 Task:  Click on Football In the Sunday Gridiron Challenge click on  Pick Sheet Add name Jonathan Taylor Team name Rhode Island Quahogs and  Email softage.3@softage.net 10 Points Chicago Bears 9 Points Detroit Lions 8 Points Jacksonville Jaguars 7 Points Houston Texans 6 Points Denver Broncos 5 Points Kansas City Chiefs 4 Points Miami Dolphins 3 Points New England Patriots 2 Points Indianapolis Colts 1 Points New York Giants Submit pick sheet
Action: Mouse moved to (696, 366)
Screenshot: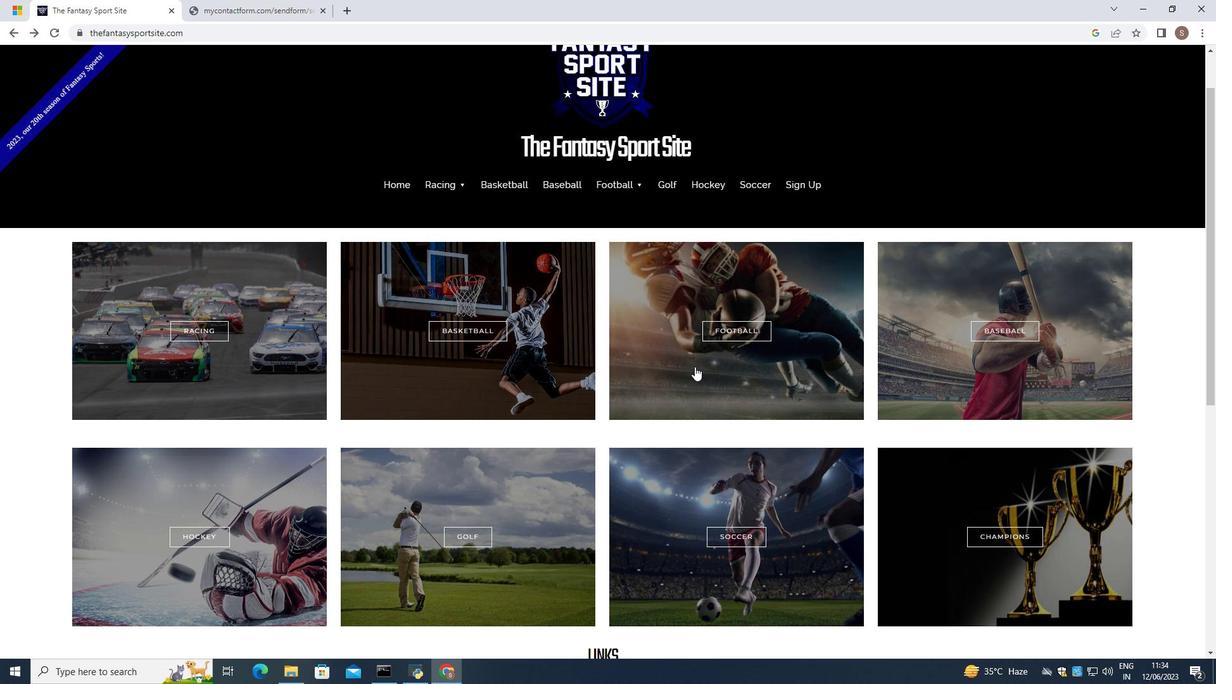 
Action: Mouse pressed left at (696, 366)
Screenshot: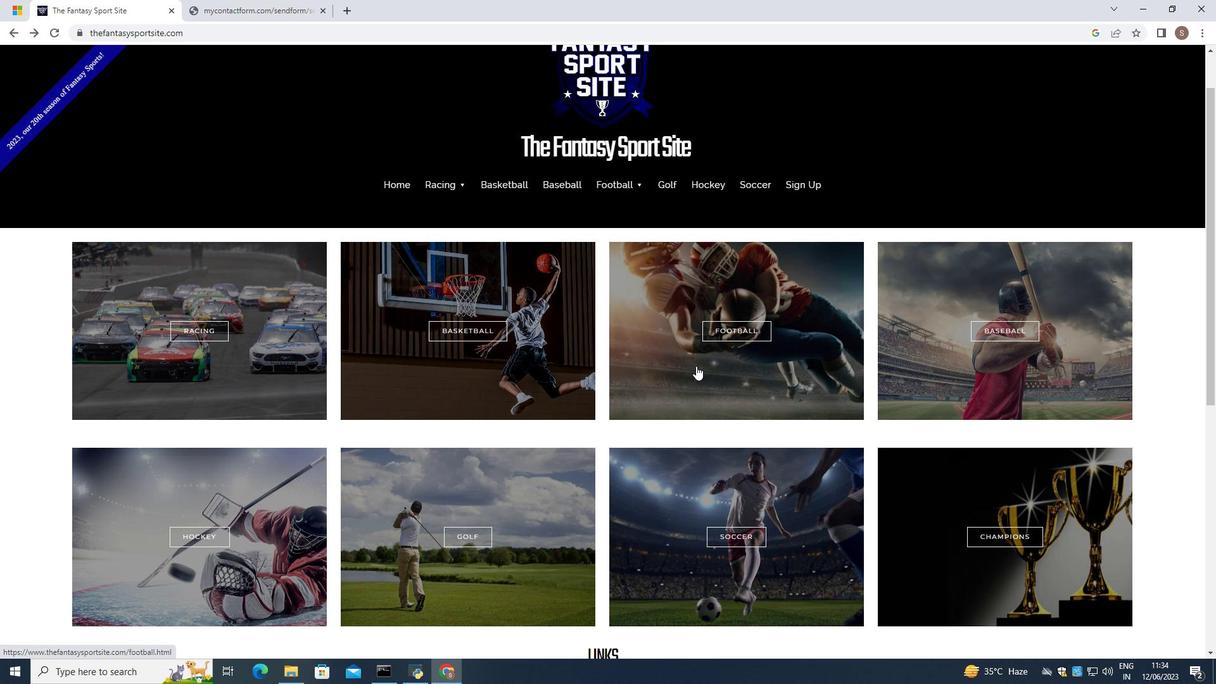 
Action: Mouse moved to (594, 507)
Screenshot: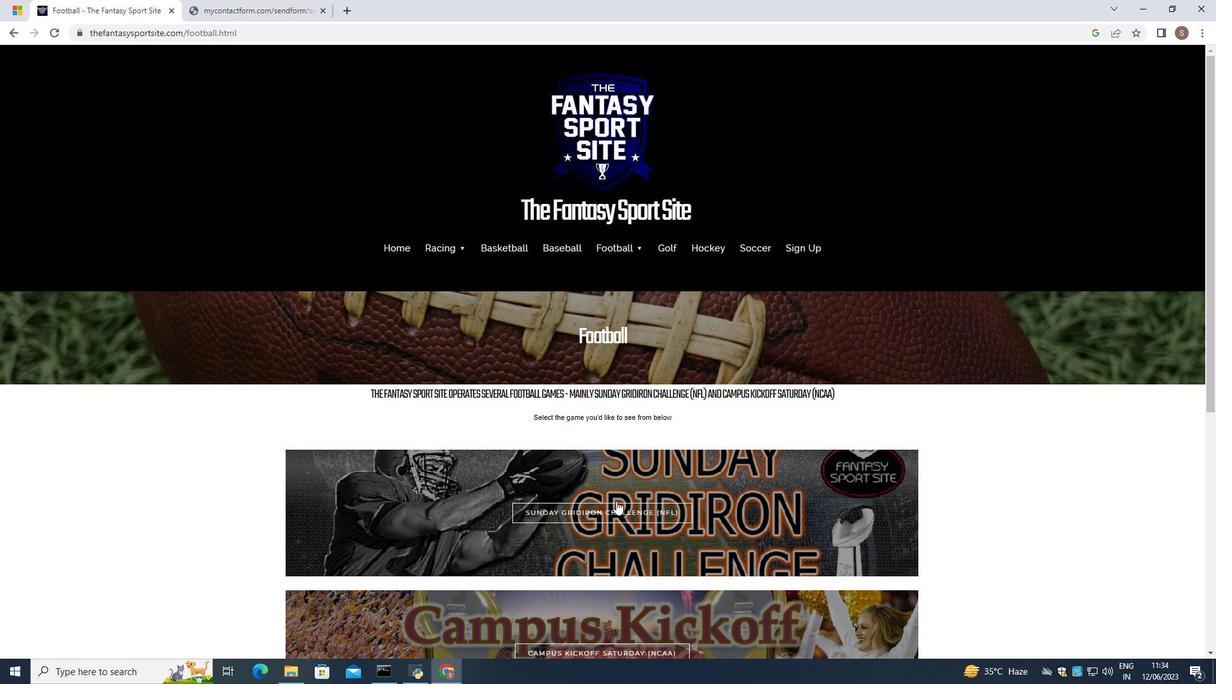
Action: Mouse pressed left at (594, 507)
Screenshot: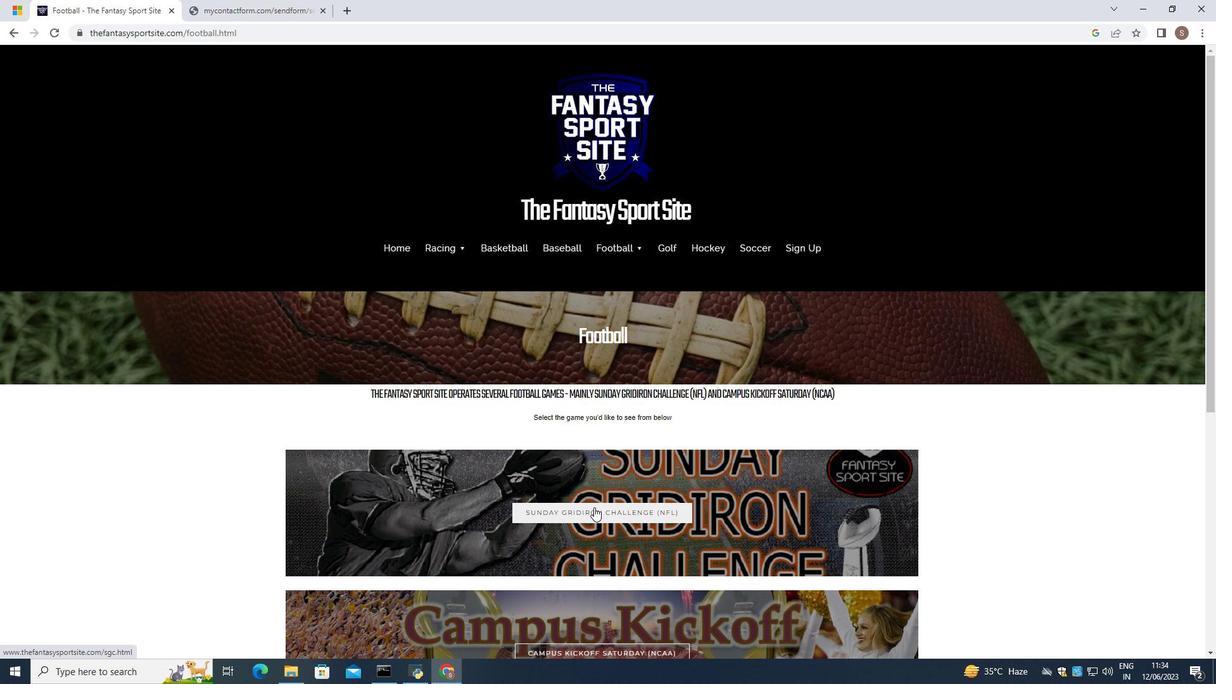 
Action: Mouse moved to (514, 451)
Screenshot: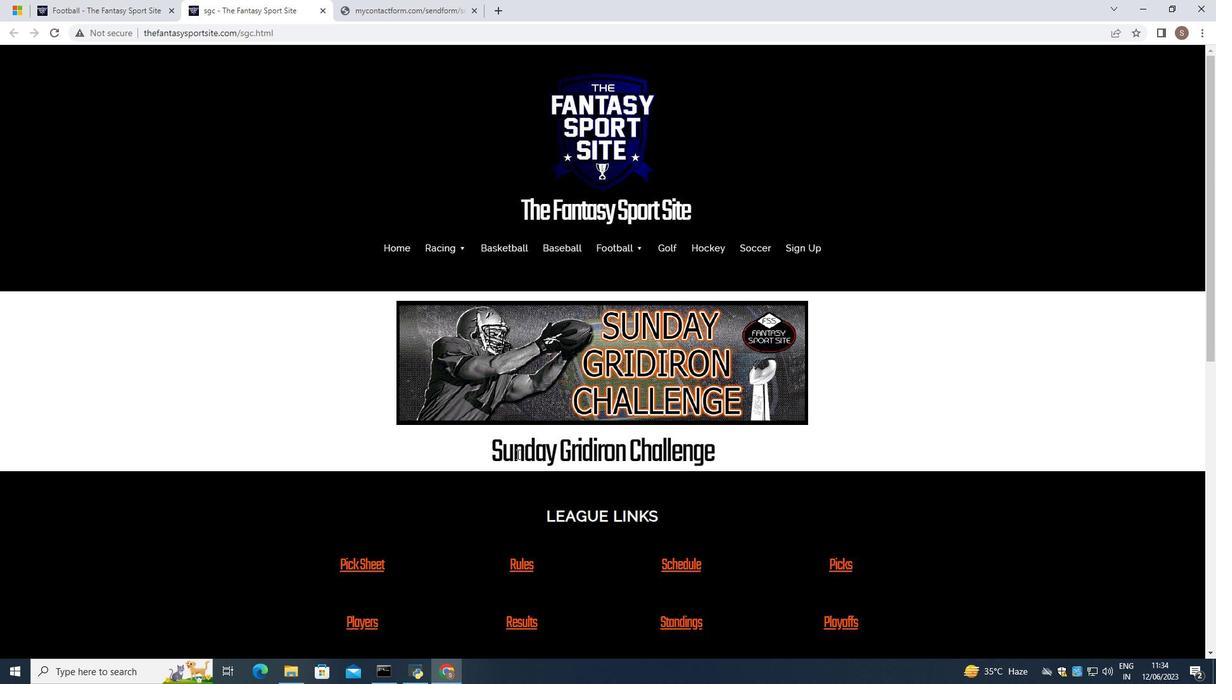 
Action: Mouse scrolled (514, 450) with delta (0, 0)
Screenshot: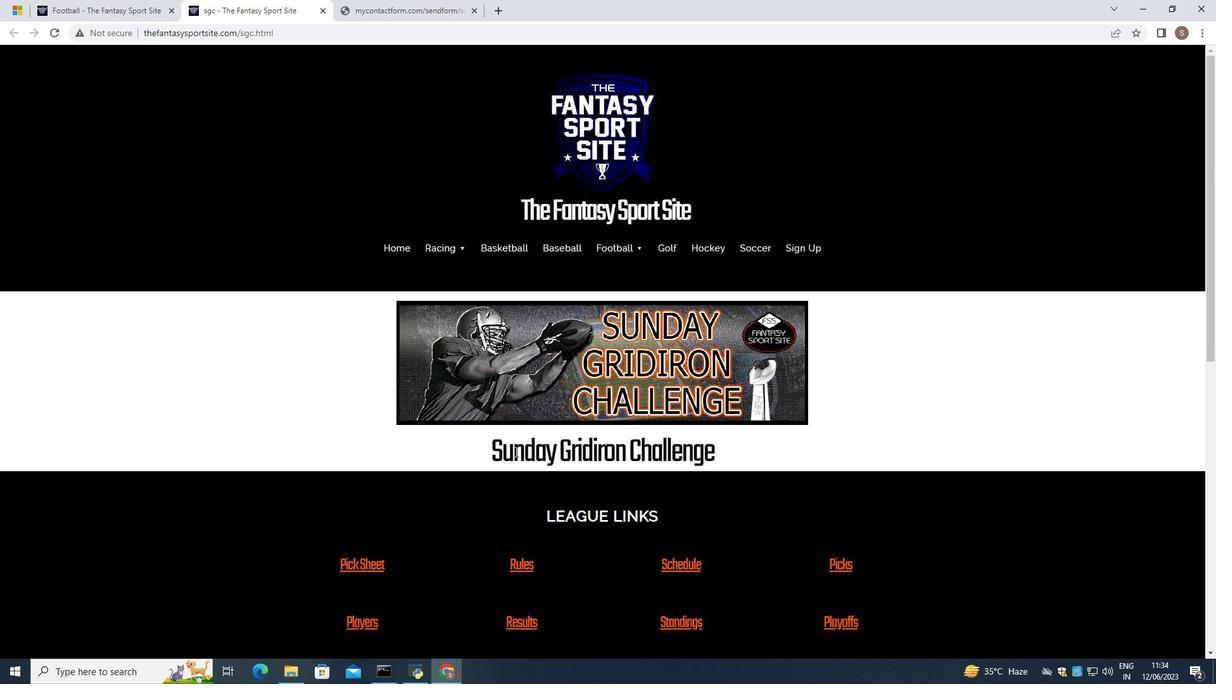 
Action: Mouse scrolled (514, 450) with delta (0, 0)
Screenshot: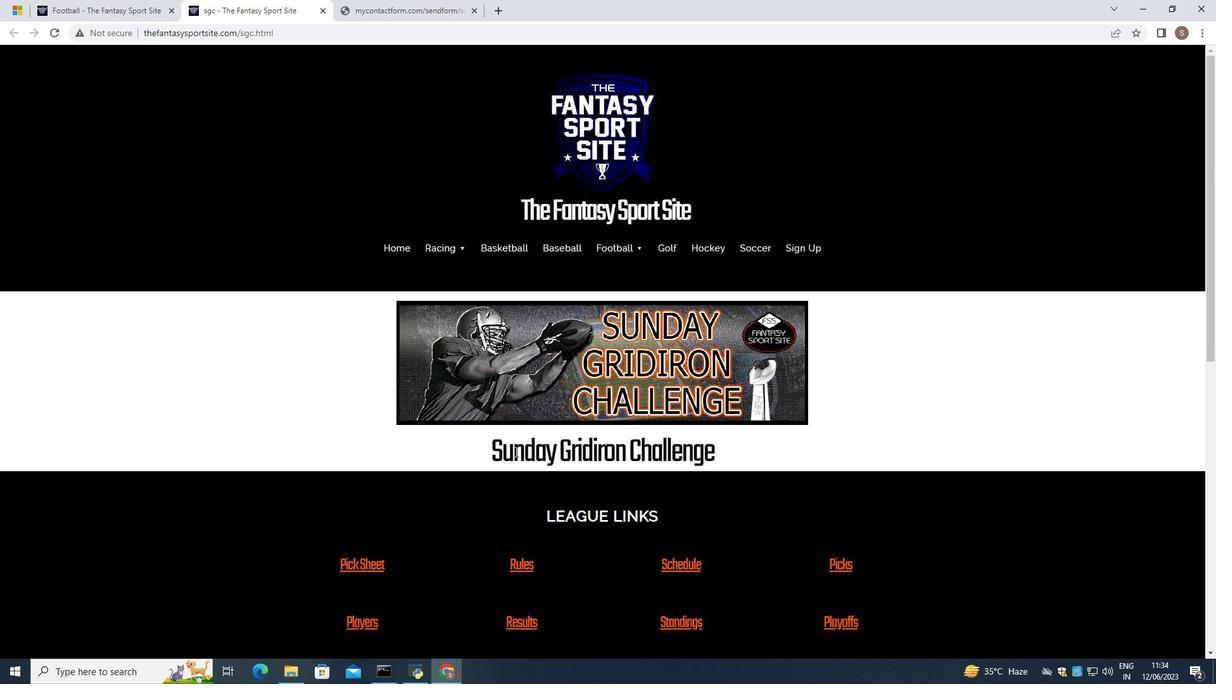 
Action: Mouse scrolled (514, 450) with delta (0, 0)
Screenshot: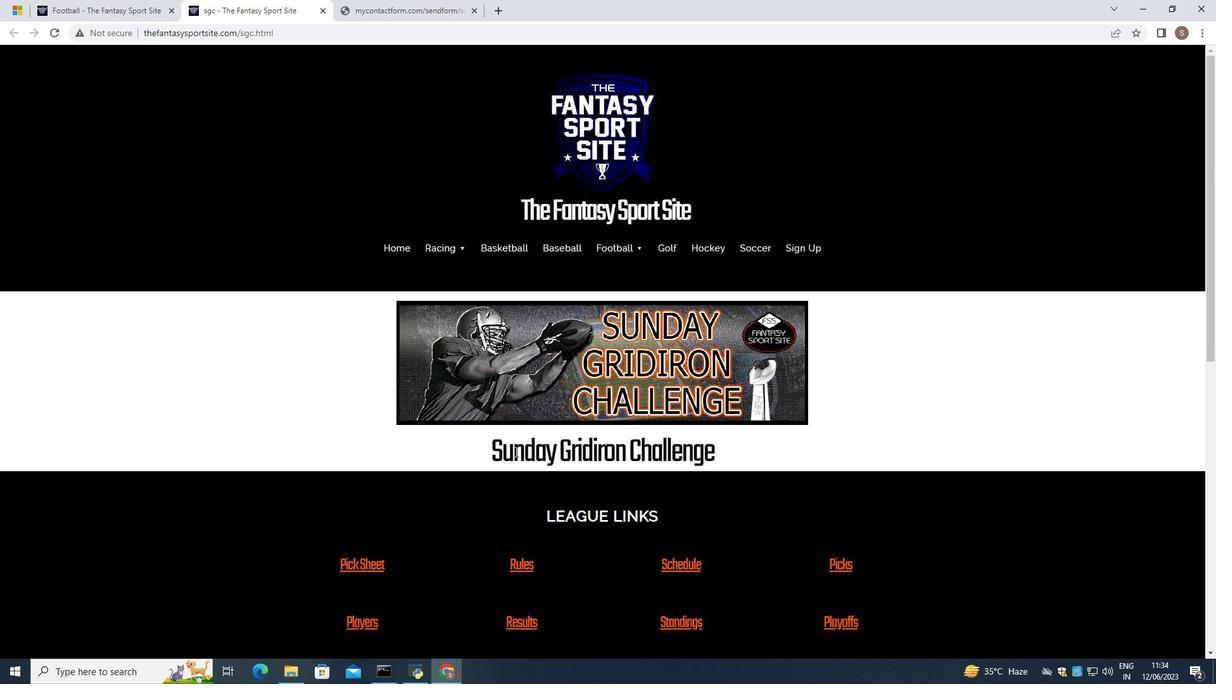 
Action: Mouse moved to (355, 366)
Screenshot: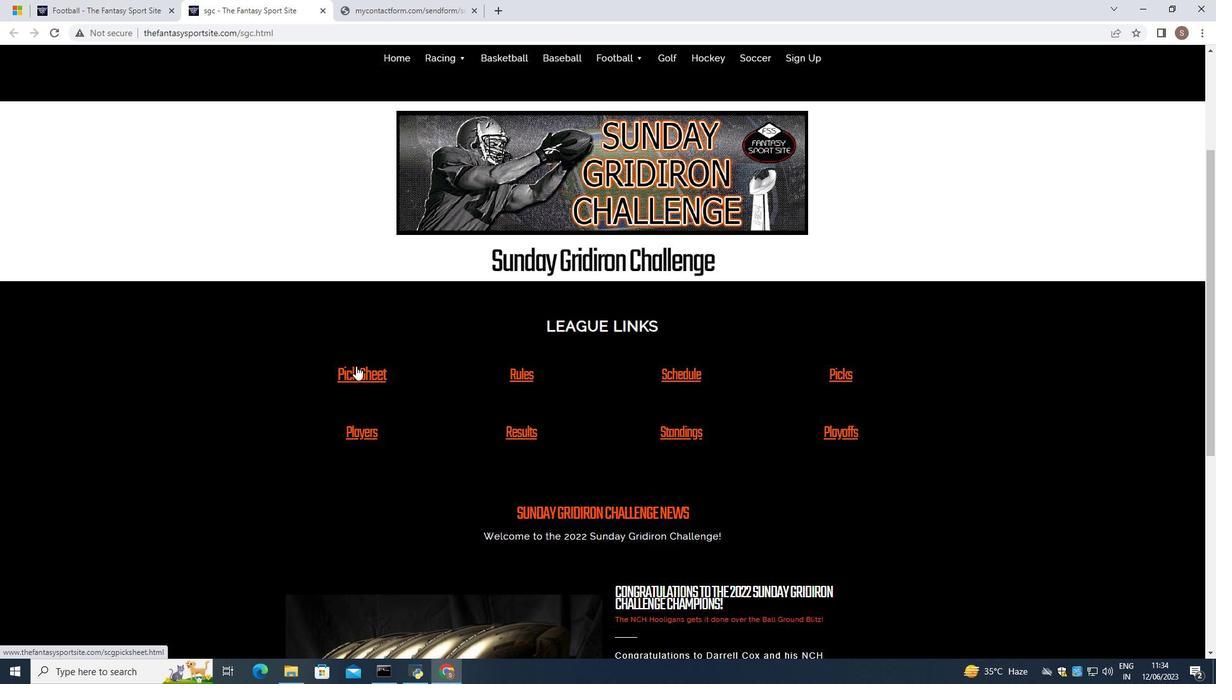 
Action: Mouse pressed left at (355, 366)
Screenshot: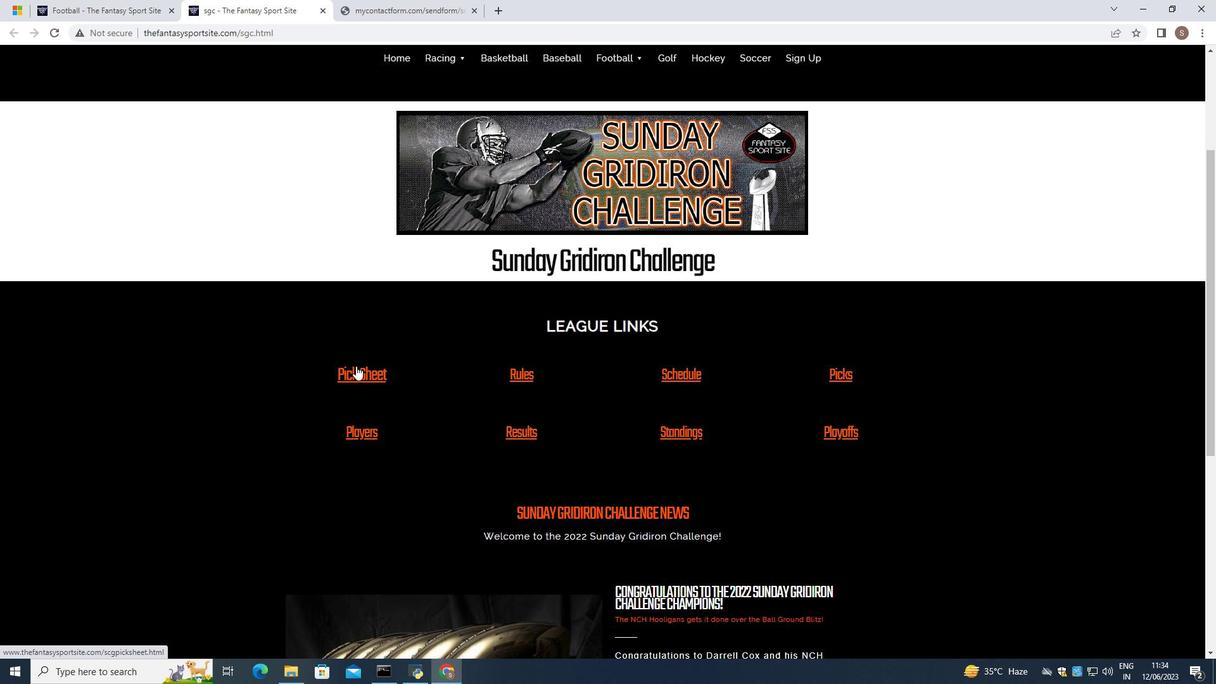 
Action: Mouse scrolled (355, 365) with delta (0, 0)
Screenshot: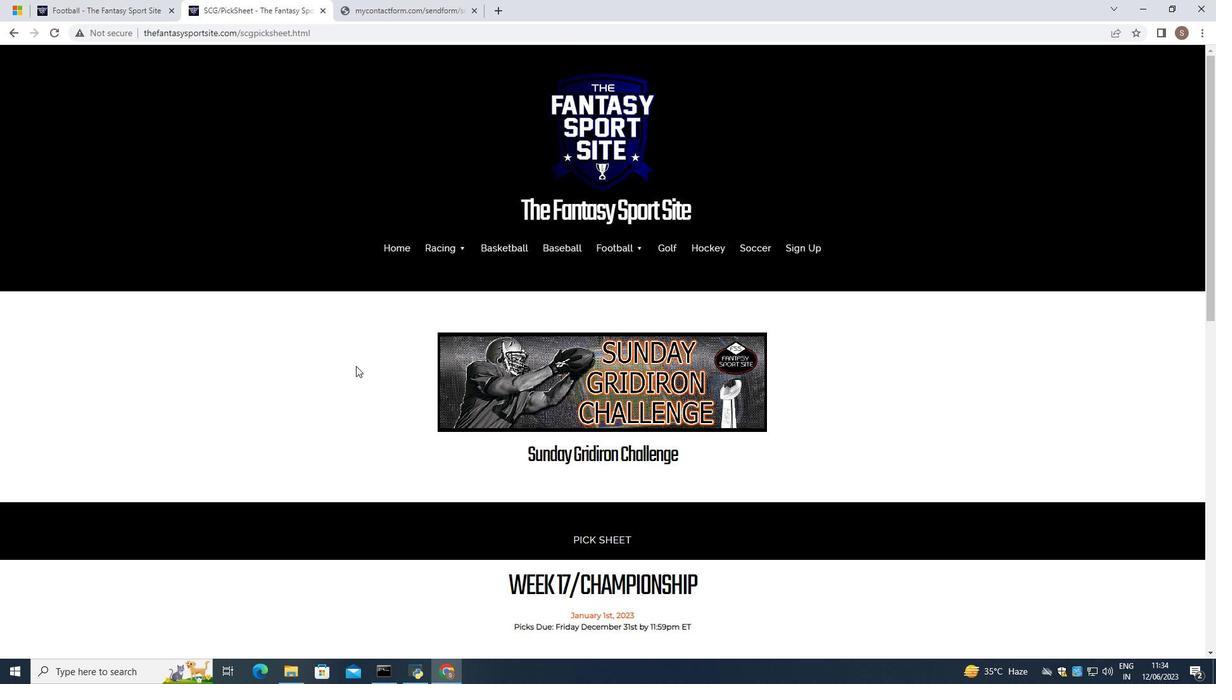 
Action: Mouse scrolled (355, 365) with delta (0, 0)
Screenshot: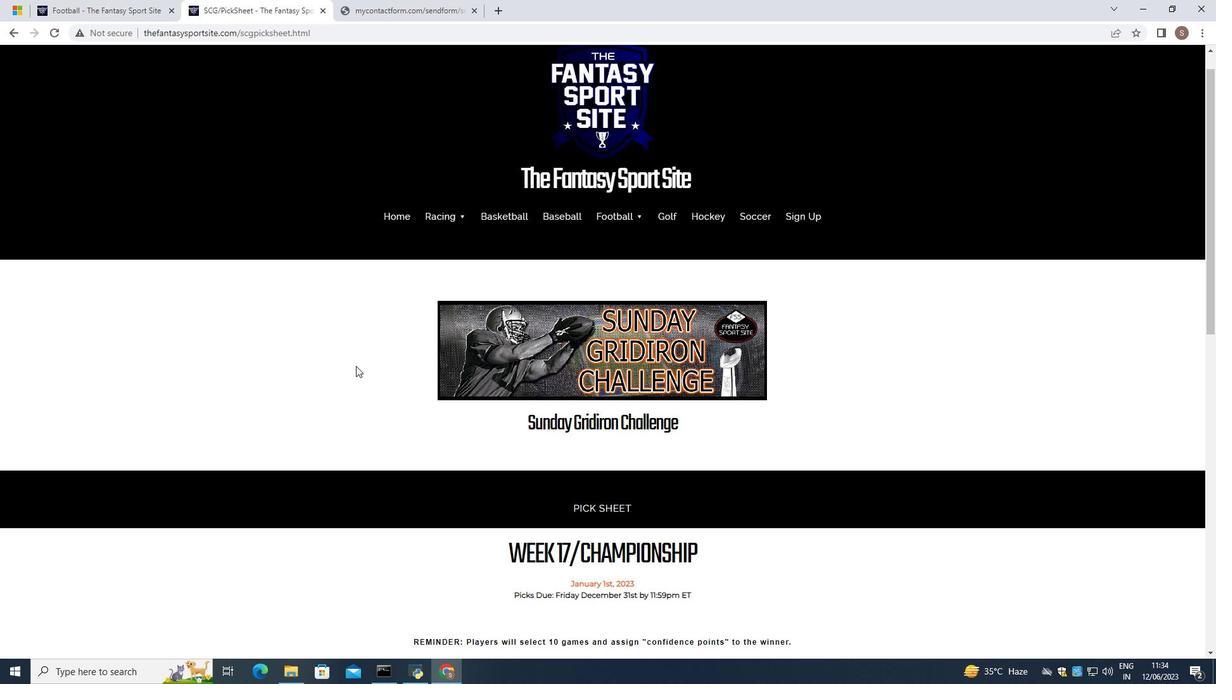 
Action: Mouse scrolled (355, 365) with delta (0, 0)
Screenshot: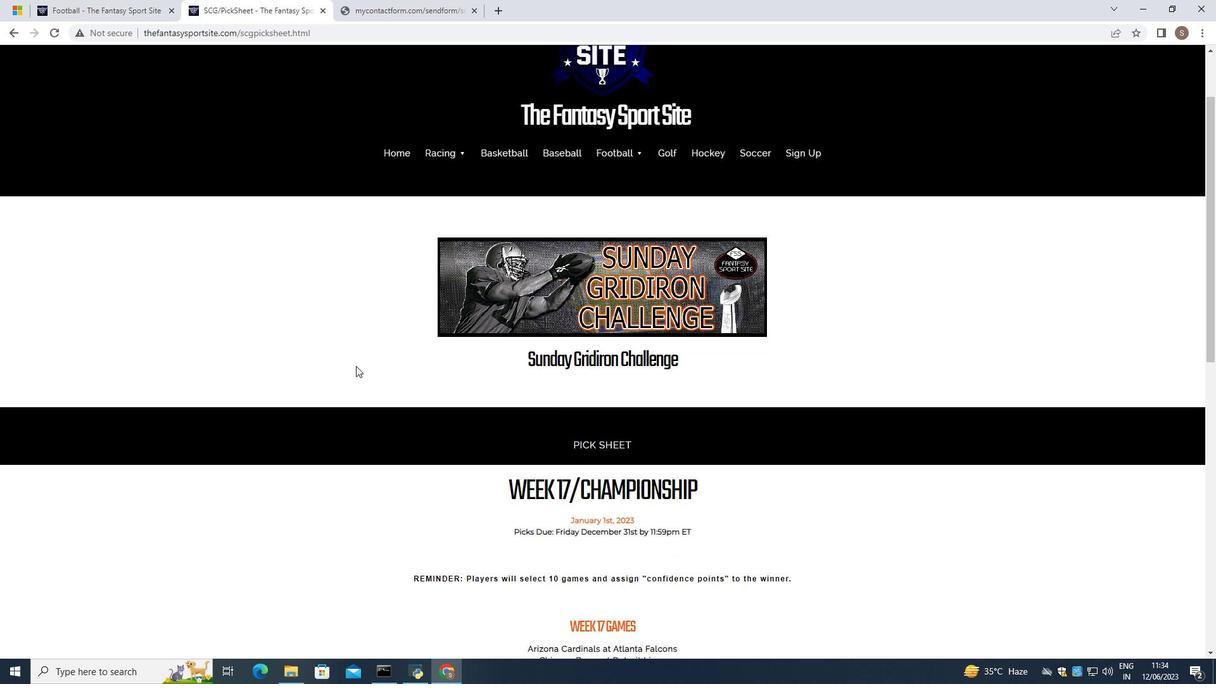 
Action: Mouse scrolled (355, 365) with delta (0, 0)
Screenshot: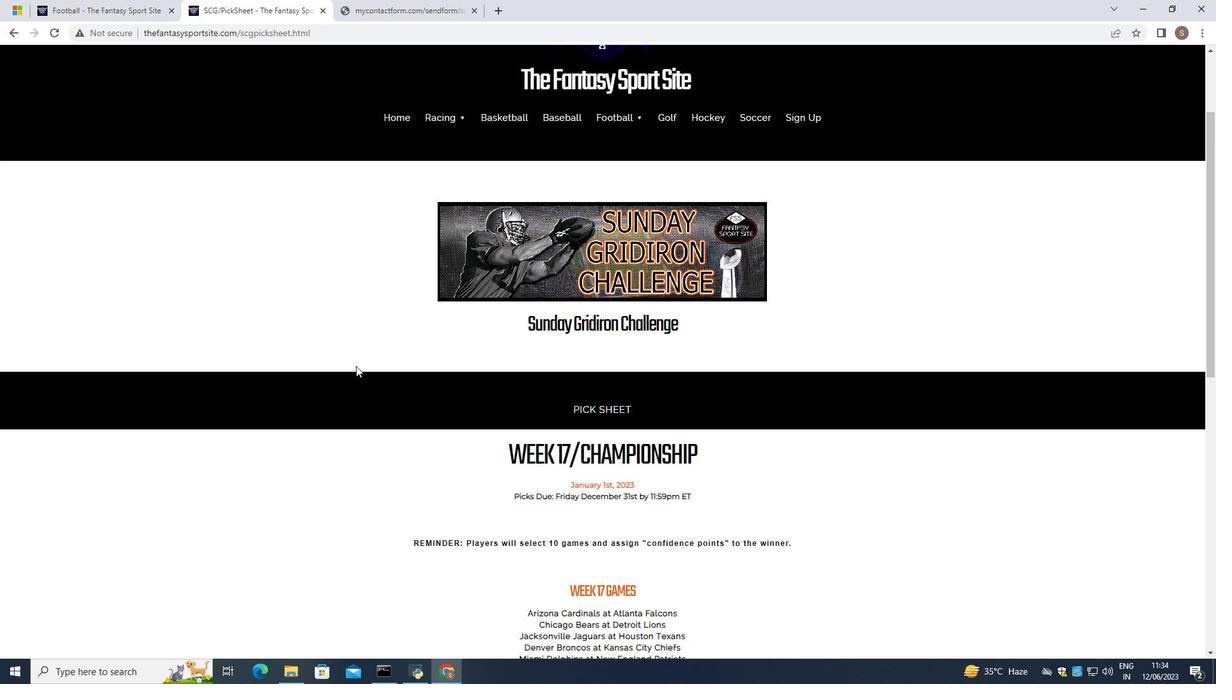 
Action: Mouse scrolled (355, 365) with delta (0, 0)
Screenshot: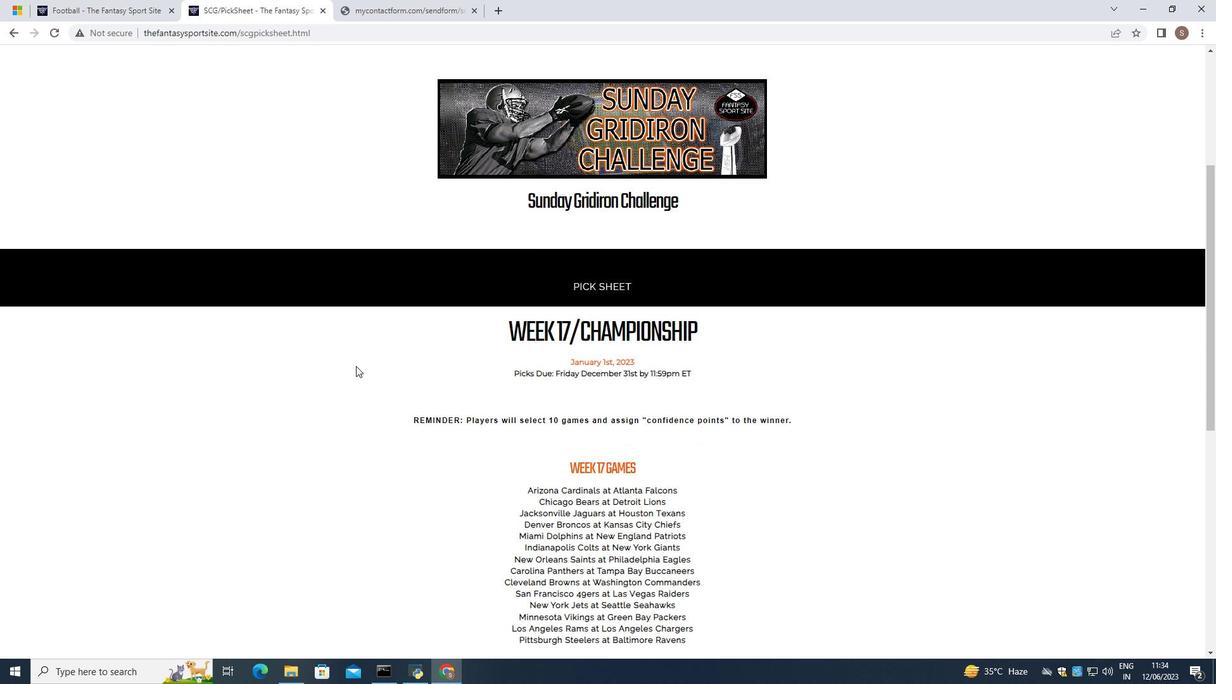
Action: Mouse scrolled (355, 365) with delta (0, 0)
Screenshot: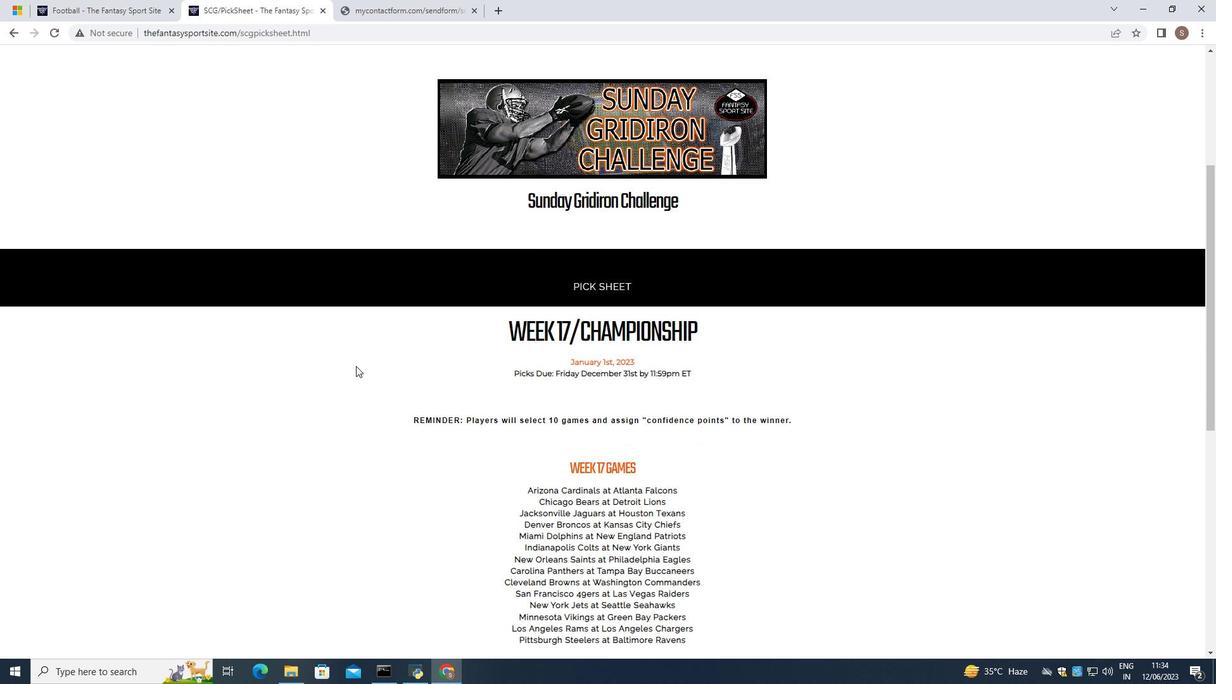 
Action: Mouse scrolled (355, 365) with delta (0, 0)
Screenshot: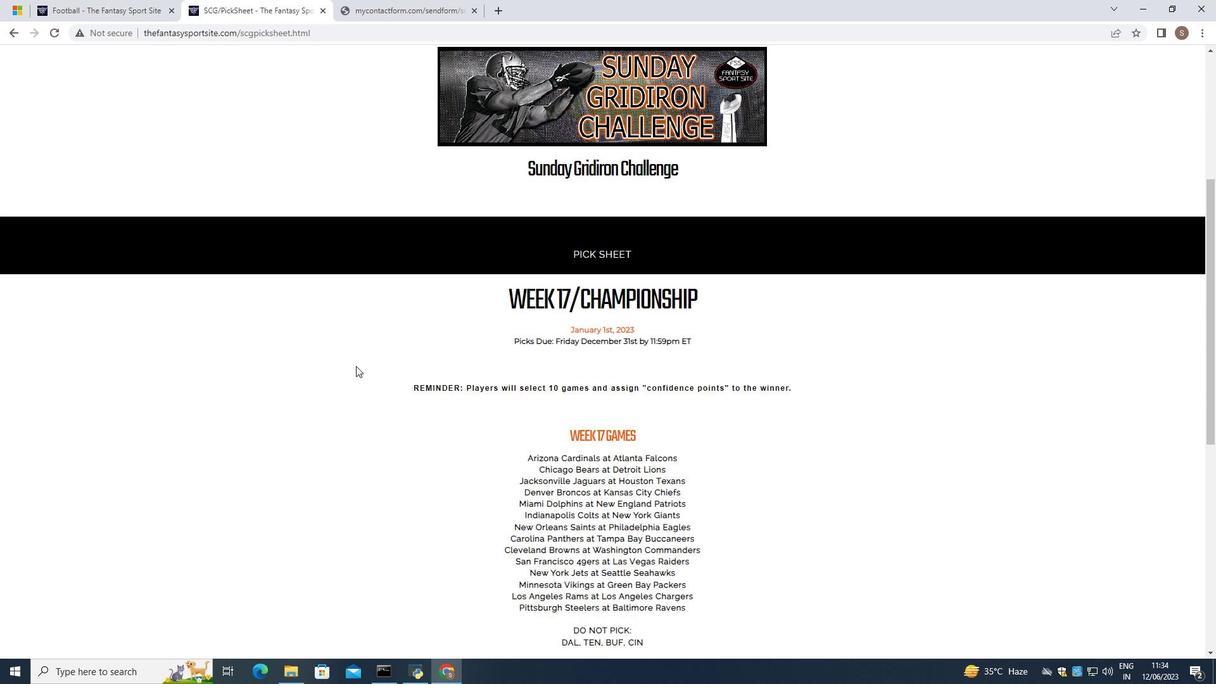 
Action: Mouse scrolled (355, 365) with delta (0, 0)
Screenshot: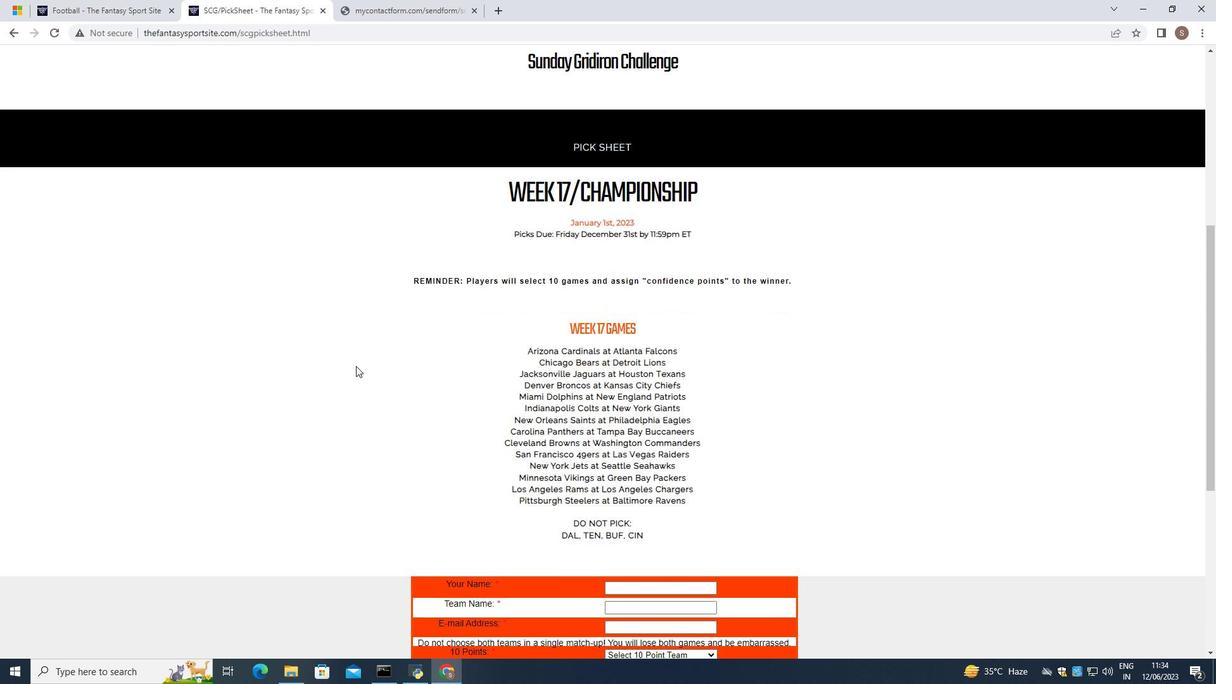
Action: Mouse scrolled (355, 365) with delta (0, 0)
Screenshot: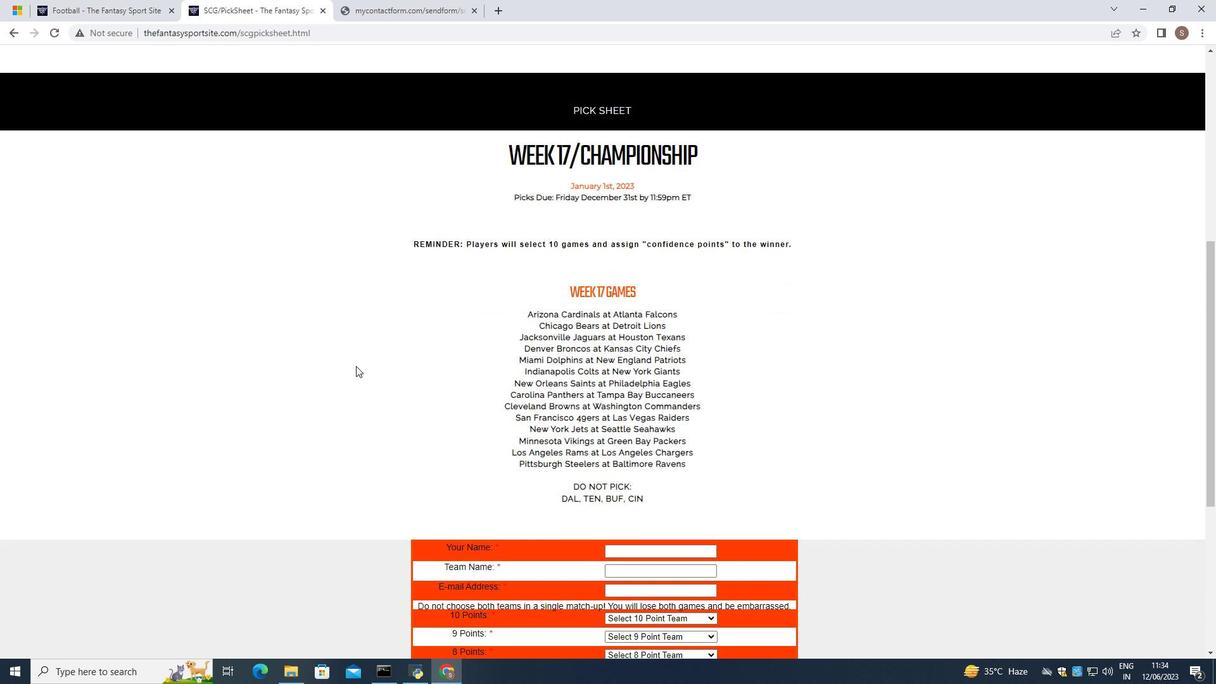
Action: Mouse moved to (628, 412)
Screenshot: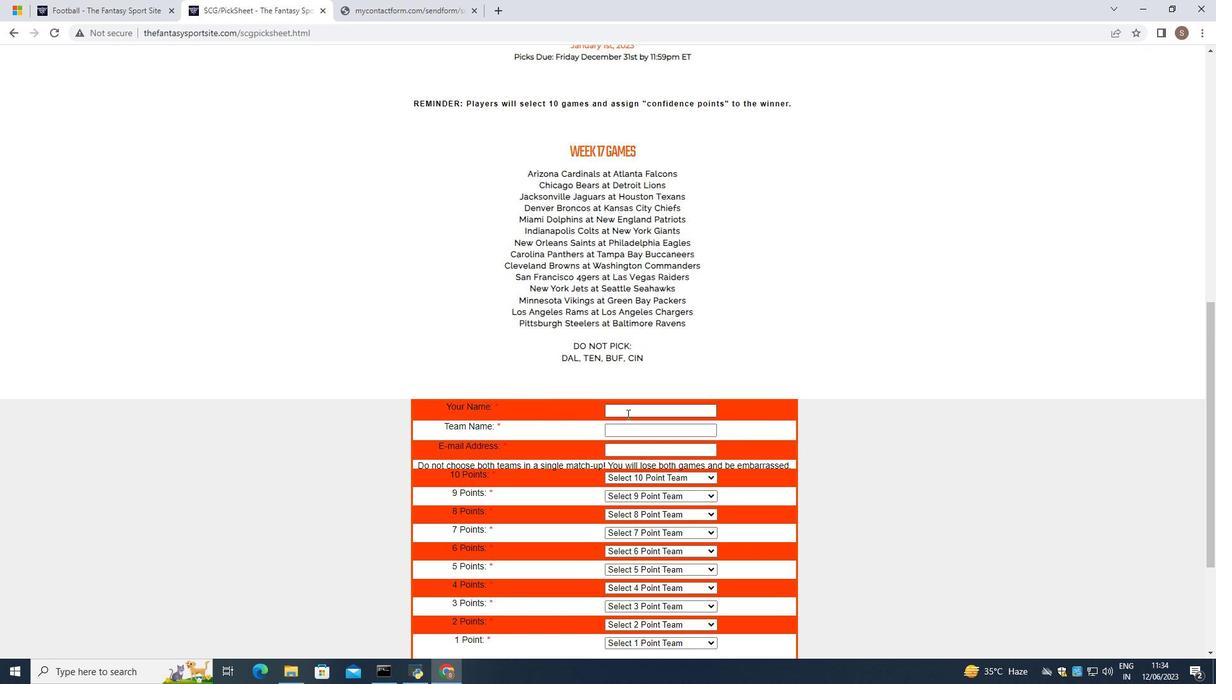
Action: Mouse pressed left at (628, 412)
Screenshot: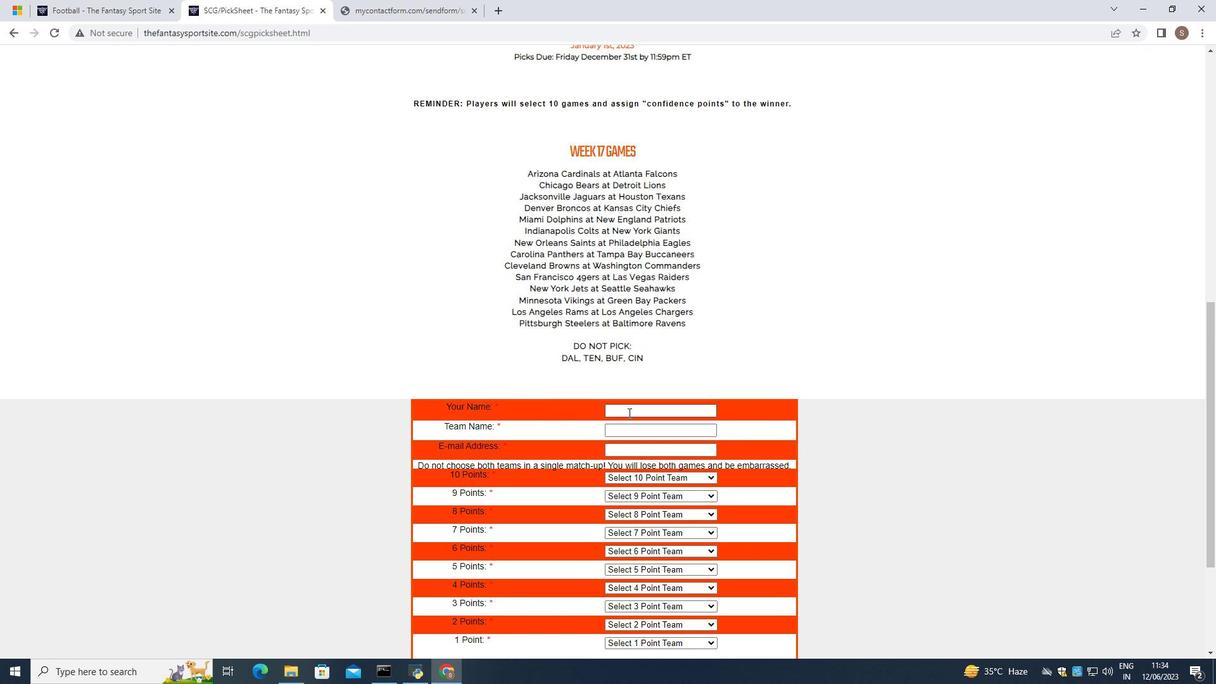 
Action: Key pressed <Key.shift>Jonathan<Key.space><Key.shift>Taylor
Screenshot: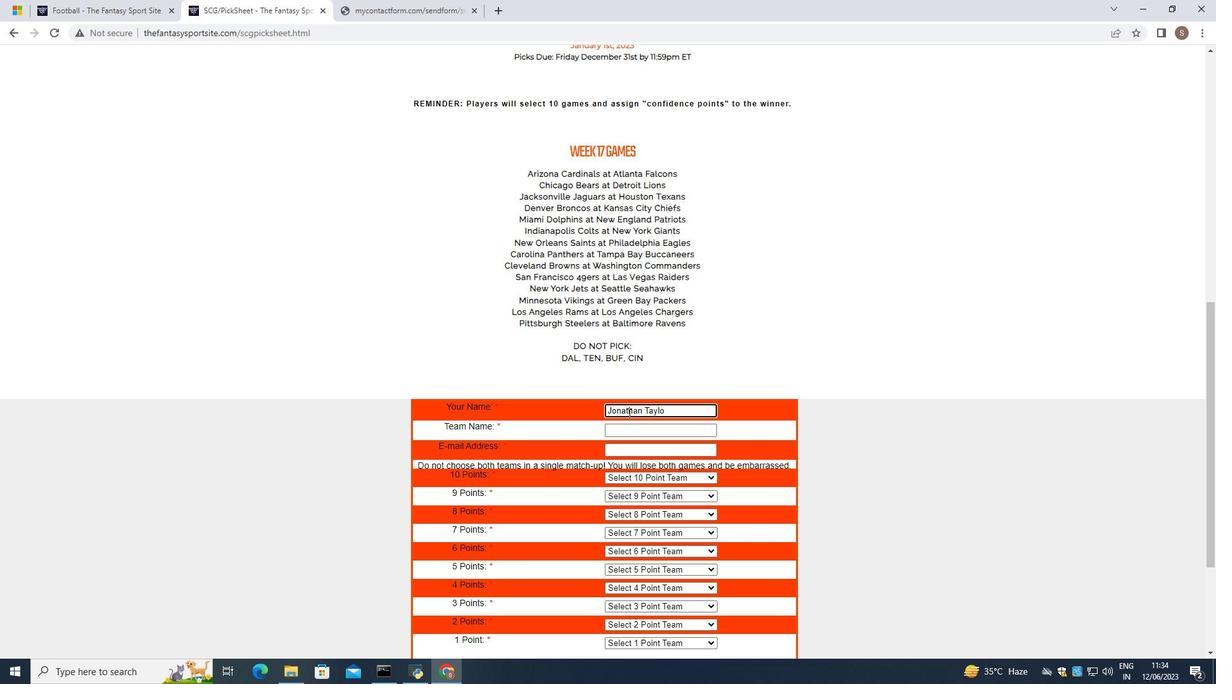 
Action: Mouse moved to (625, 425)
Screenshot: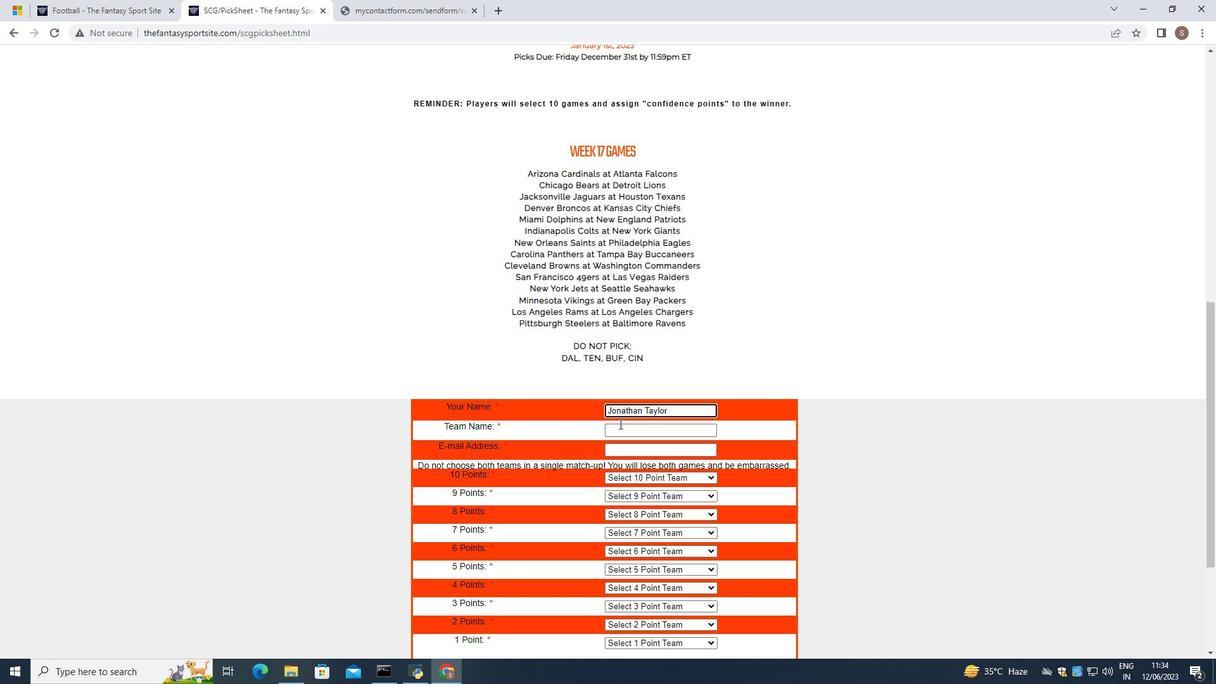 
Action: Mouse pressed left at (625, 425)
Screenshot: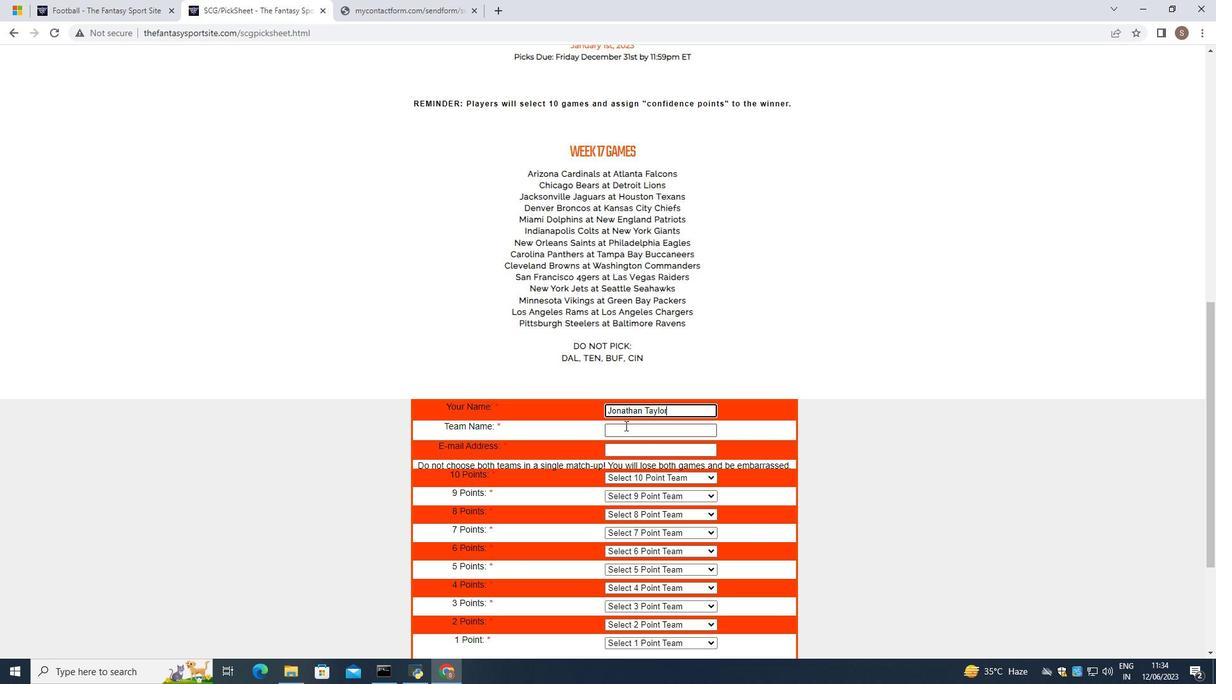 
Action: Key pressed <Key.shift>Rhode<Key.space><Key.shift>Island<Key.space><Key.shift><Key.shift><Key.shift><Key.shift><Key.shift><Key.shift><Key.shift><Key.shift><Key.shift>Quahogs
Screenshot: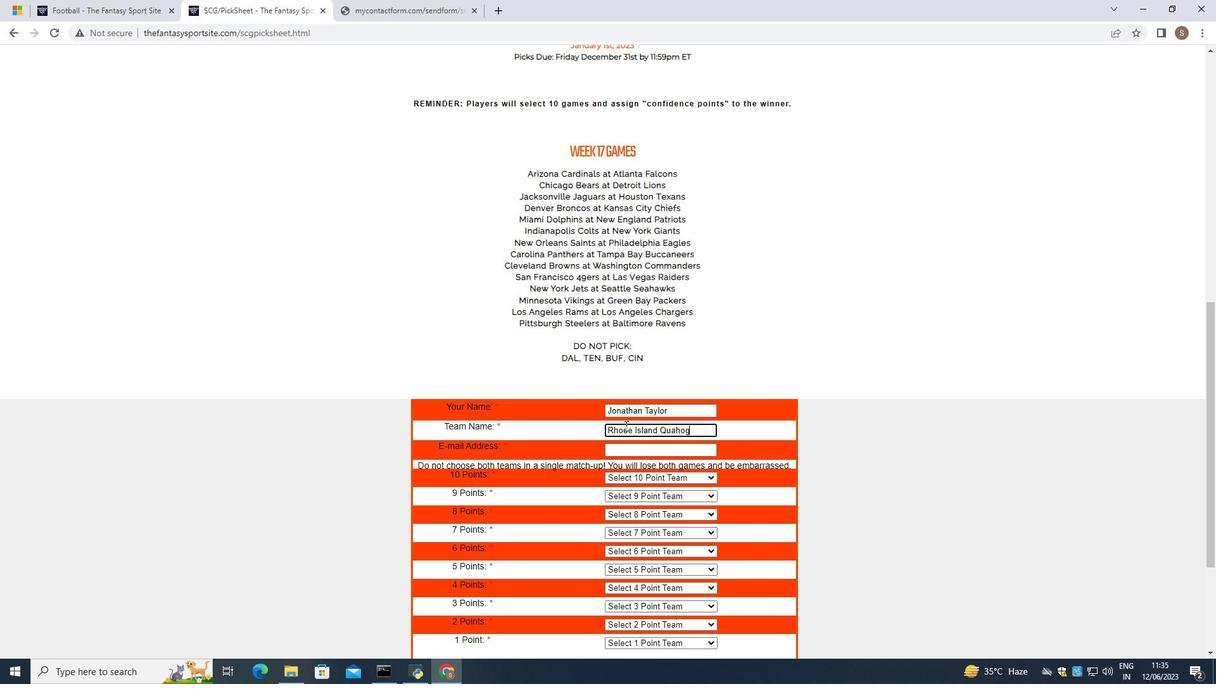
Action: Mouse moved to (679, 445)
Screenshot: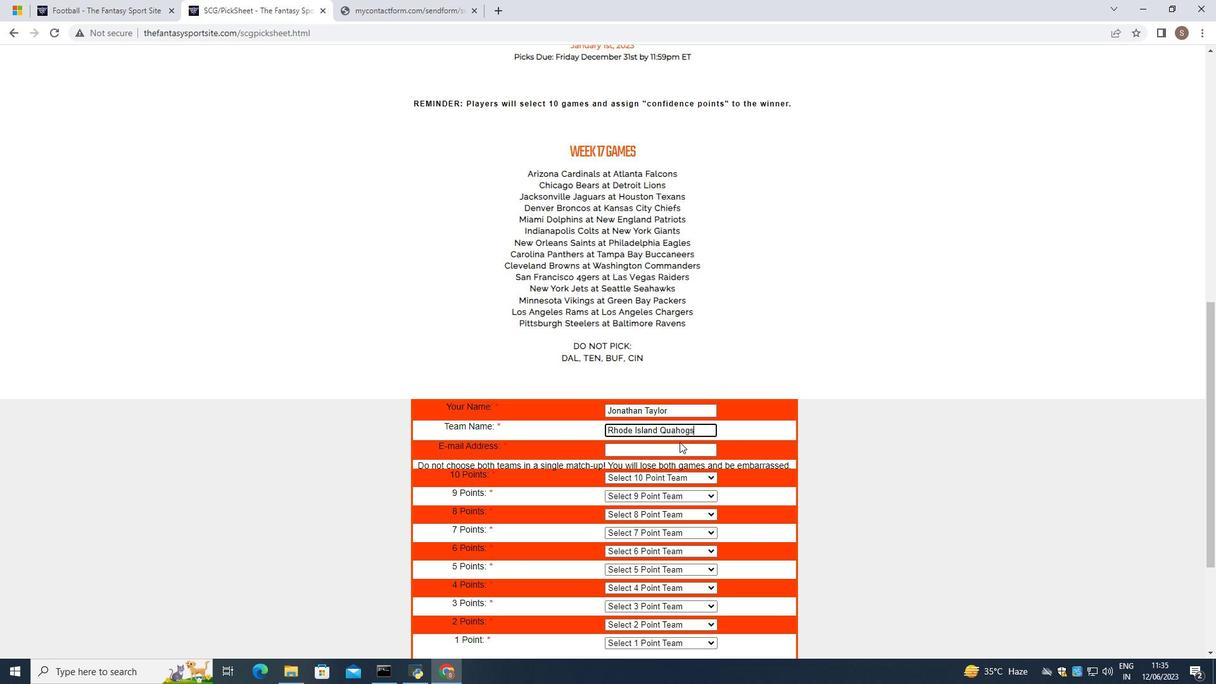 
Action: Mouse pressed left at (679, 445)
Screenshot: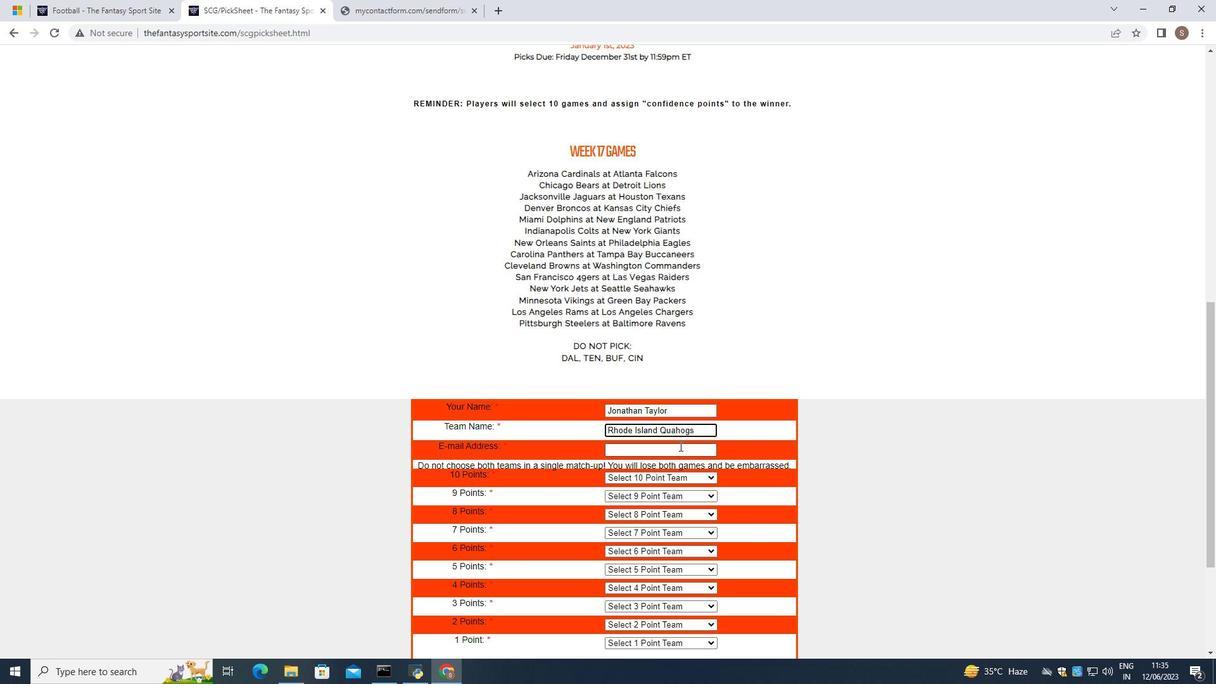 
Action: Key pressed softage.3
Screenshot: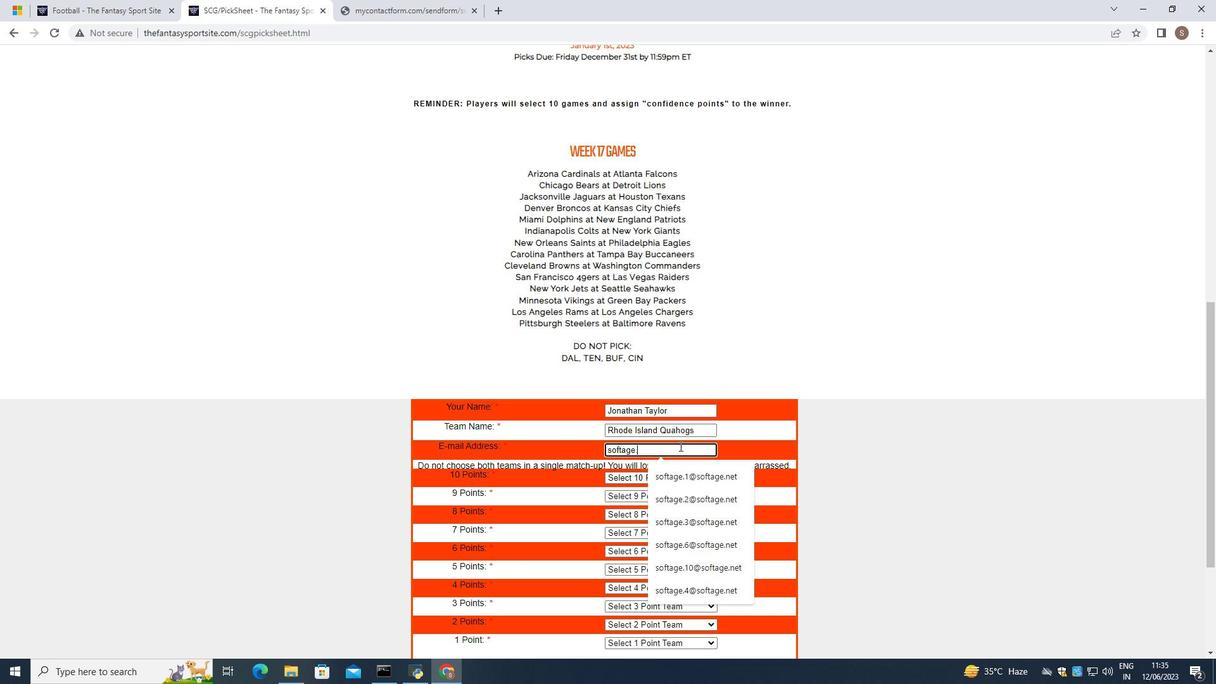 
Action: Mouse moved to (671, 476)
Screenshot: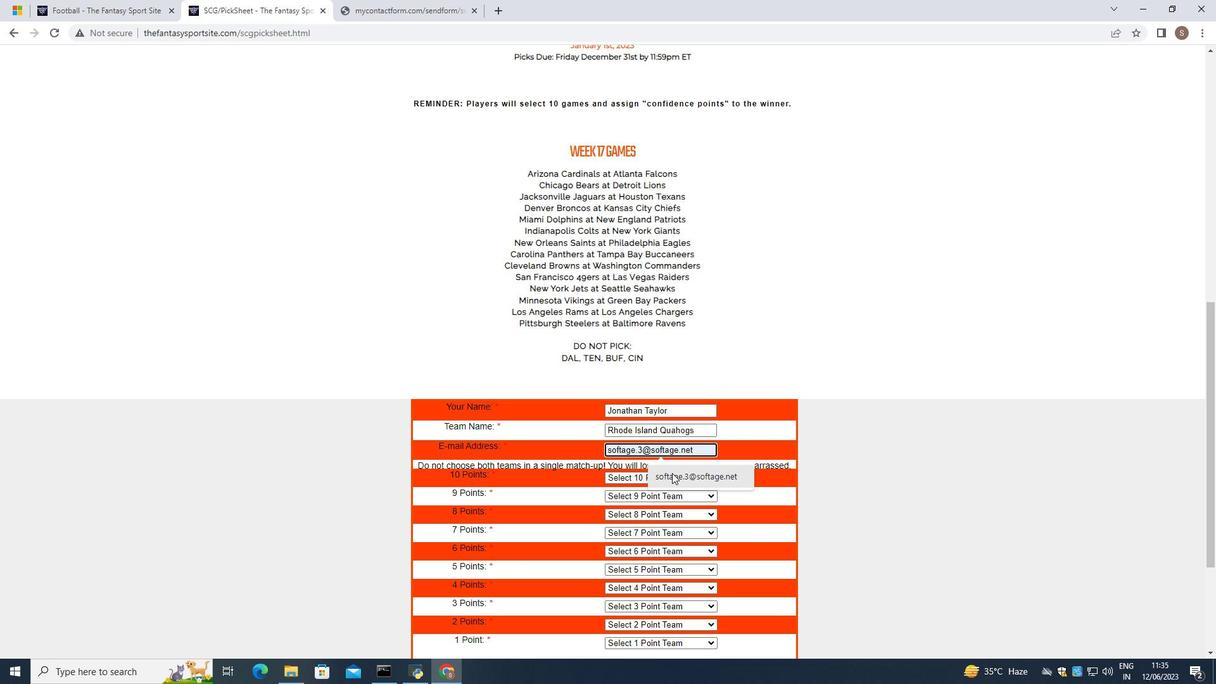 
Action: Mouse pressed left at (671, 476)
Screenshot: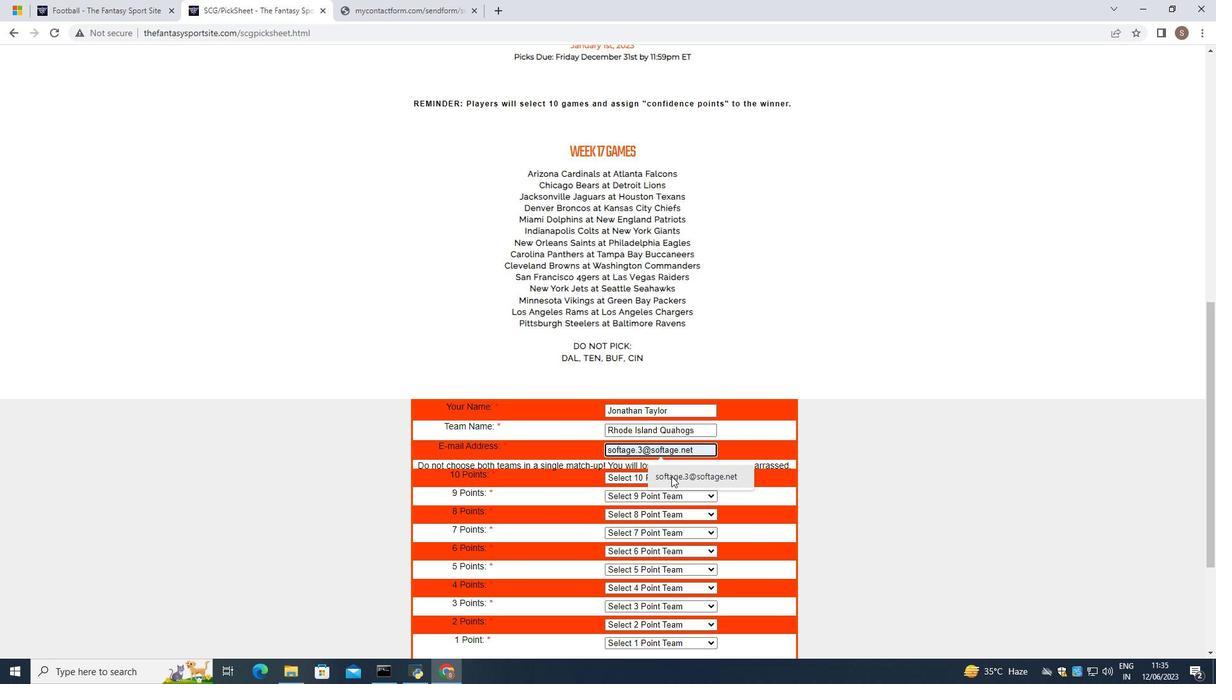 
Action: Mouse moved to (664, 473)
Screenshot: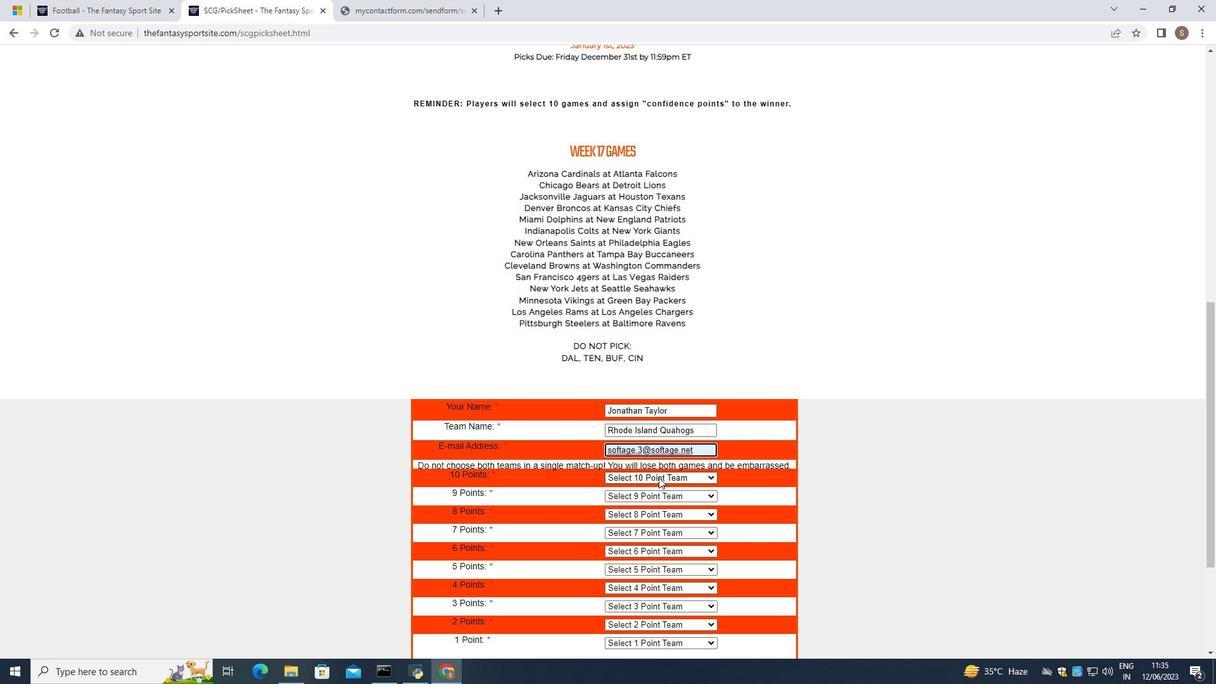 
Action: Mouse pressed left at (664, 473)
Screenshot: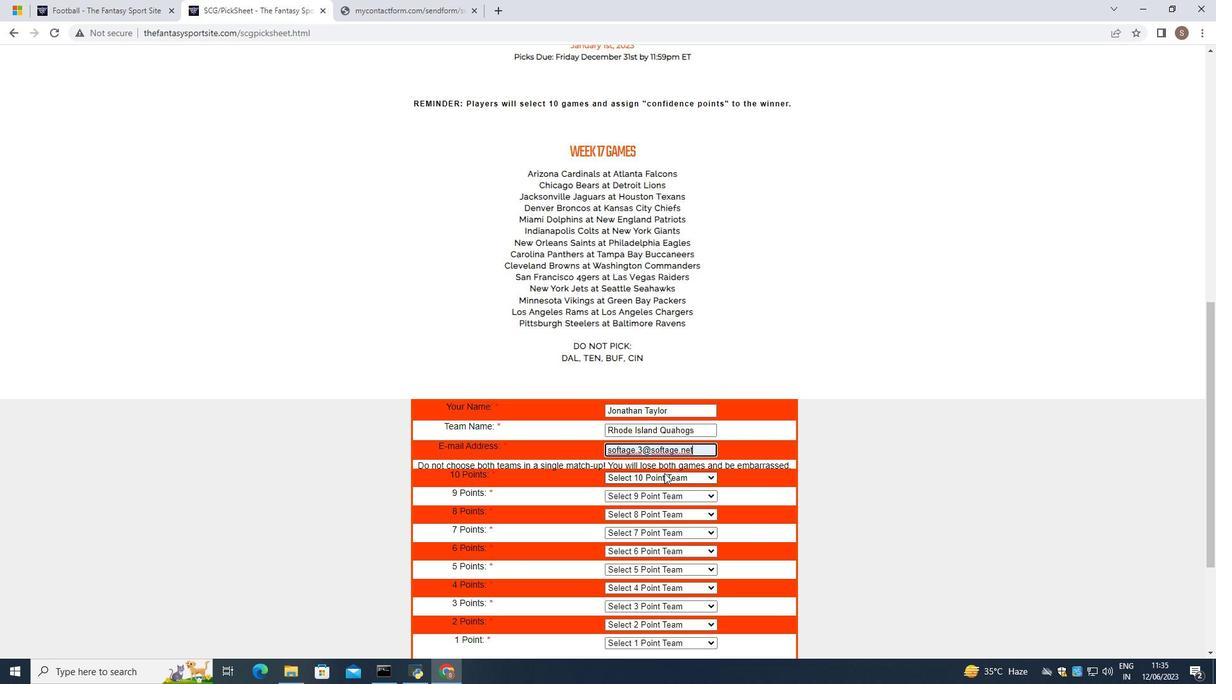 
Action: Mouse moved to (675, 286)
Screenshot: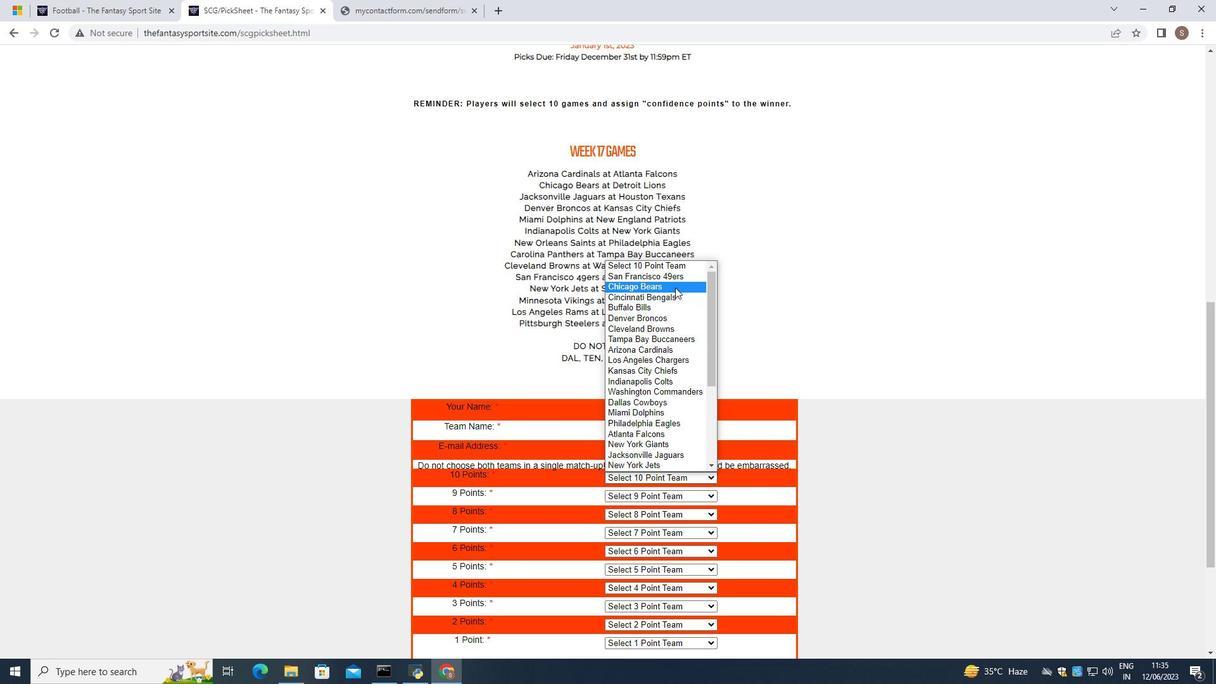 
Action: Mouse pressed left at (675, 286)
Screenshot: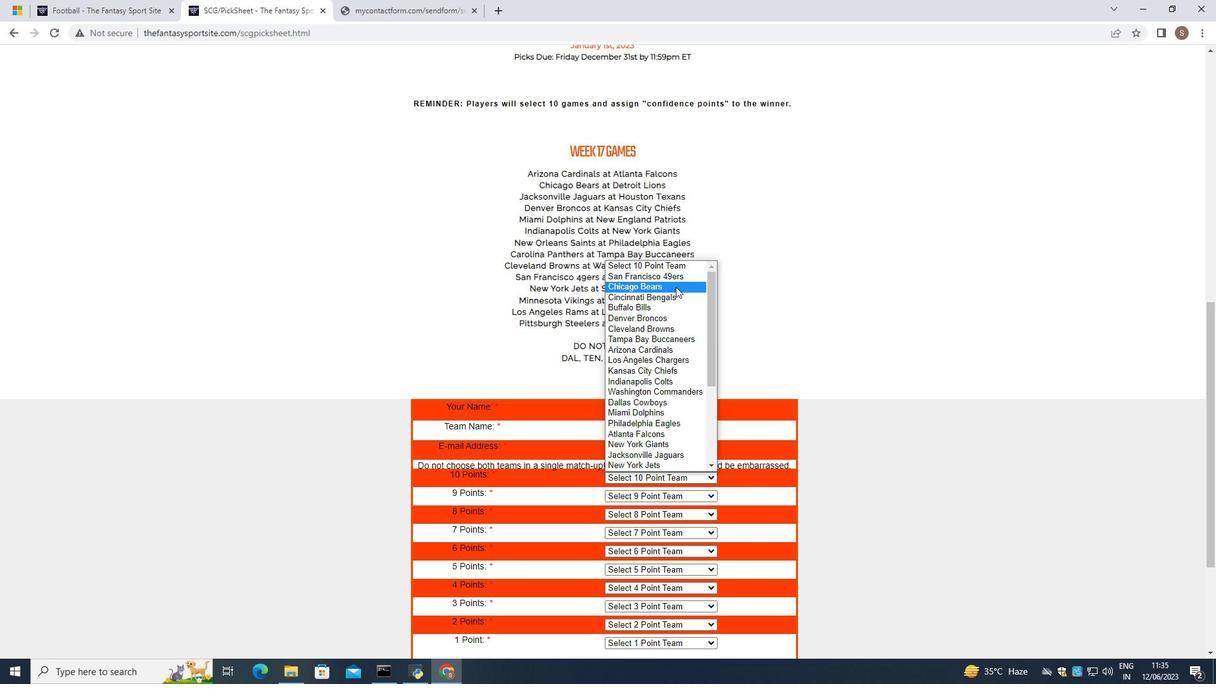 
Action: Mouse moved to (700, 493)
Screenshot: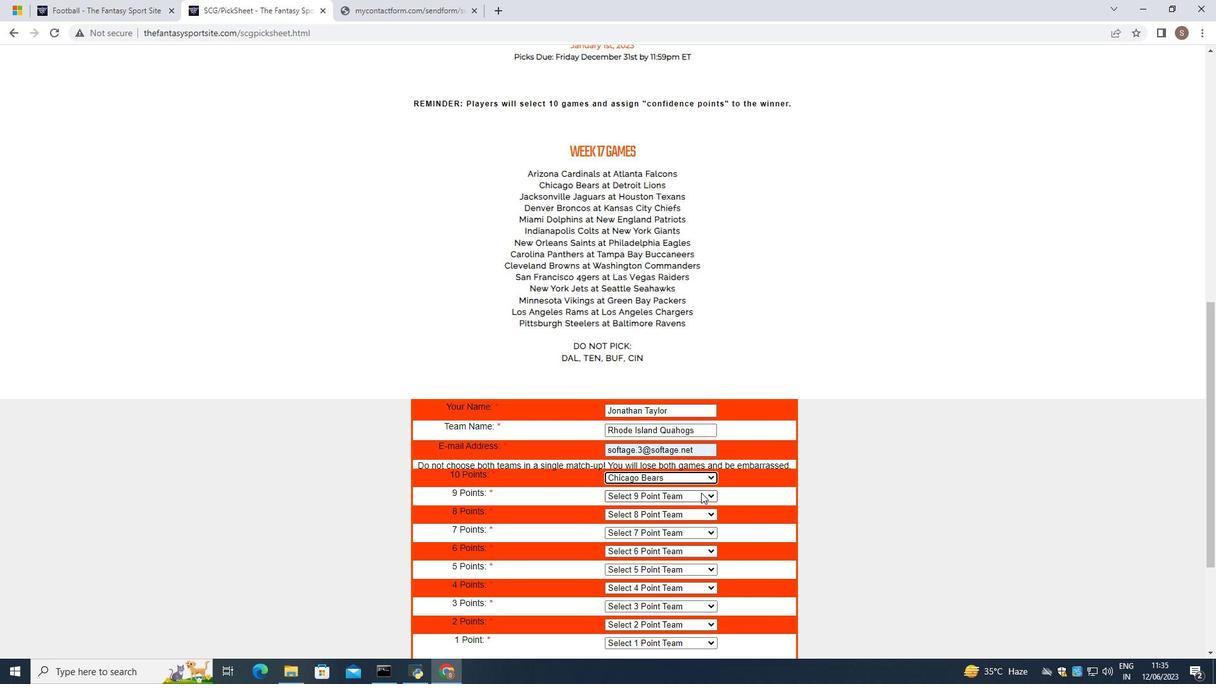 
Action: Mouse pressed left at (700, 493)
Screenshot: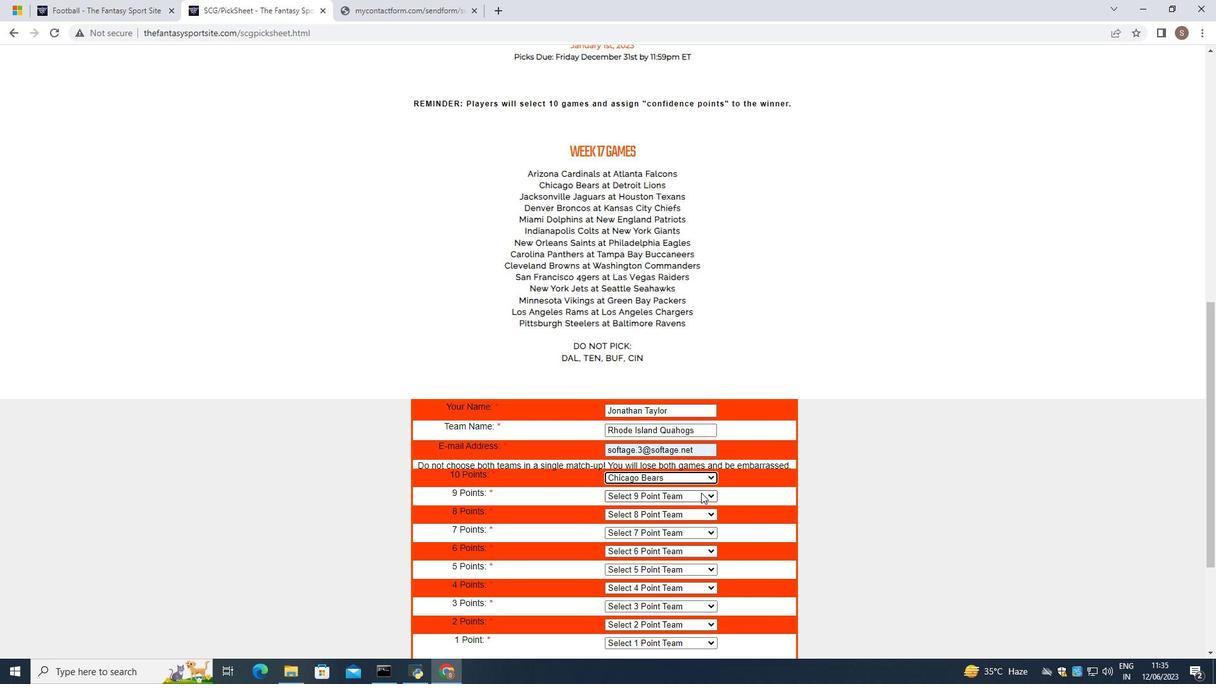 
Action: Mouse moved to (682, 423)
Screenshot: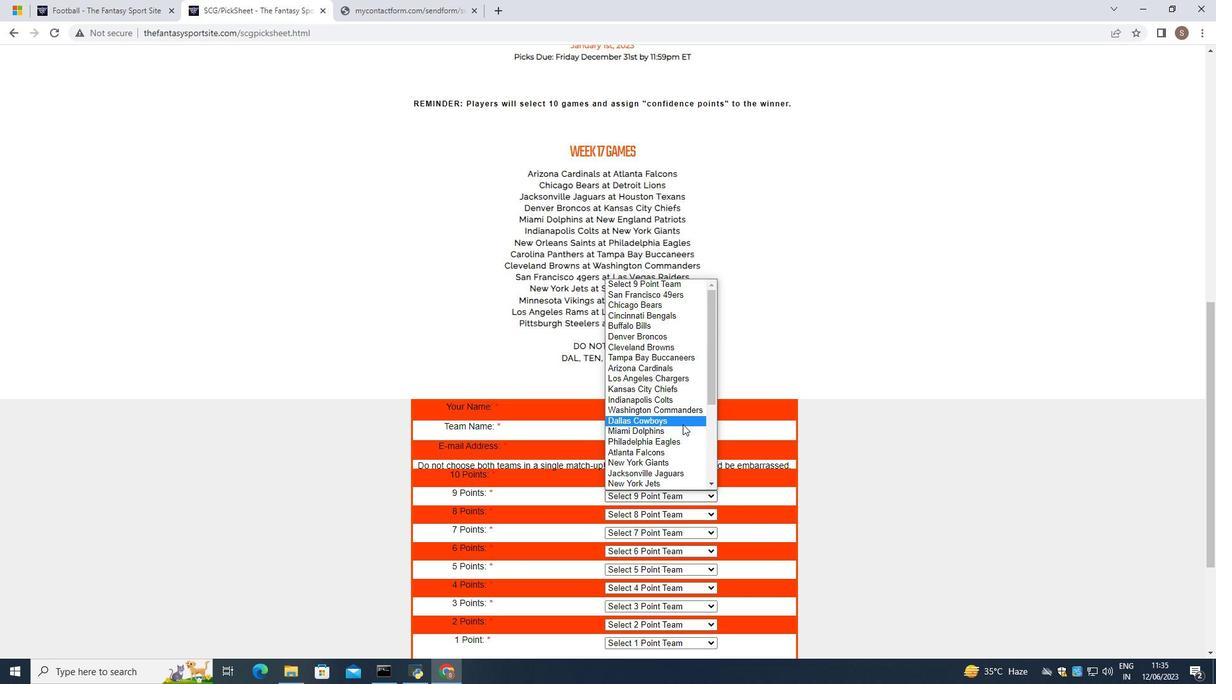 
Action: Mouse scrolled (682, 423) with delta (0, 0)
Screenshot: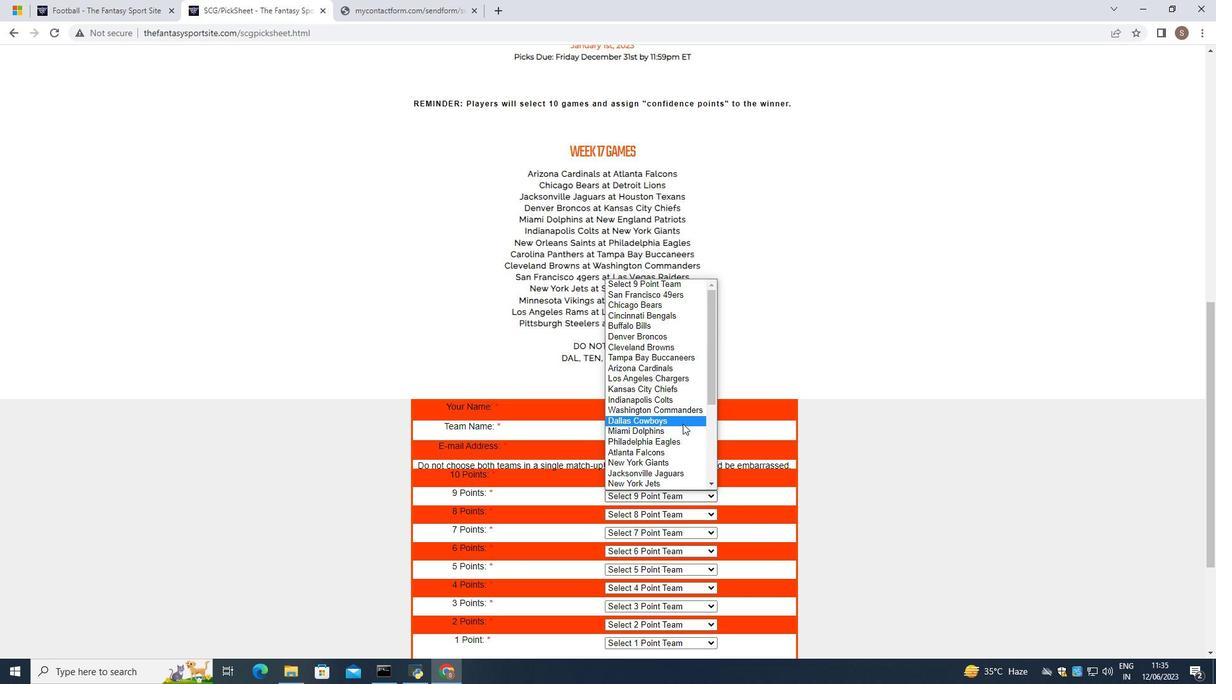 
Action: Mouse scrolled (682, 423) with delta (0, 0)
Screenshot: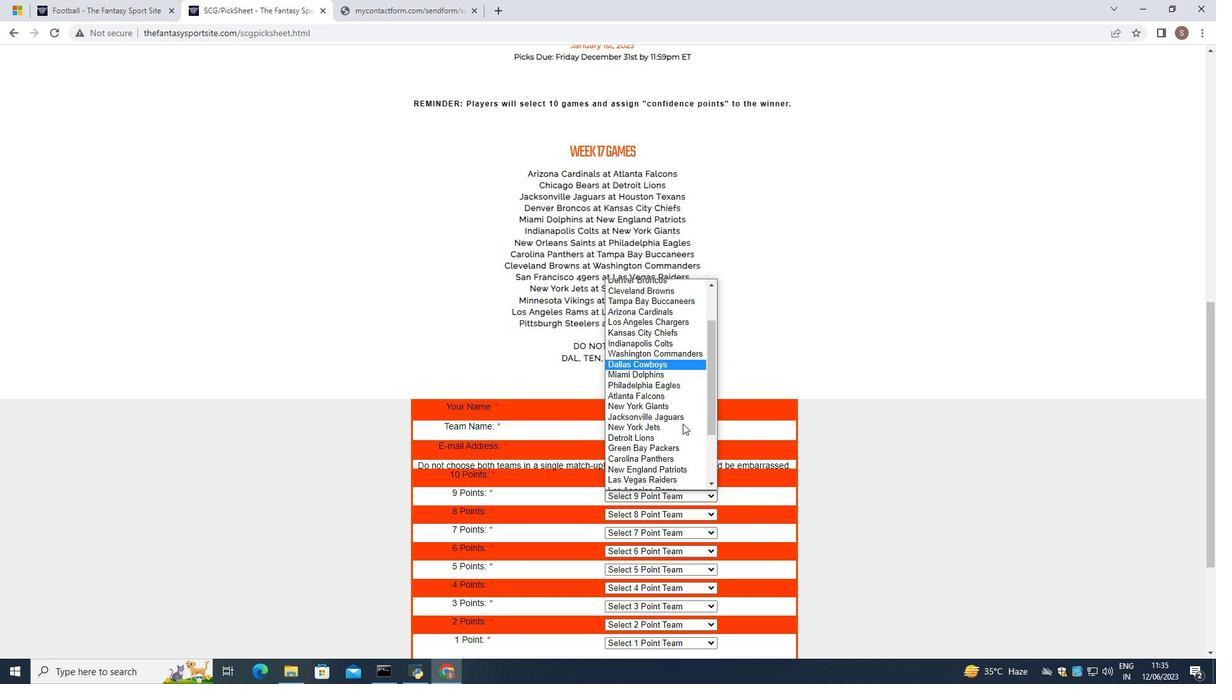 
Action: Mouse moved to (687, 358)
Screenshot: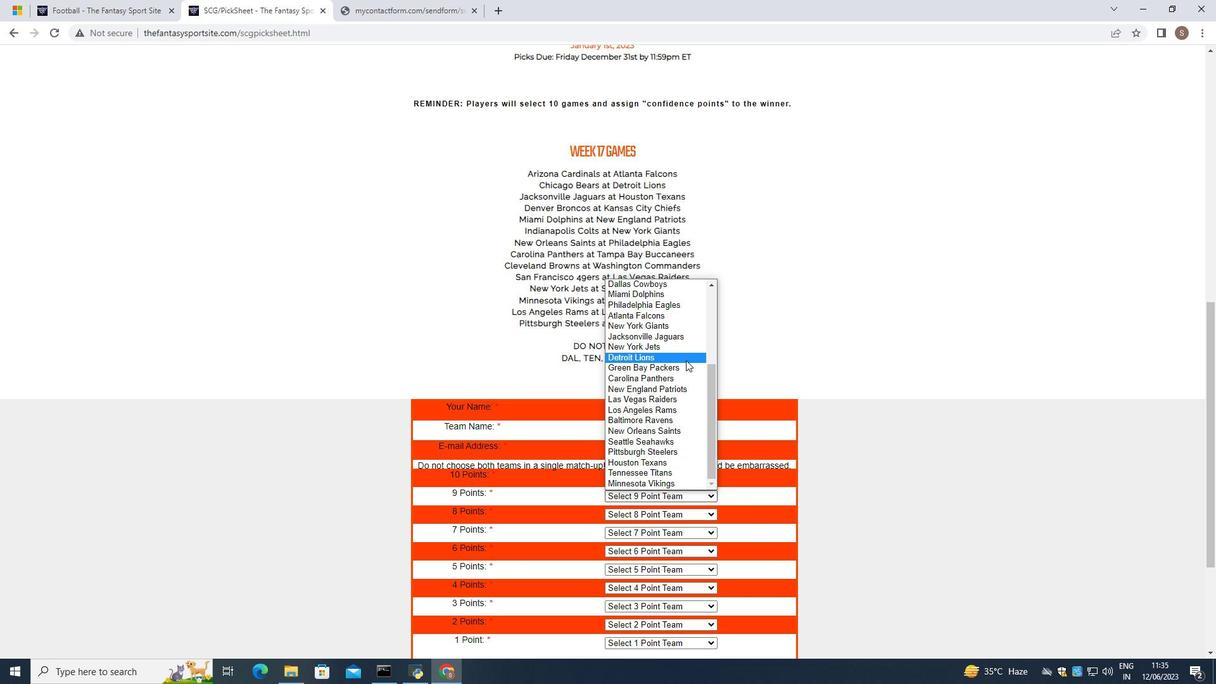 
Action: Mouse pressed left at (687, 358)
Screenshot: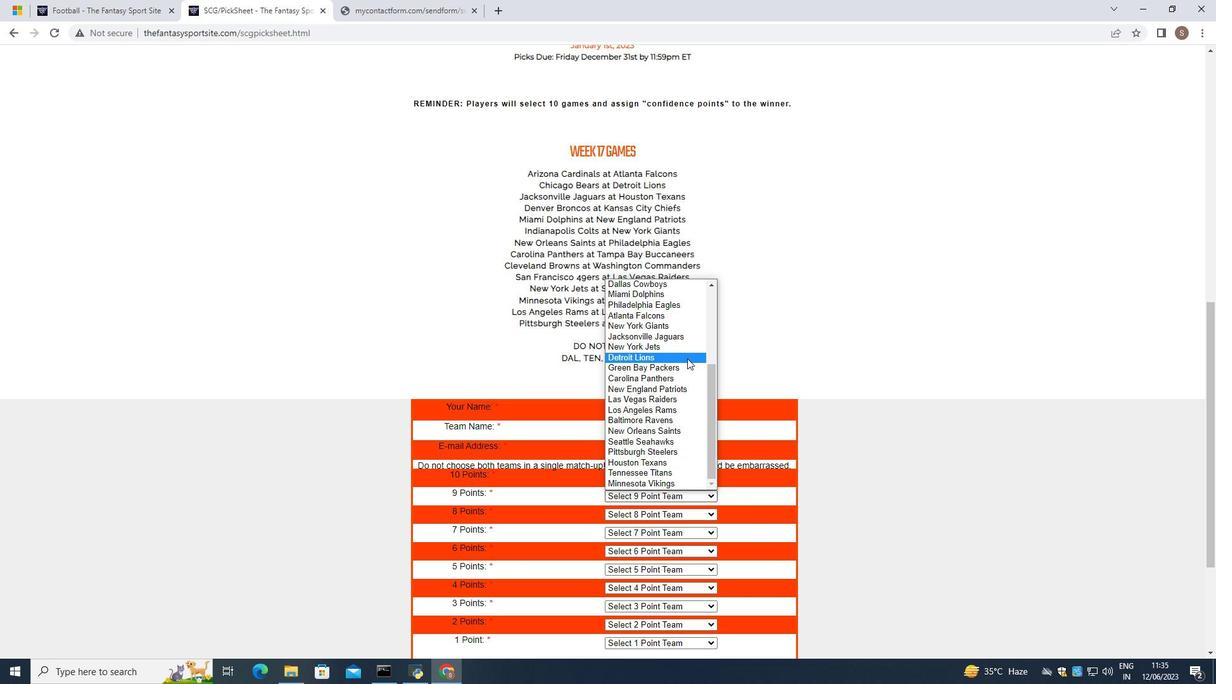 
Action: Mouse moved to (697, 517)
Screenshot: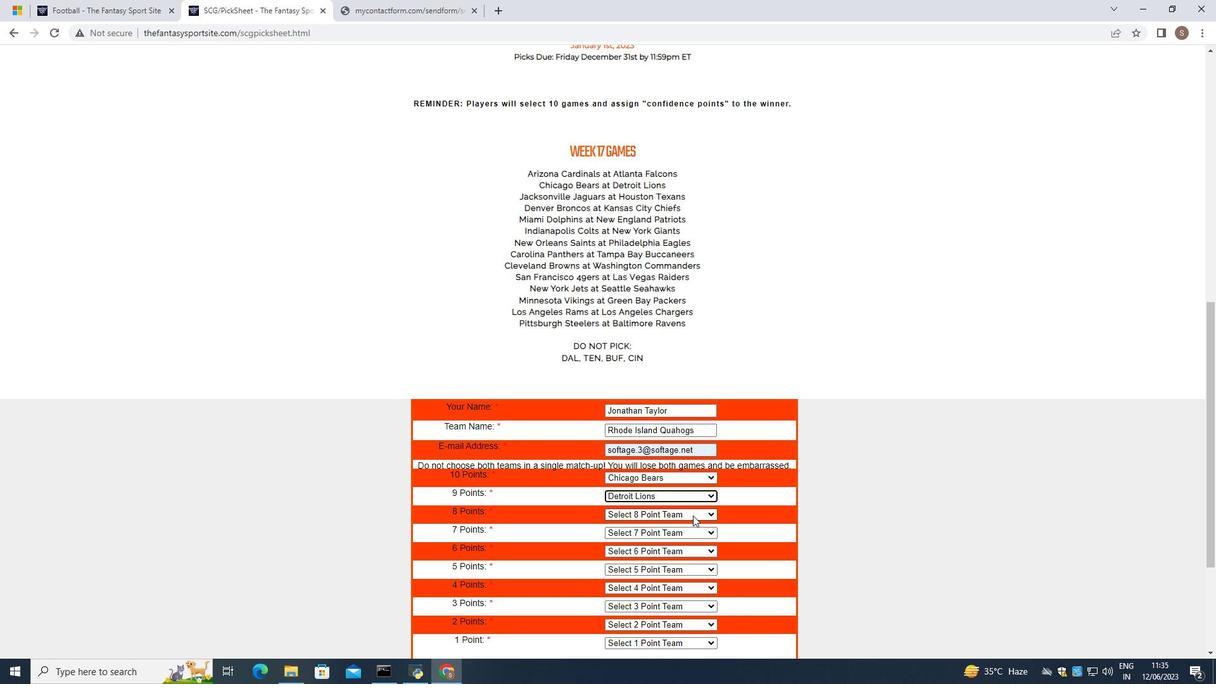
Action: Mouse pressed left at (697, 517)
Screenshot: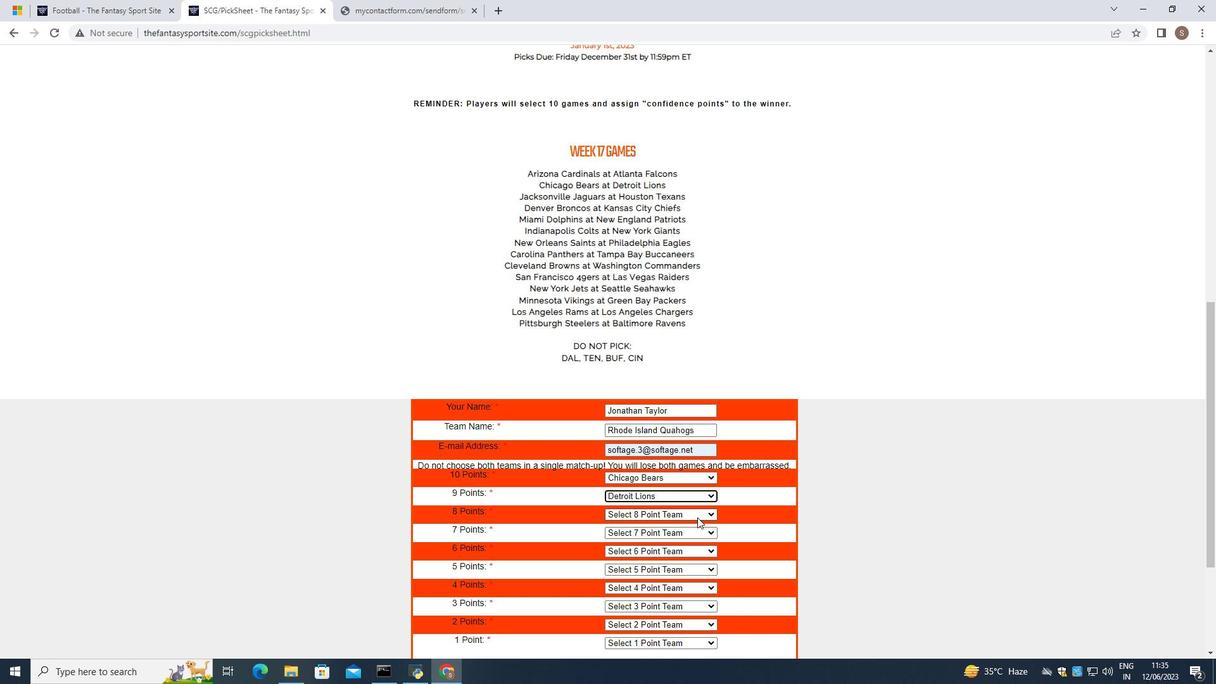 
Action: Mouse moved to (671, 479)
Screenshot: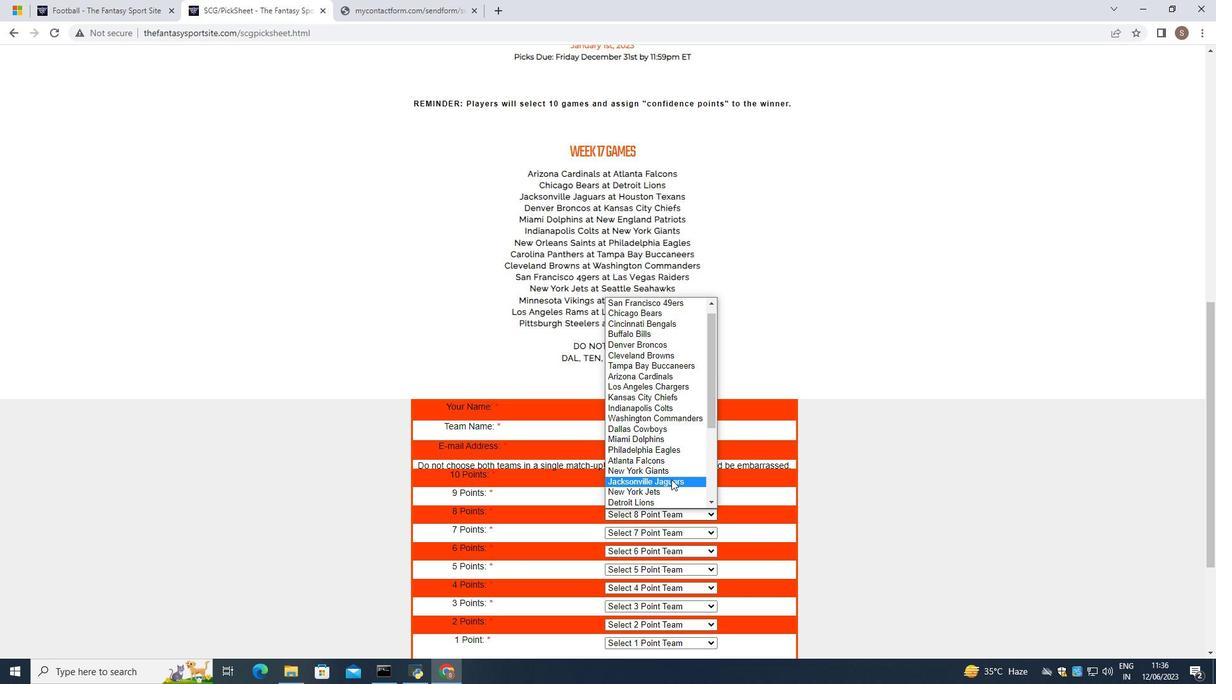 
Action: Mouse pressed left at (671, 479)
Screenshot: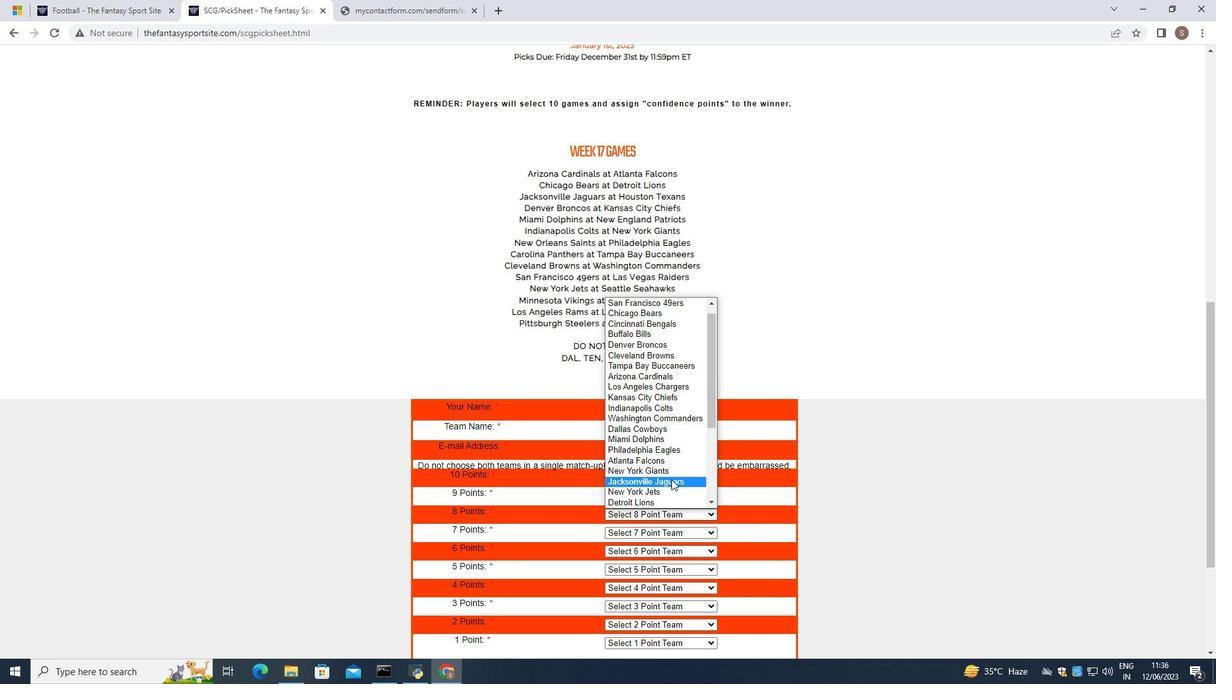 
Action: Mouse moved to (691, 535)
Screenshot: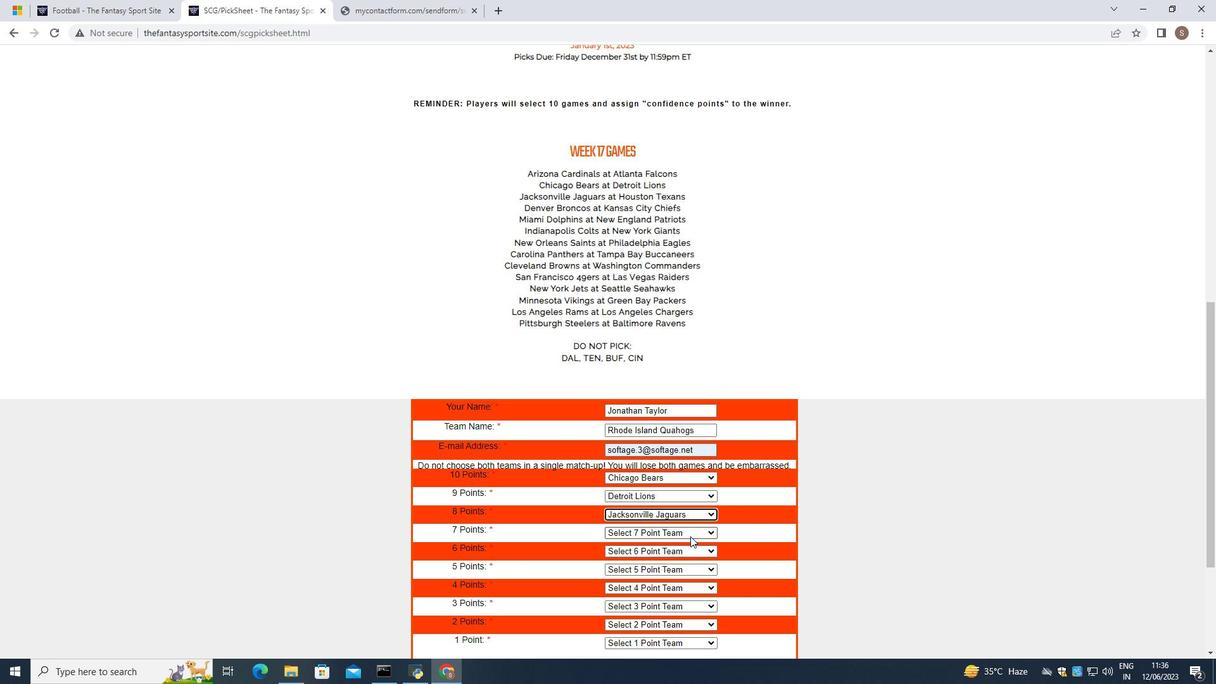 
Action: Mouse pressed left at (691, 535)
Screenshot: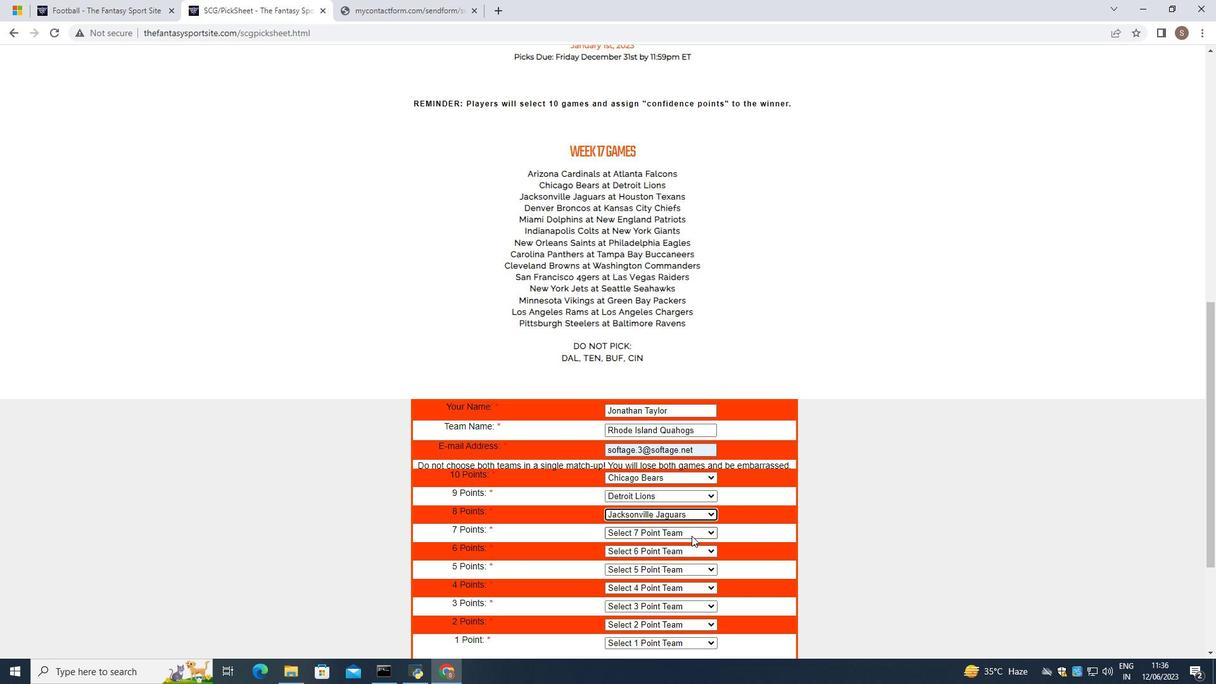 
Action: Mouse moved to (680, 418)
Screenshot: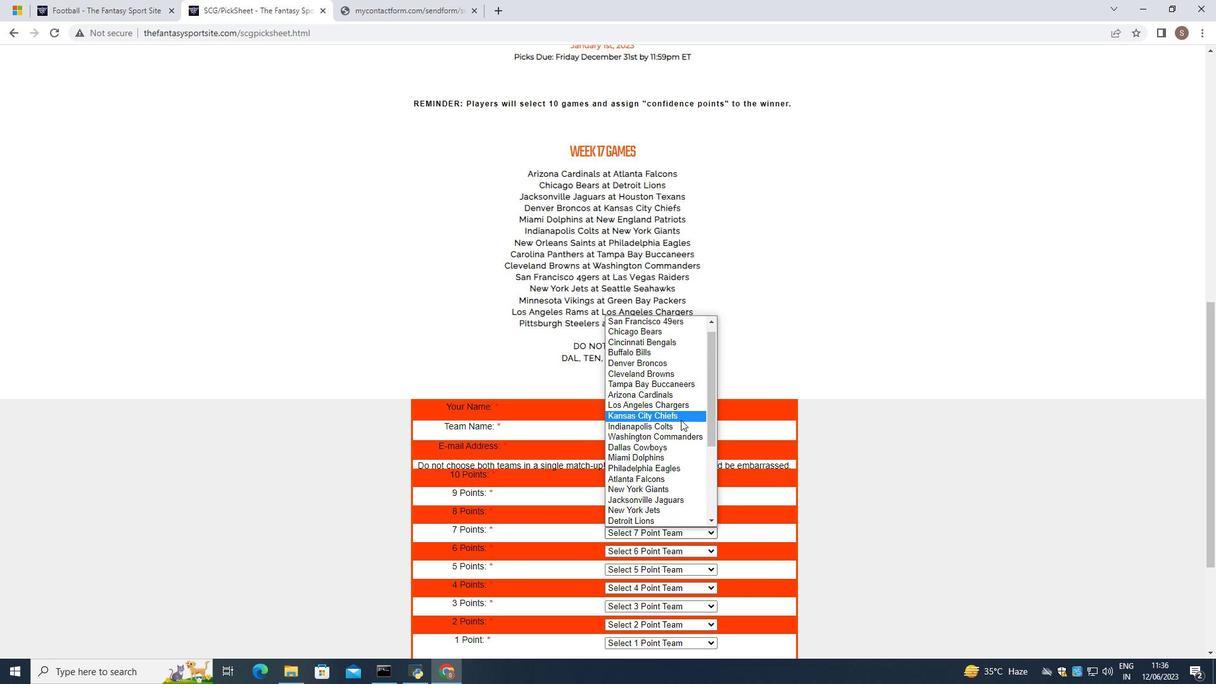 
Action: Mouse scrolled (680, 418) with delta (0, 0)
Screenshot: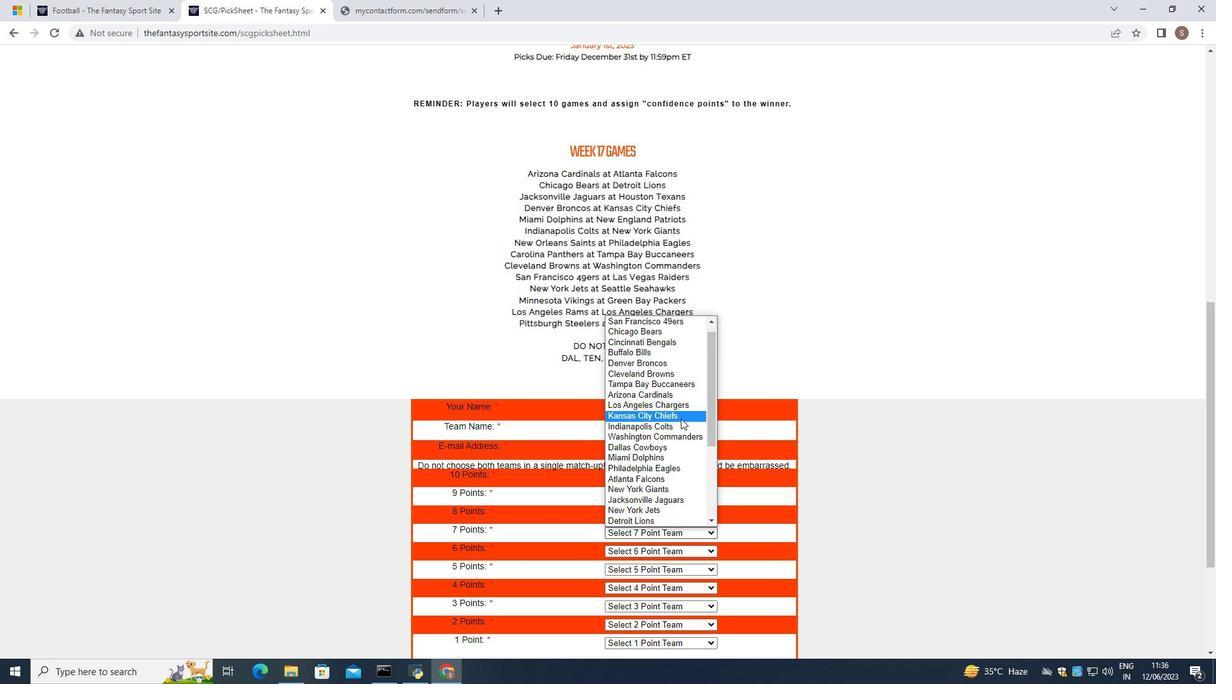 
Action: Mouse scrolled (680, 418) with delta (0, 0)
Screenshot: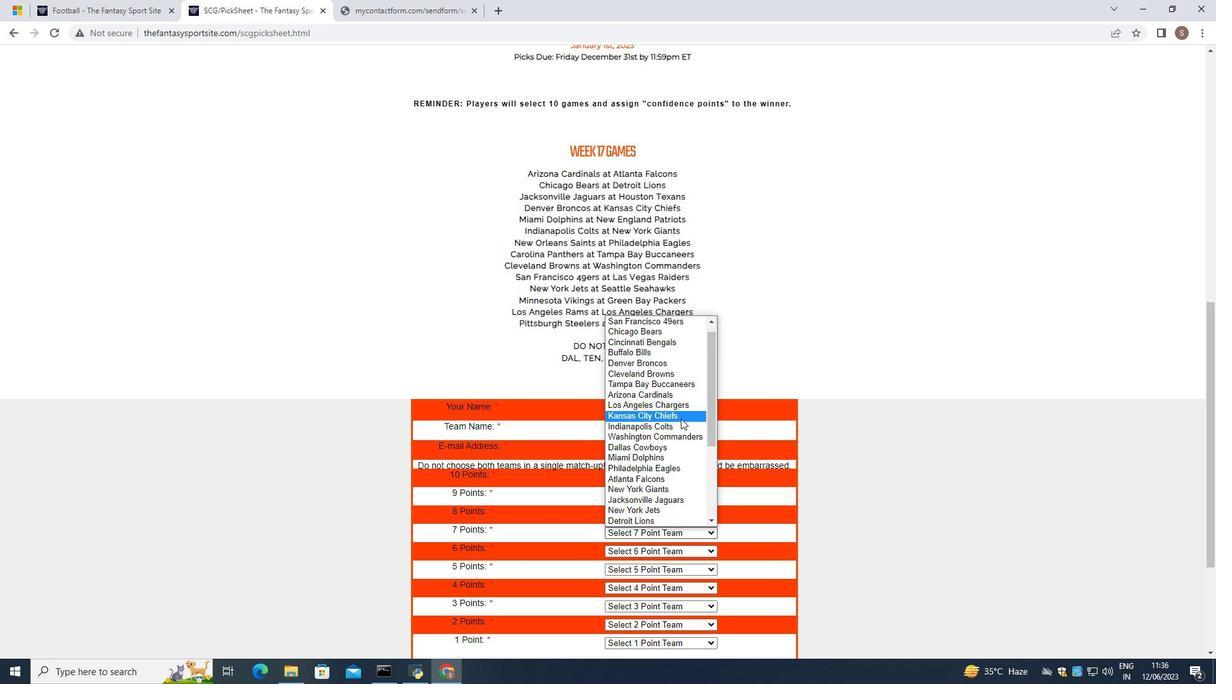 
Action: Mouse scrolled (680, 418) with delta (0, 0)
Screenshot: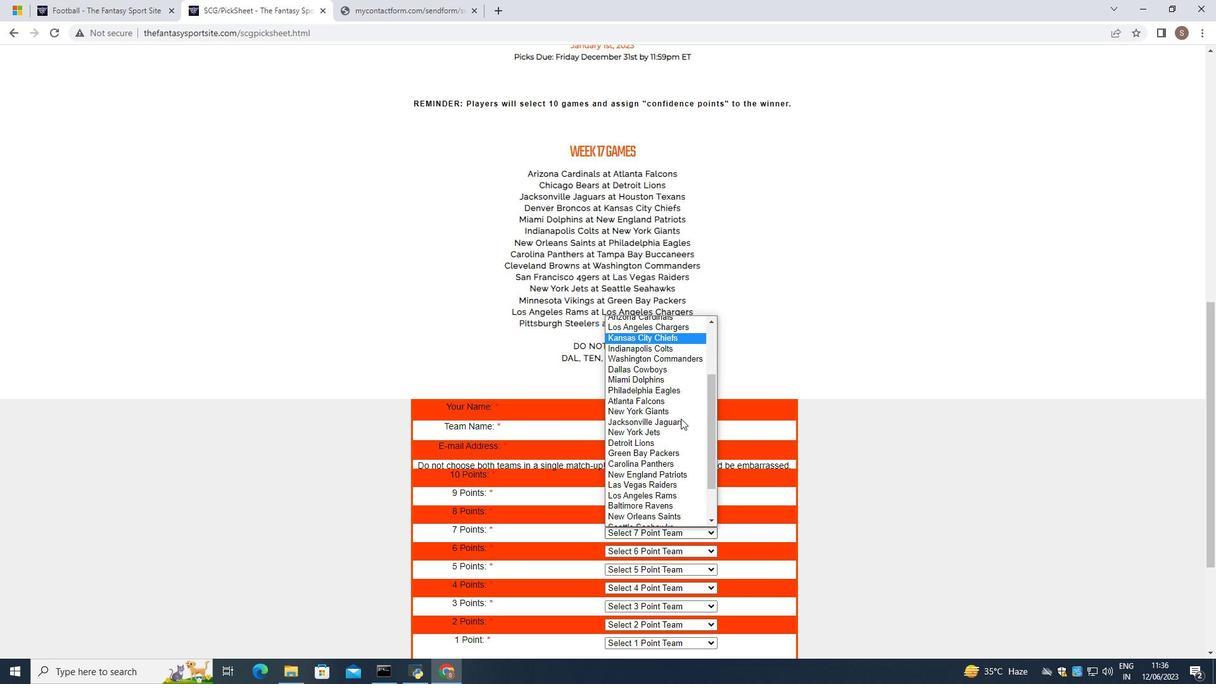 
Action: Mouse moved to (670, 366)
Screenshot: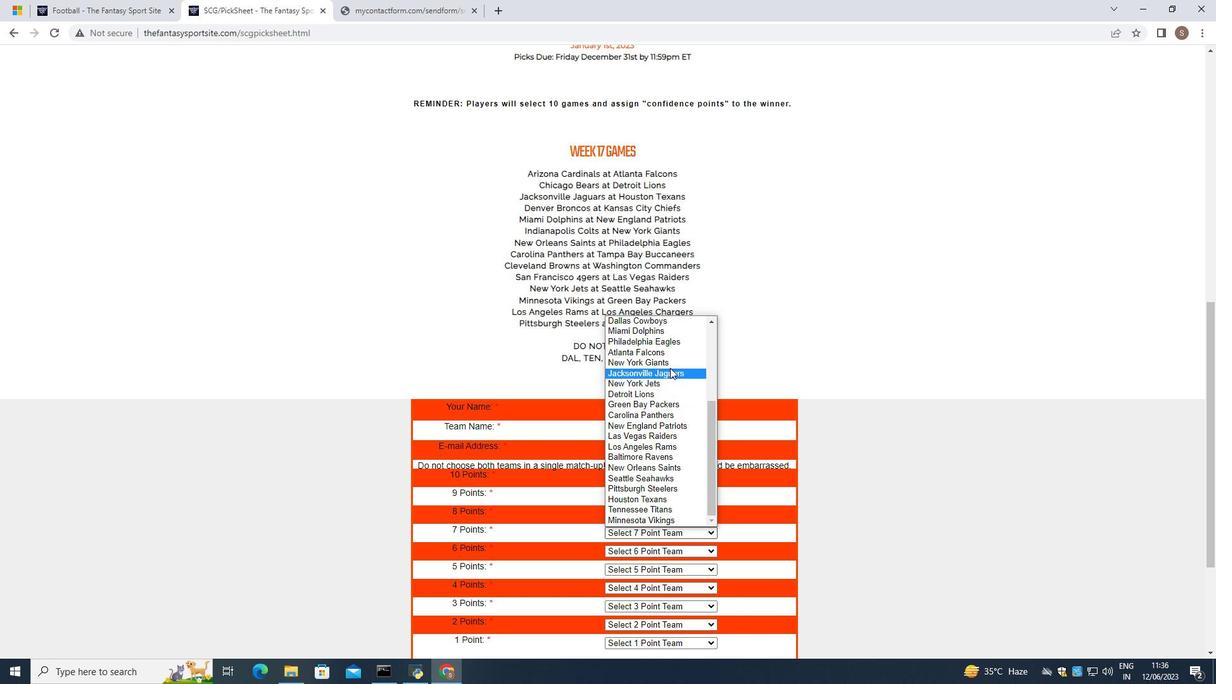 
Action: Mouse scrolled (670, 367) with delta (0, 0)
Screenshot: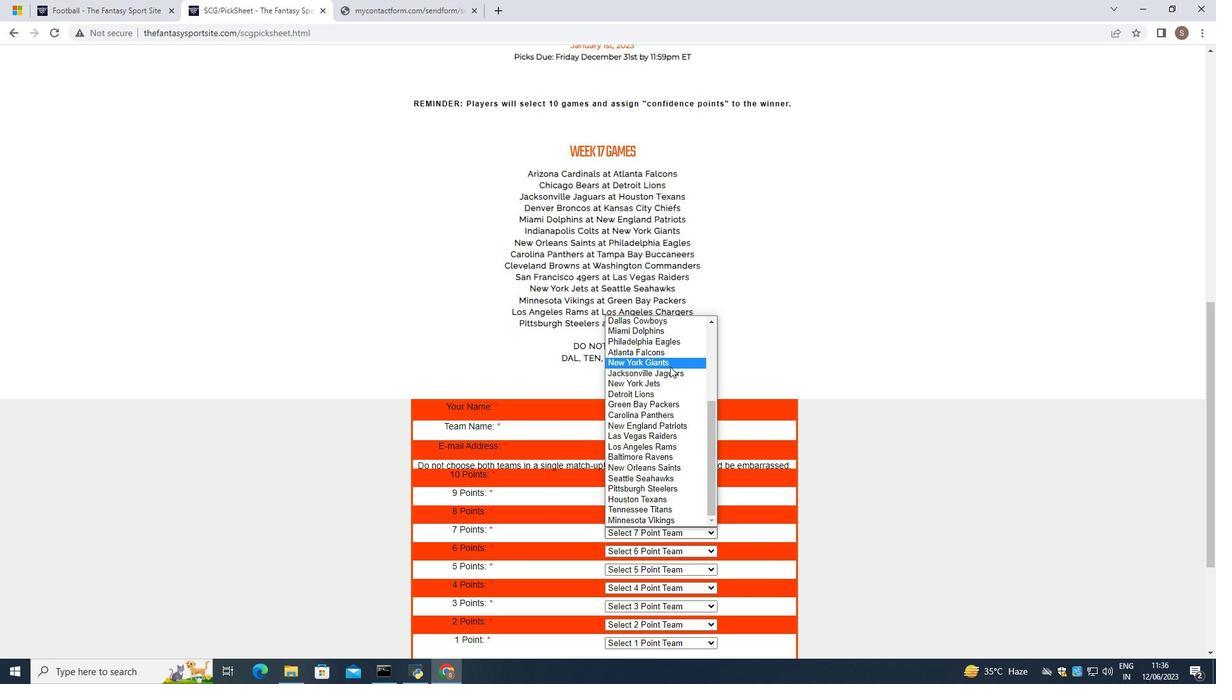
Action: Mouse moved to (669, 389)
Screenshot: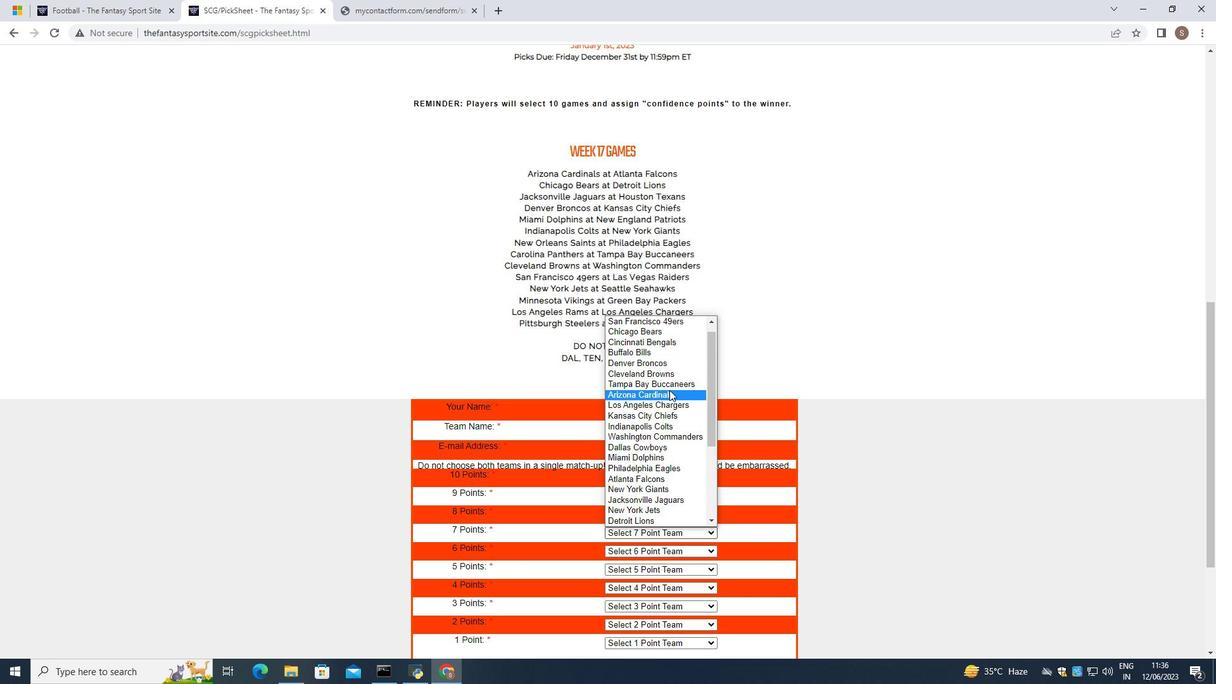 
Action: Mouse scrolled (669, 390) with delta (0, 0)
Screenshot: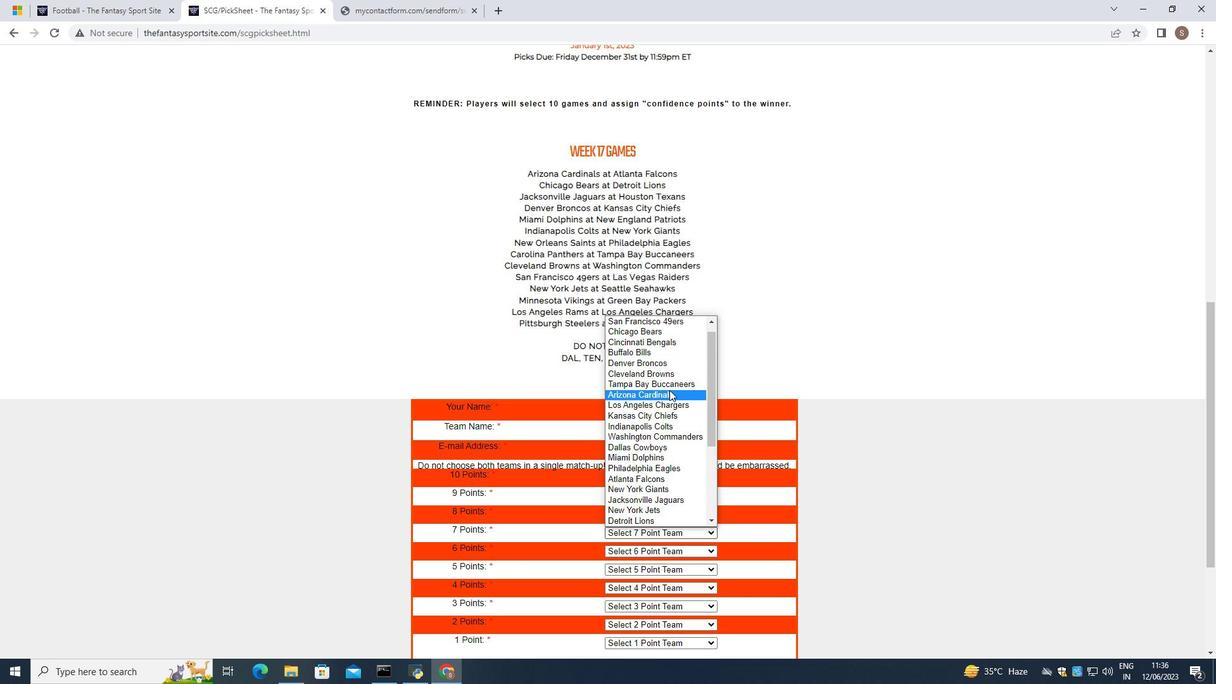 
Action: Mouse scrolled (669, 390) with delta (0, 0)
Screenshot: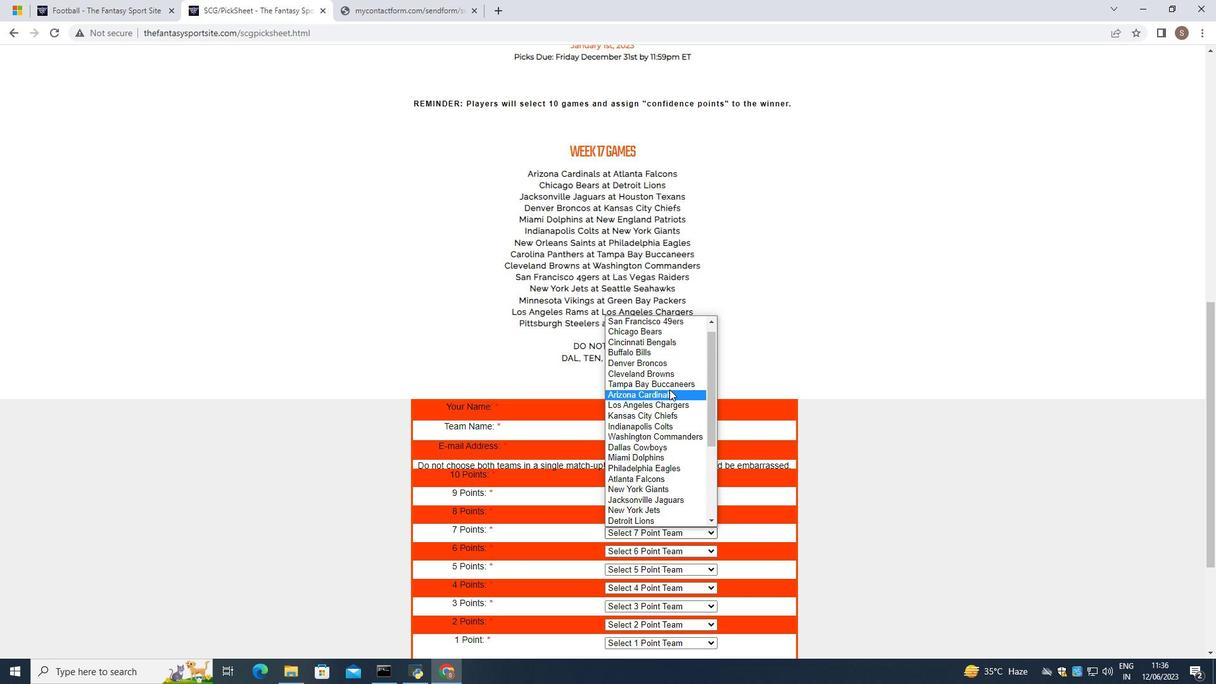 
Action: Mouse scrolled (669, 390) with delta (0, 0)
Screenshot: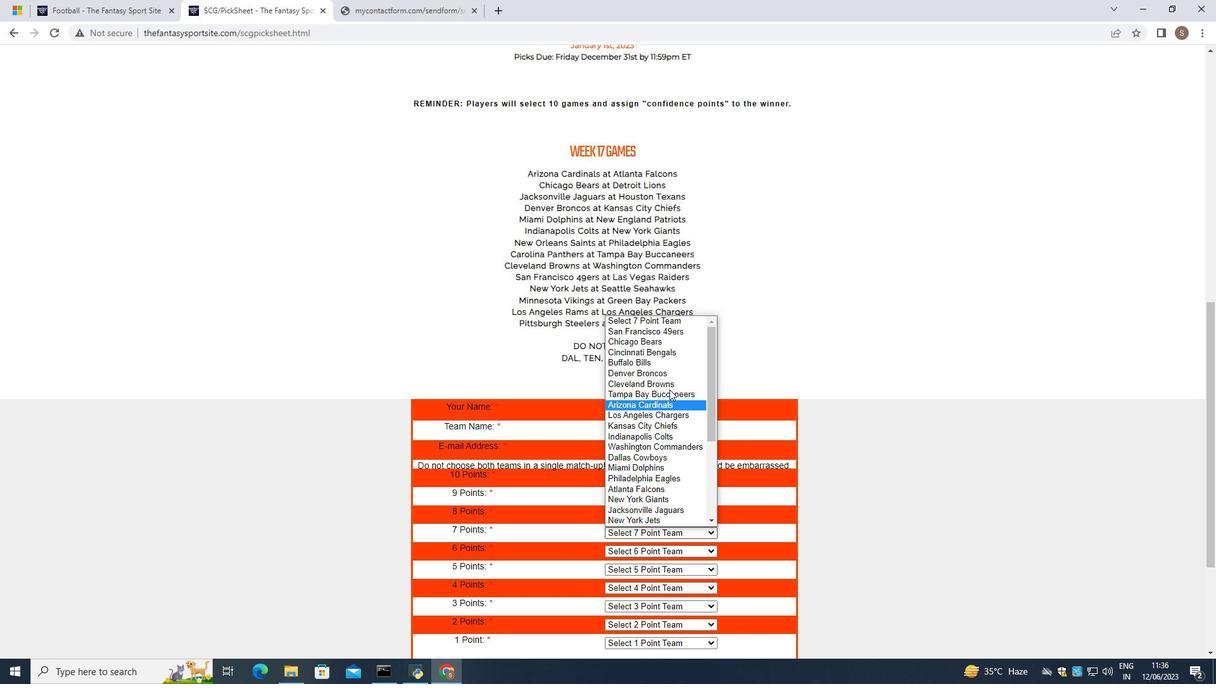 
Action: Mouse scrolled (669, 390) with delta (0, 0)
Screenshot: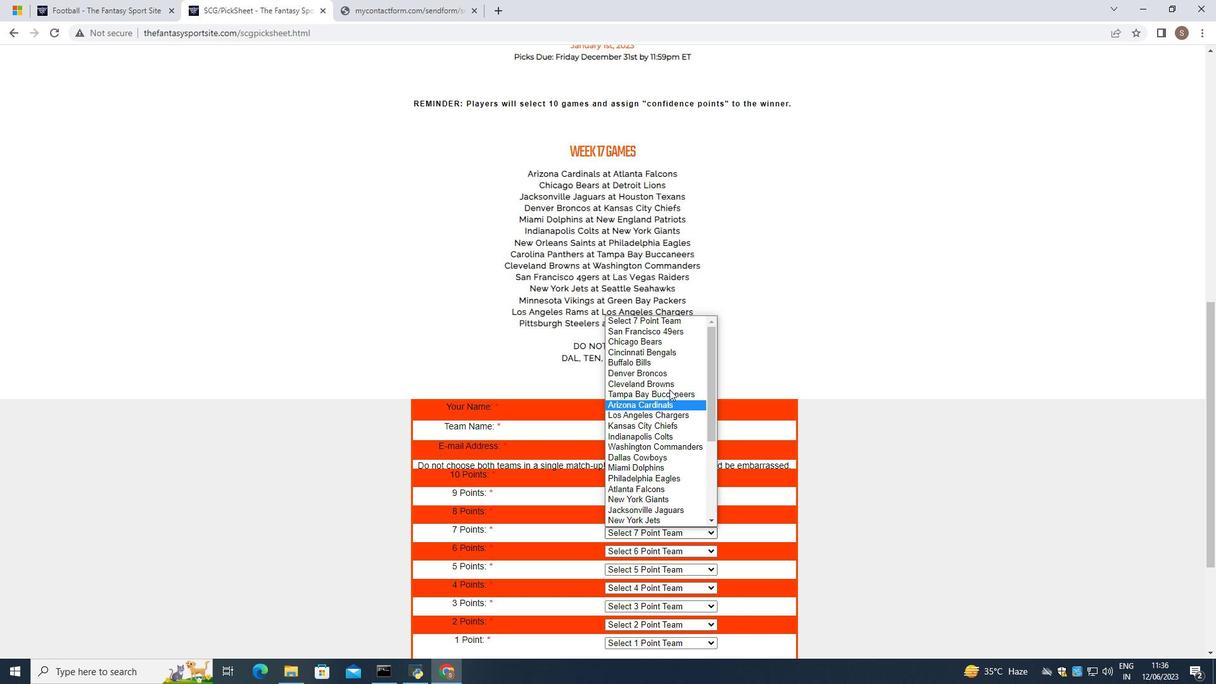 
Action: Mouse moved to (651, 481)
Screenshot: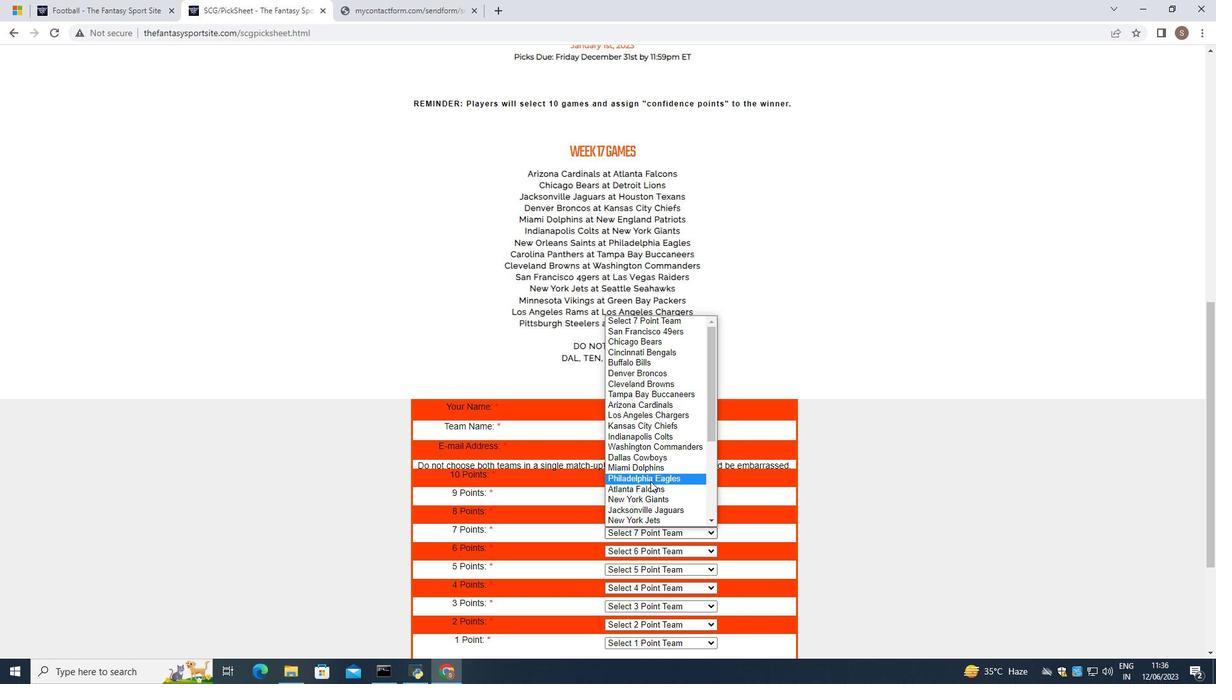 
Action: Mouse scrolled (651, 481) with delta (0, 0)
Screenshot: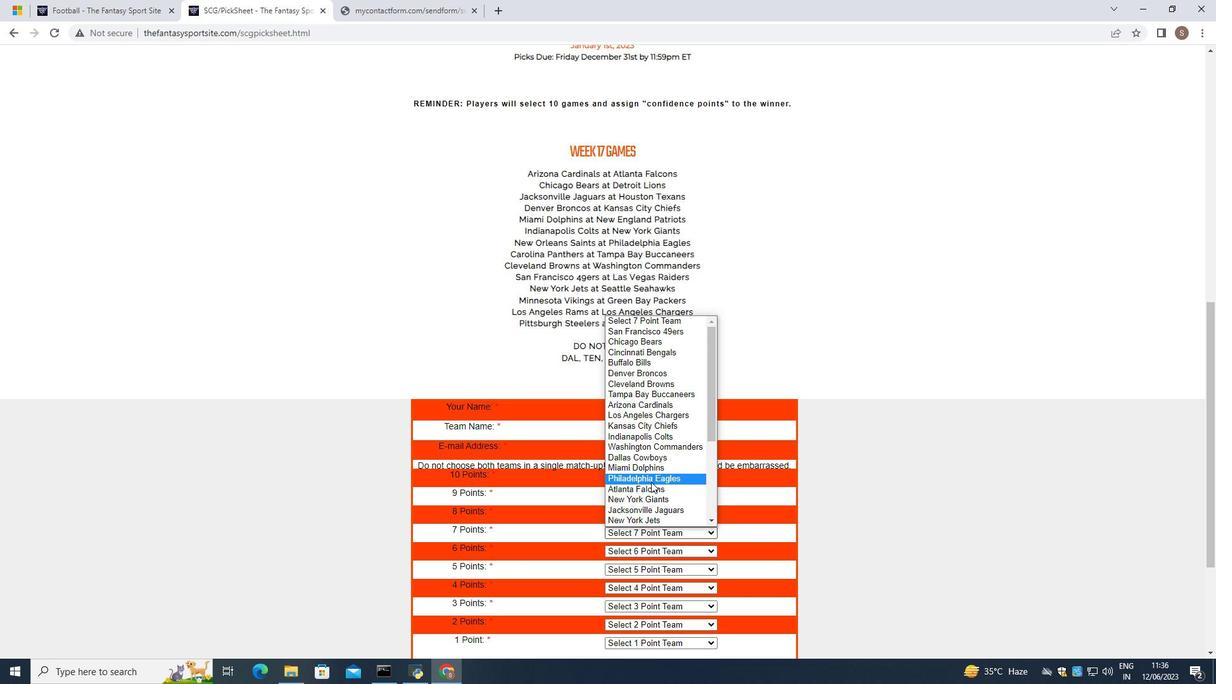 
Action: Mouse moved to (651, 483)
Screenshot: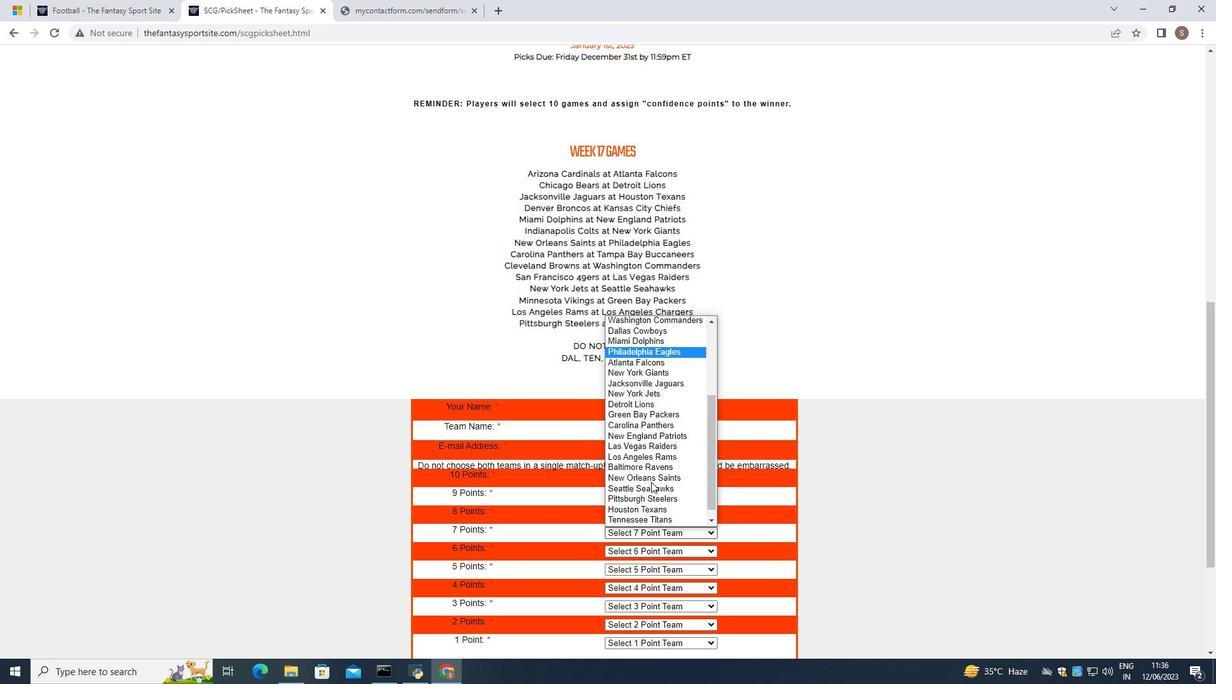 
Action: Mouse scrolled (651, 482) with delta (0, 0)
Screenshot: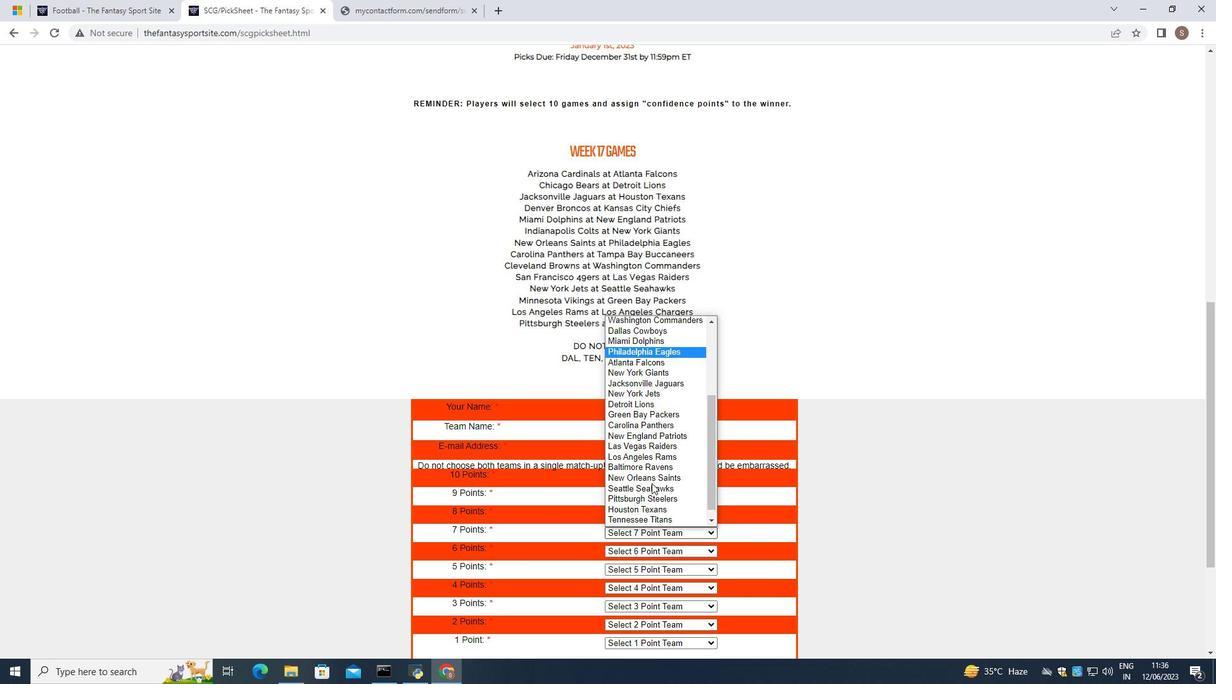 
Action: Mouse moved to (655, 498)
Screenshot: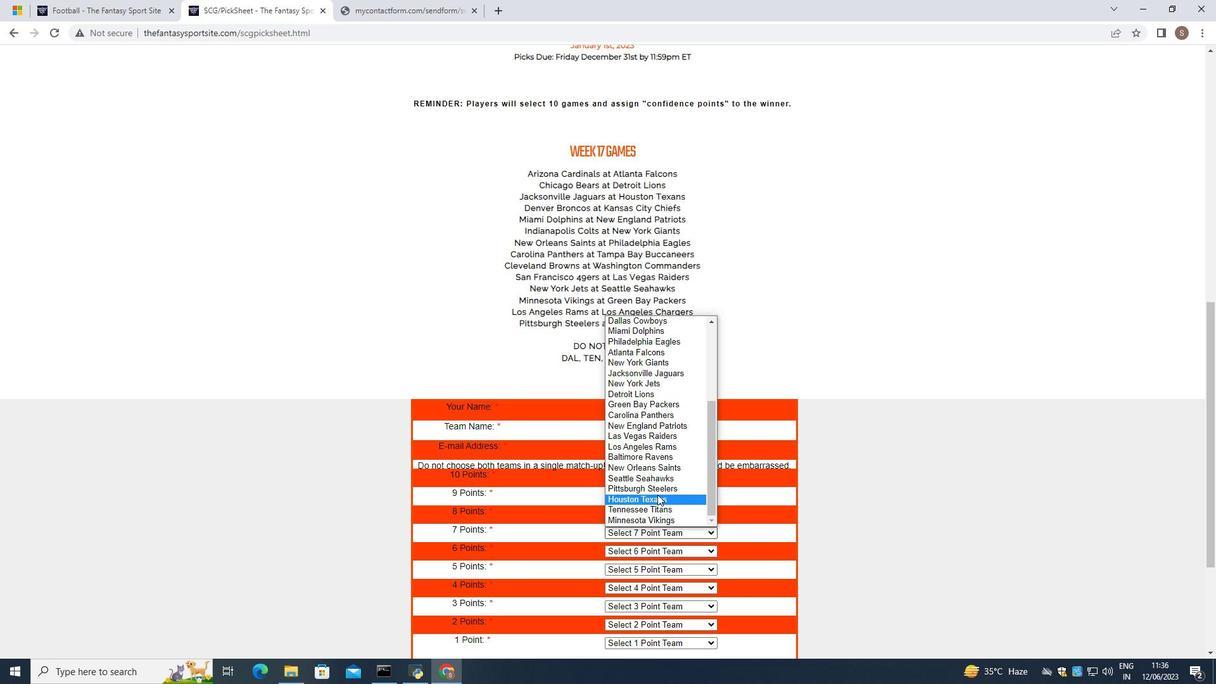 
Action: Mouse pressed left at (655, 498)
Screenshot: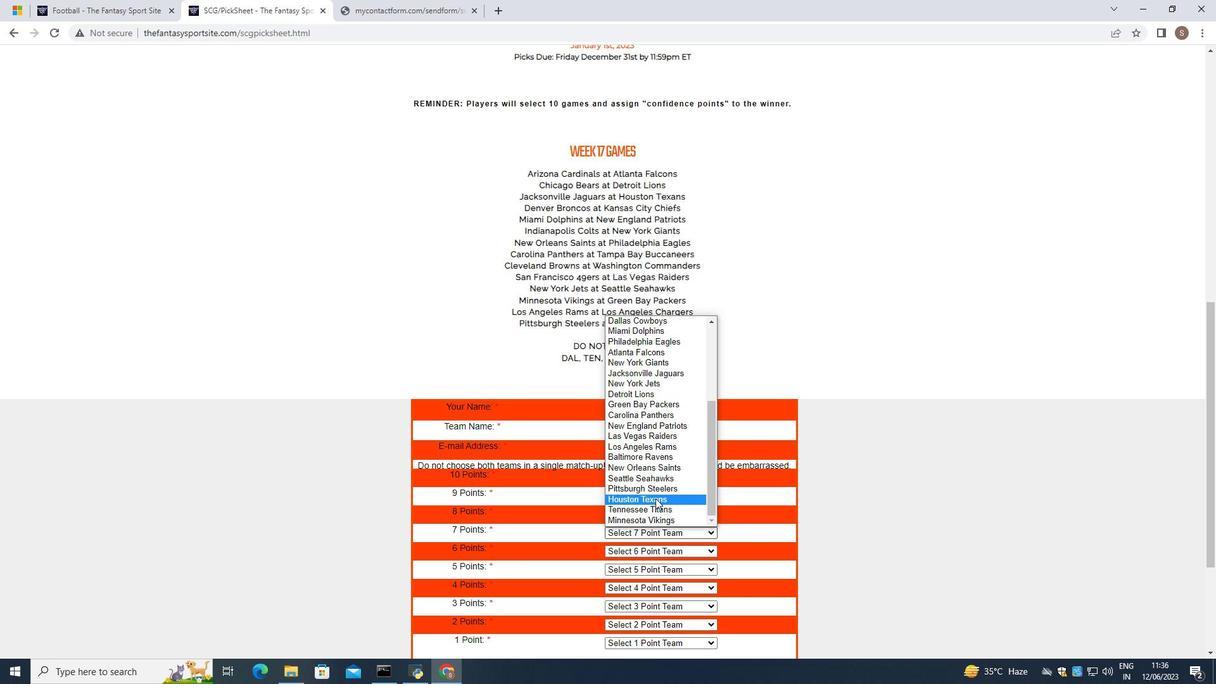 
Action: Mouse moved to (694, 550)
Screenshot: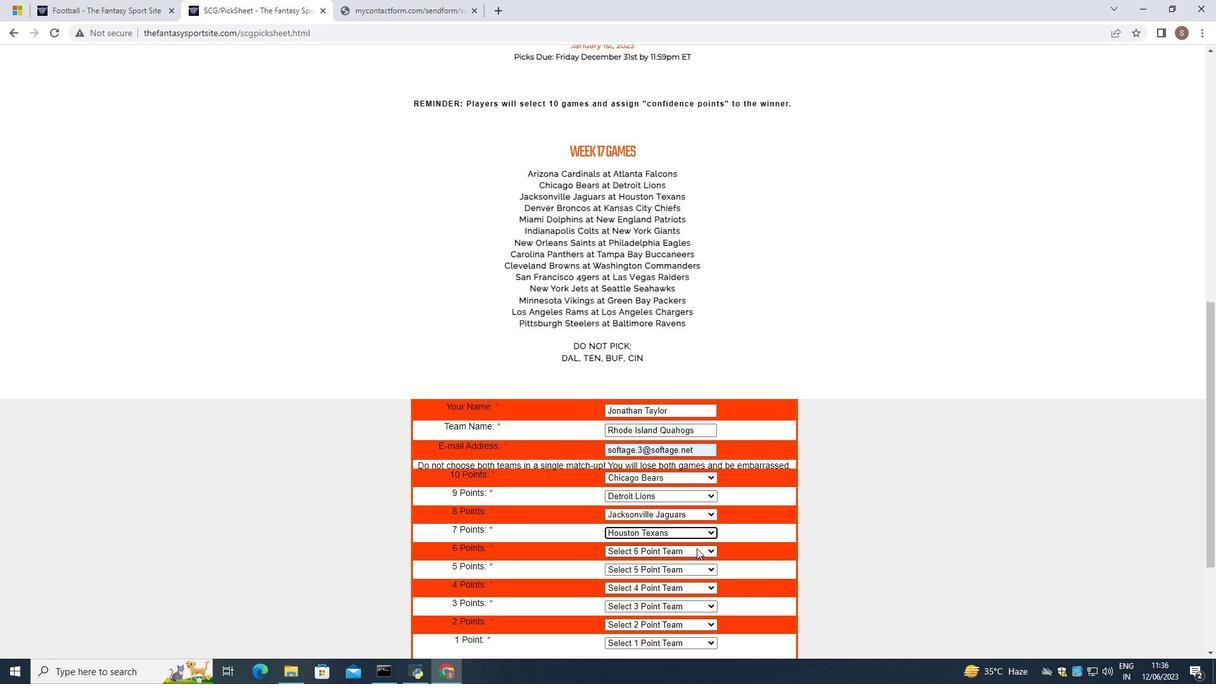 
Action: Mouse pressed left at (694, 550)
Screenshot: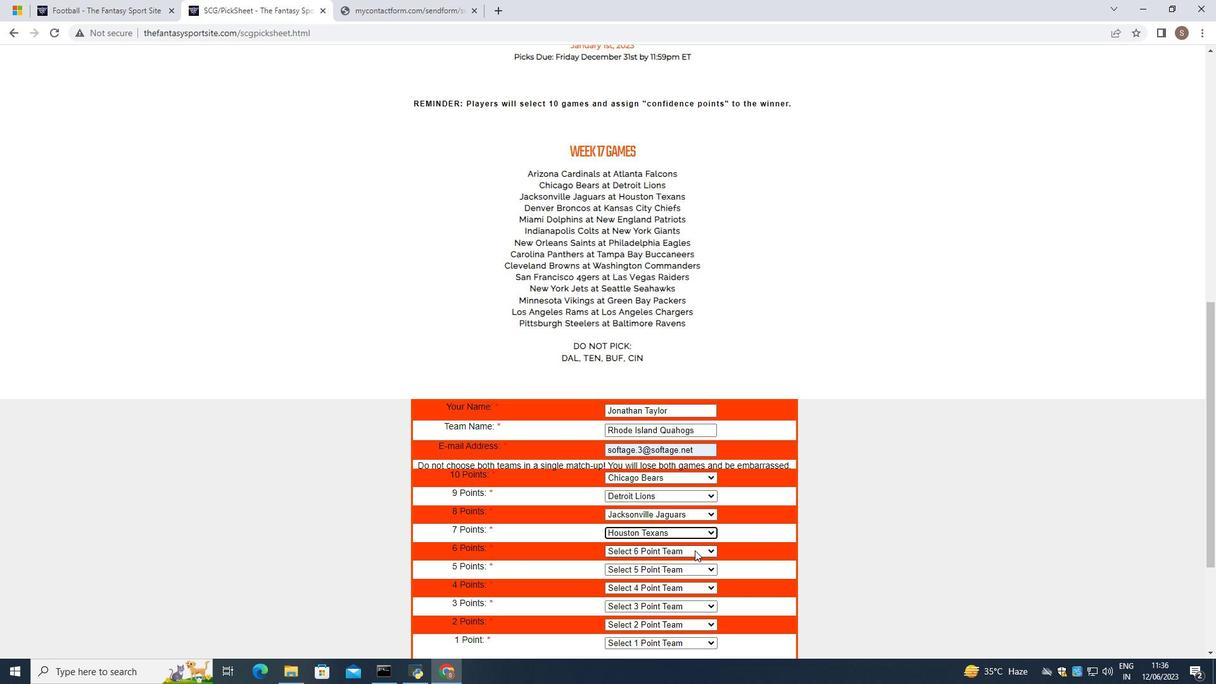 
Action: Mouse moved to (674, 392)
Screenshot: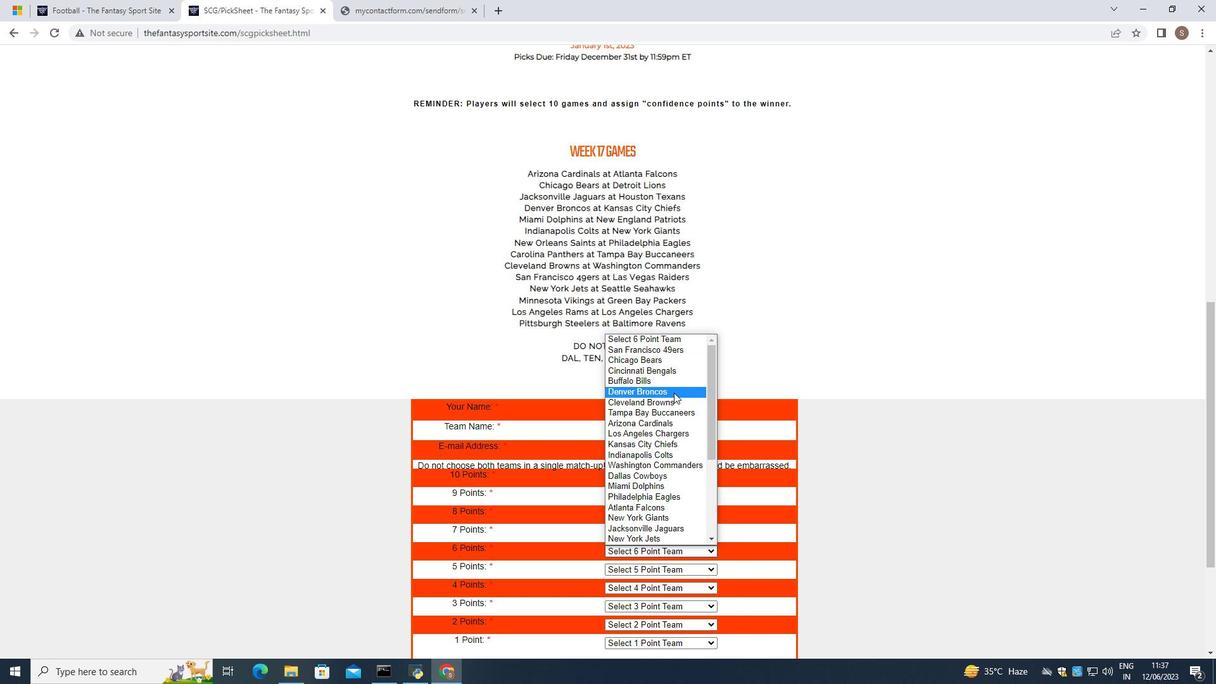 
Action: Mouse pressed left at (674, 392)
Screenshot: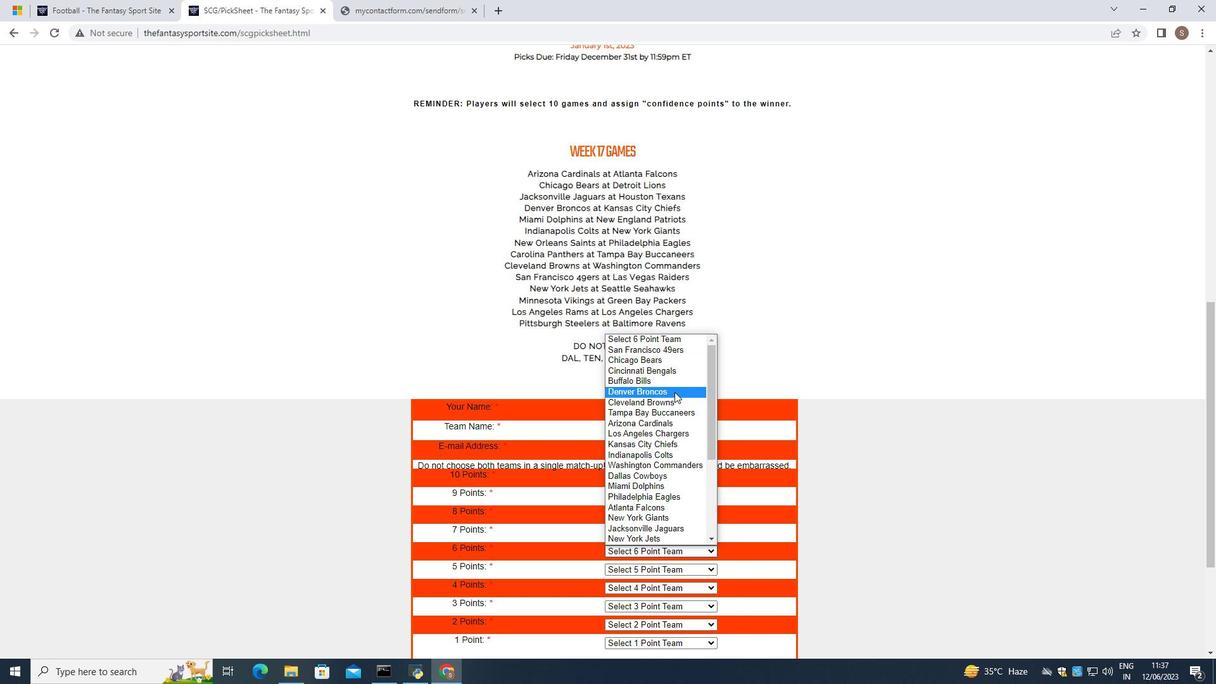 
Action: Mouse moved to (700, 571)
Screenshot: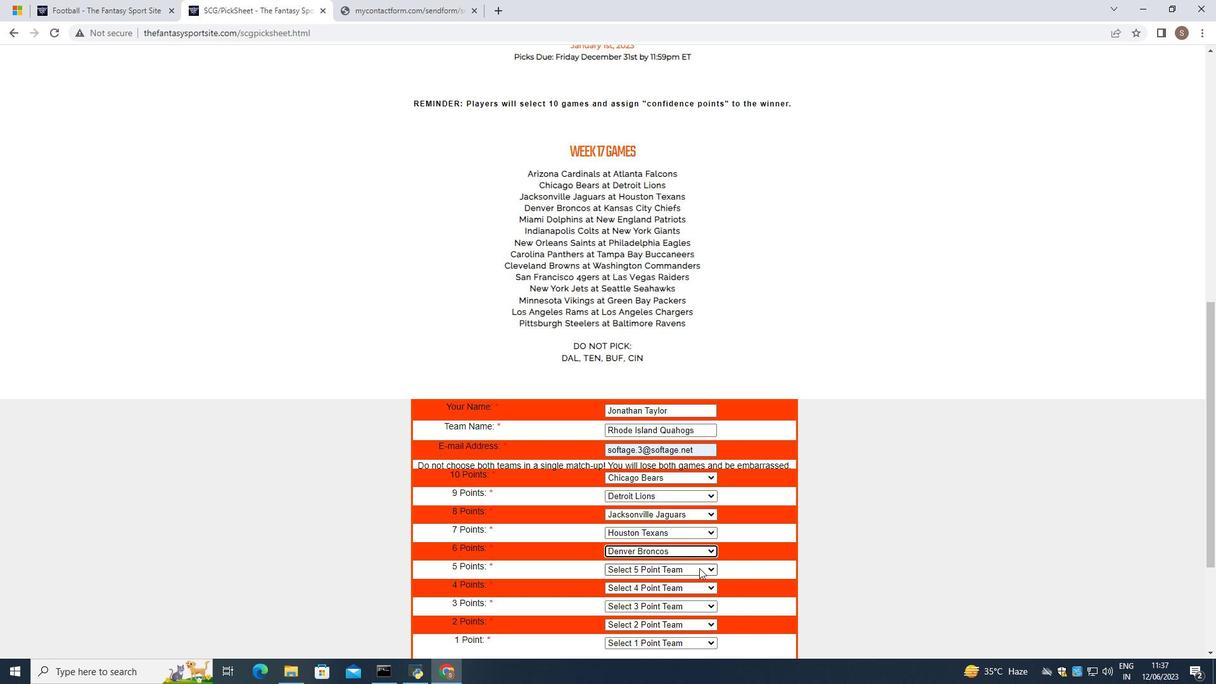 
Action: Mouse pressed left at (700, 571)
Screenshot: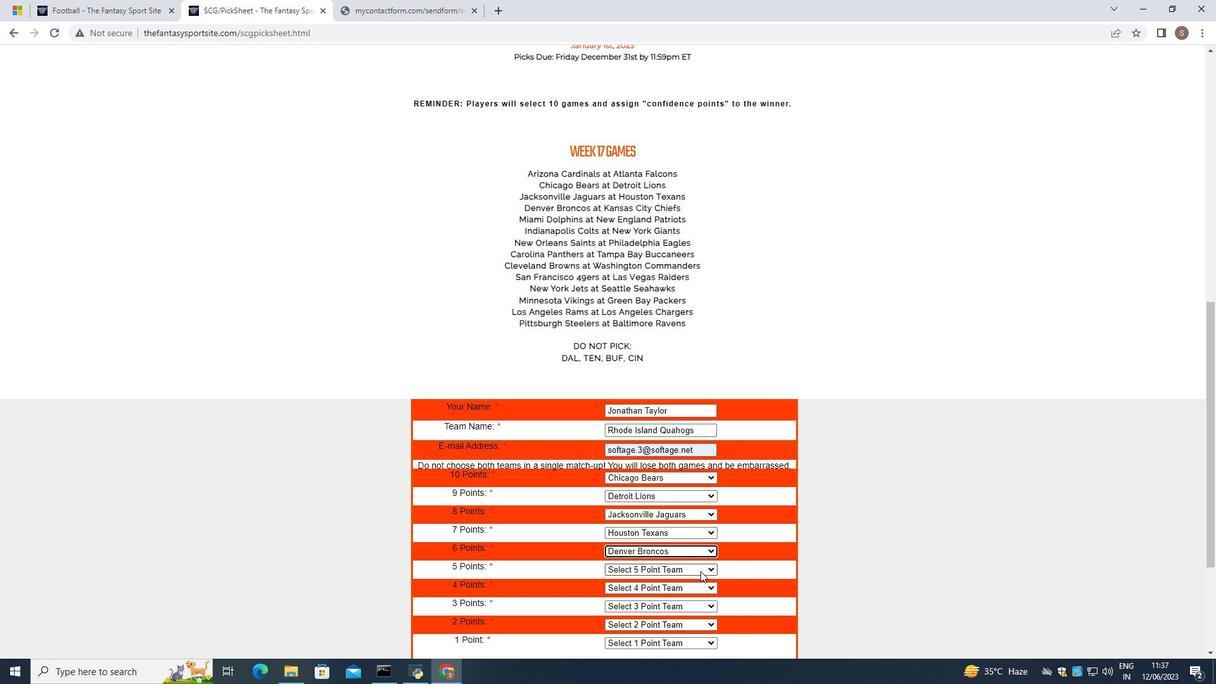 
Action: Mouse moved to (684, 462)
Screenshot: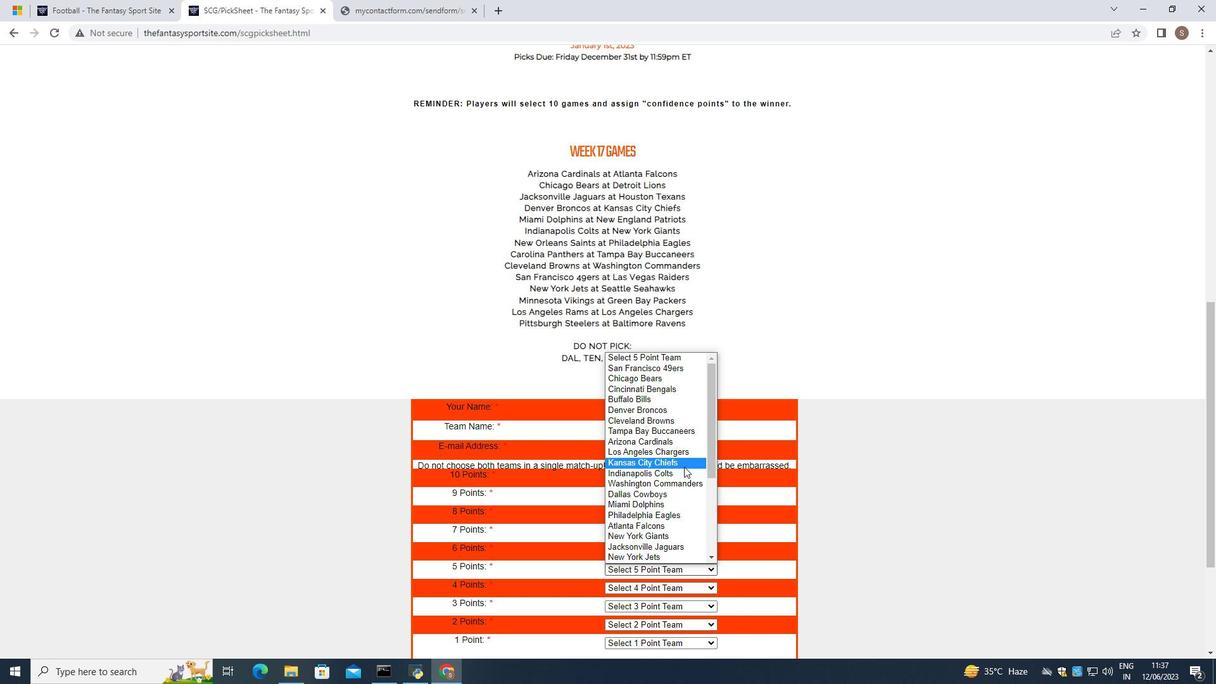 
Action: Mouse pressed left at (684, 462)
Screenshot: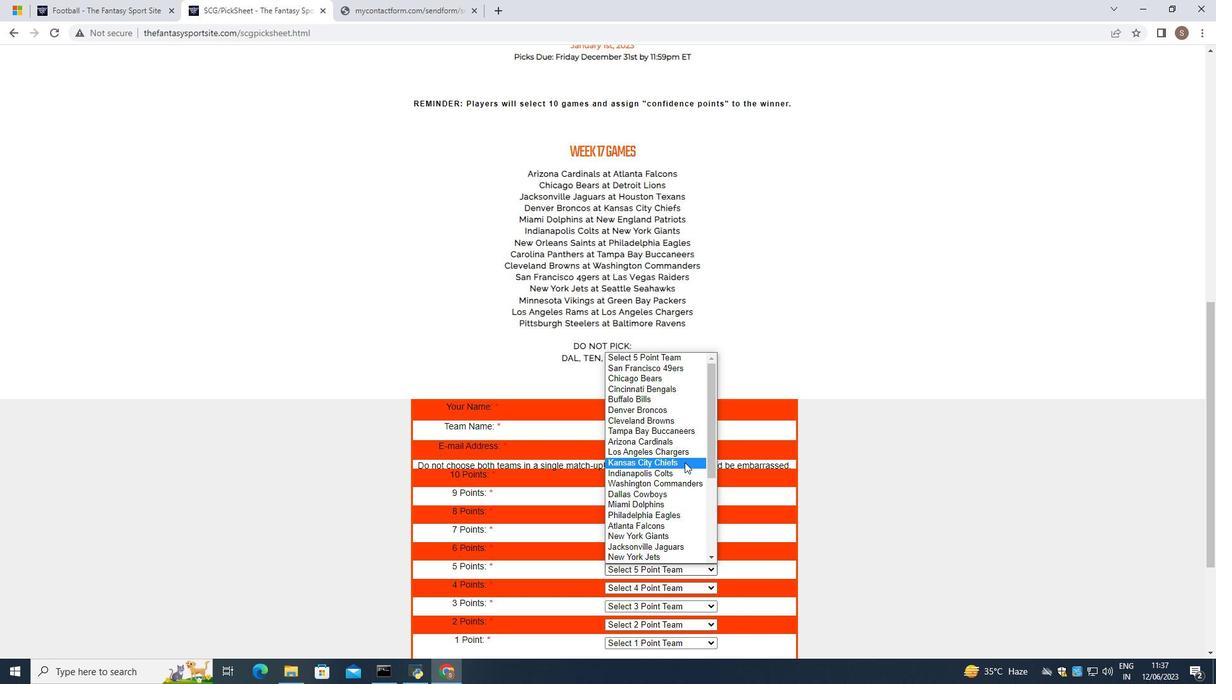 
Action: Mouse moved to (694, 591)
Screenshot: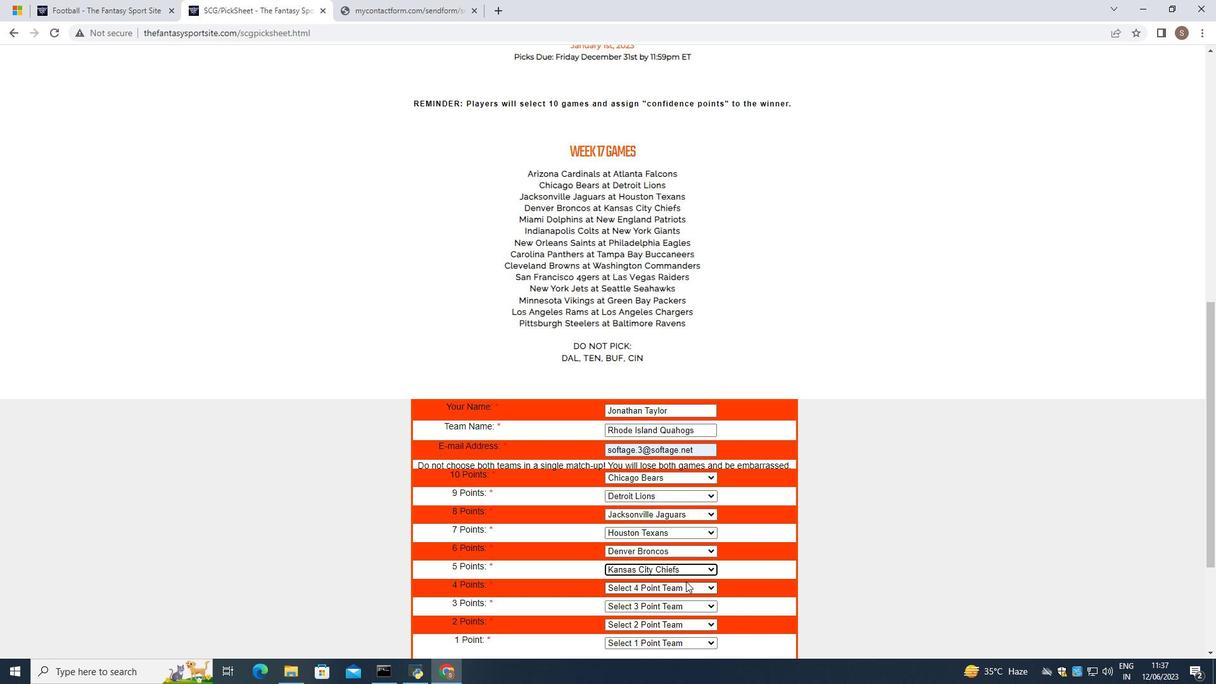 
Action: Mouse pressed left at (694, 591)
Screenshot: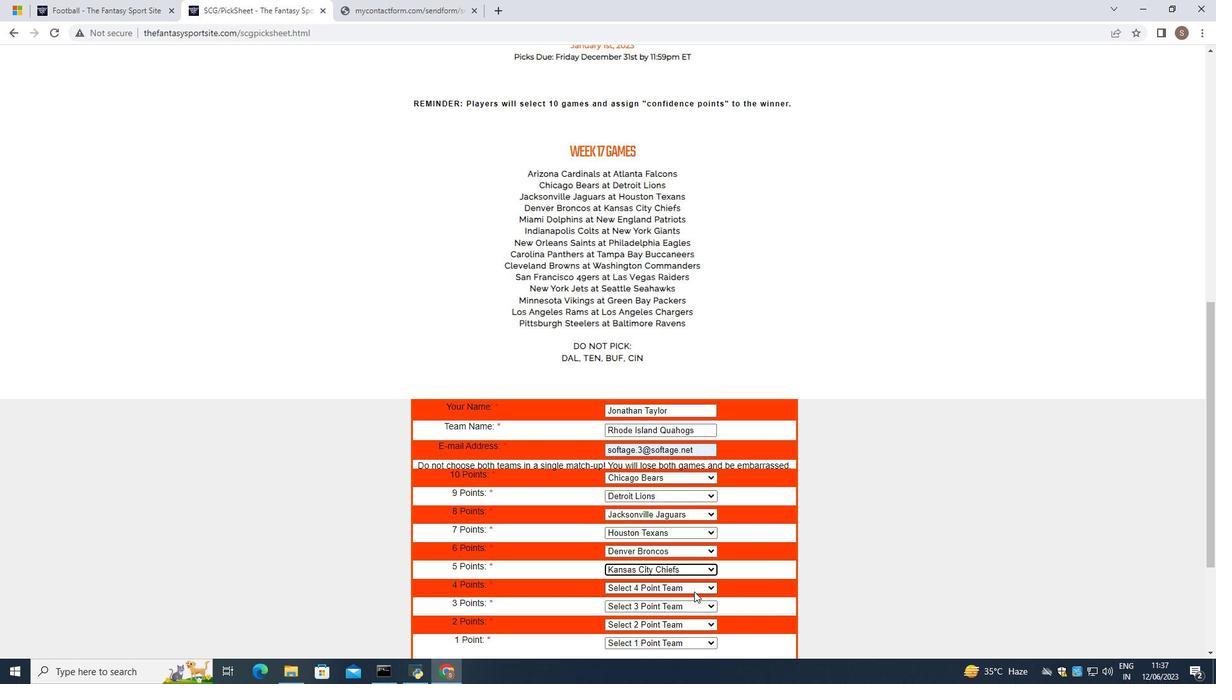 
Action: Mouse moved to (658, 520)
Screenshot: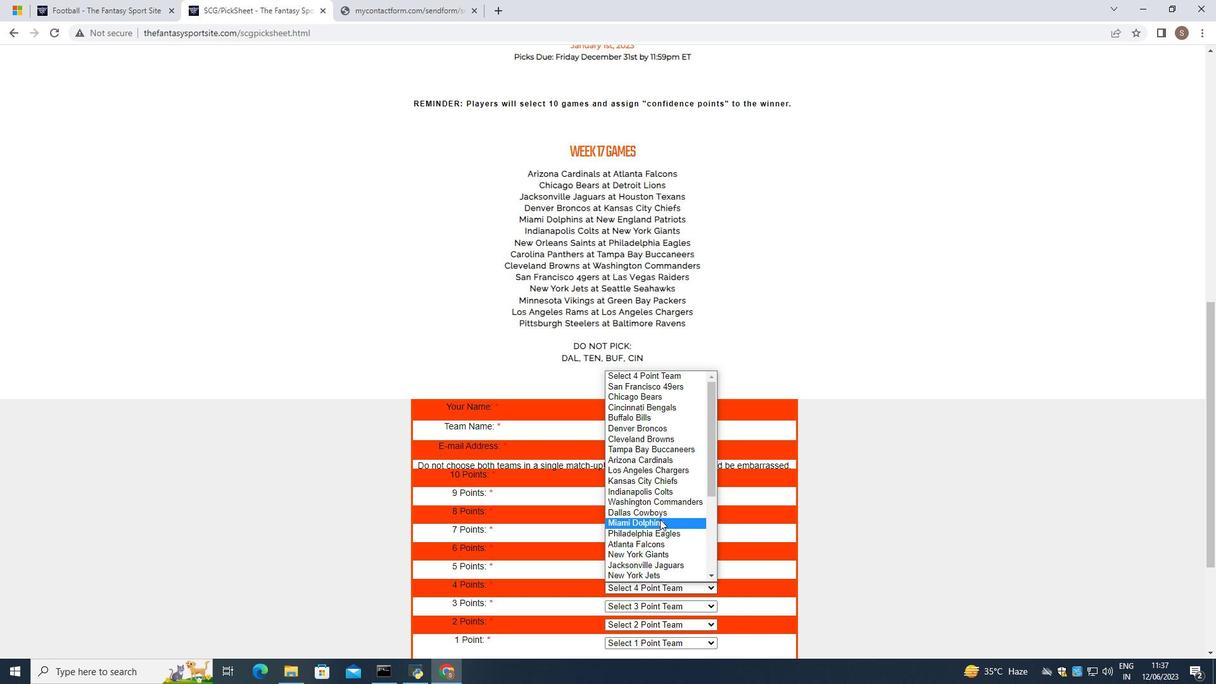 
Action: Mouse pressed left at (658, 520)
Screenshot: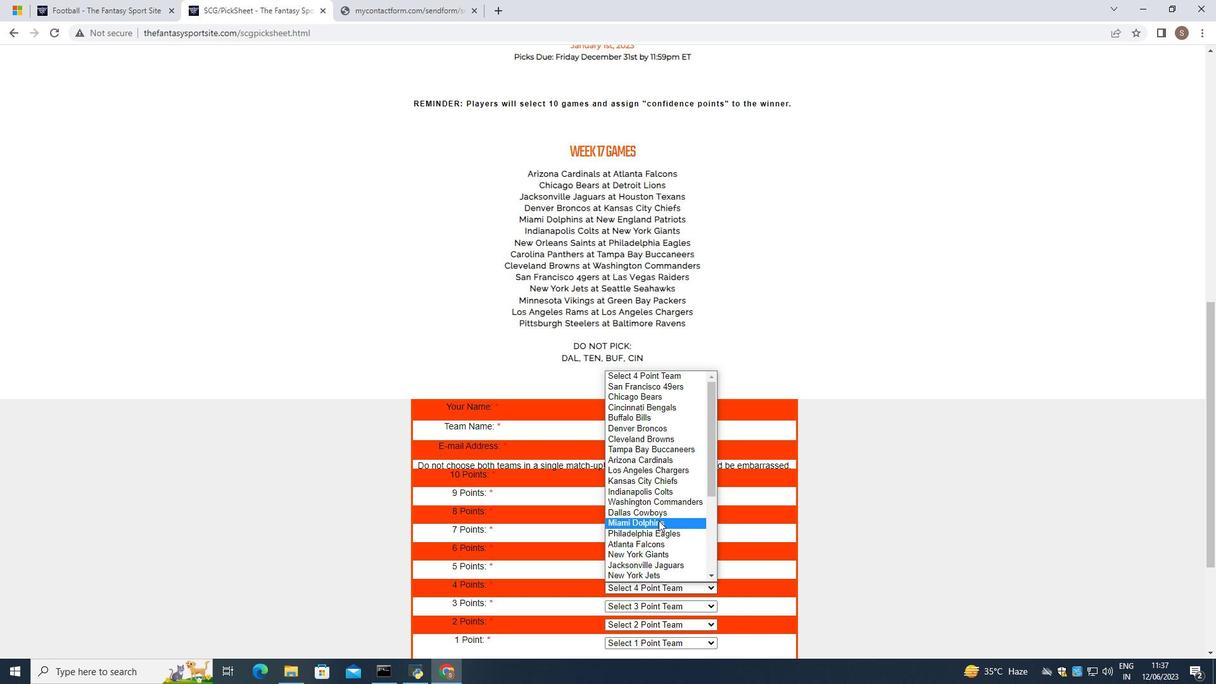 
Action: Mouse moved to (690, 607)
Screenshot: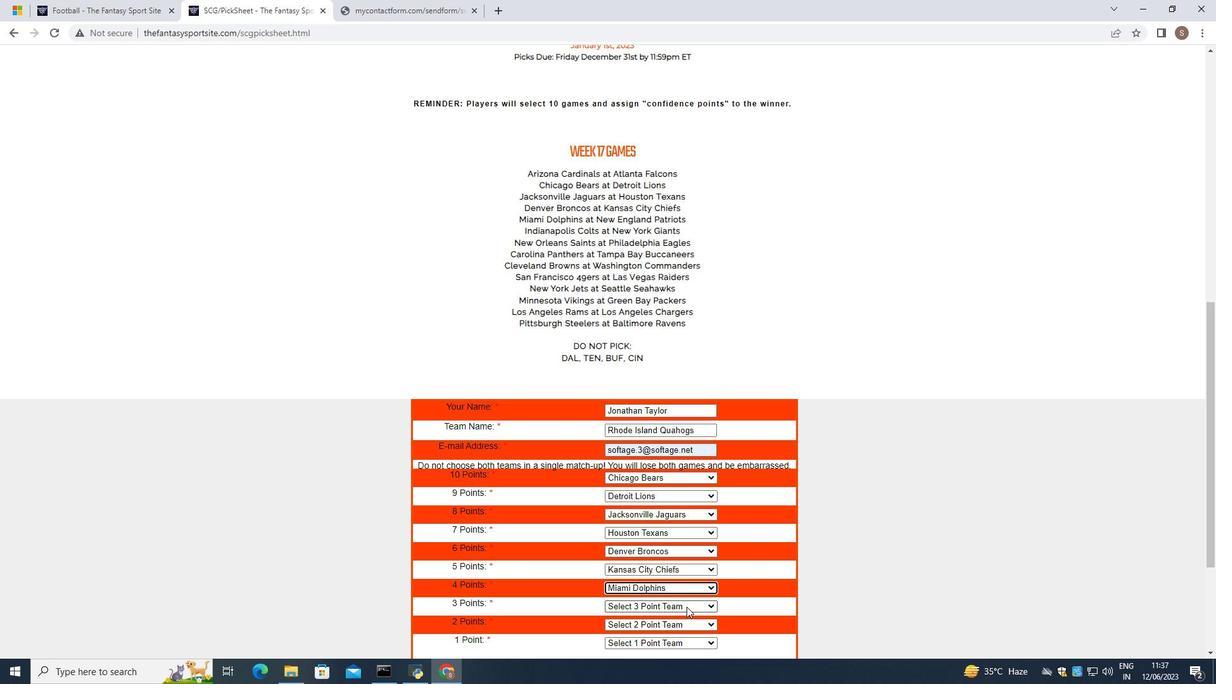 
Action: Mouse pressed left at (690, 607)
Screenshot: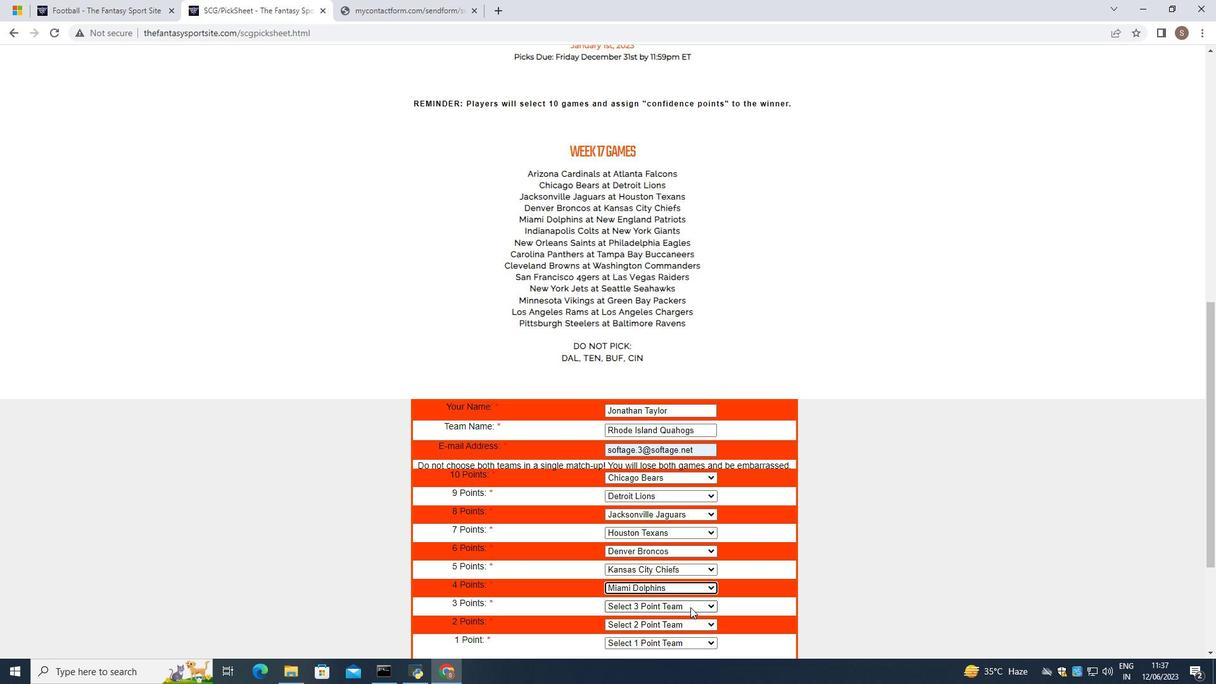 
Action: Mouse moved to (673, 548)
Screenshot: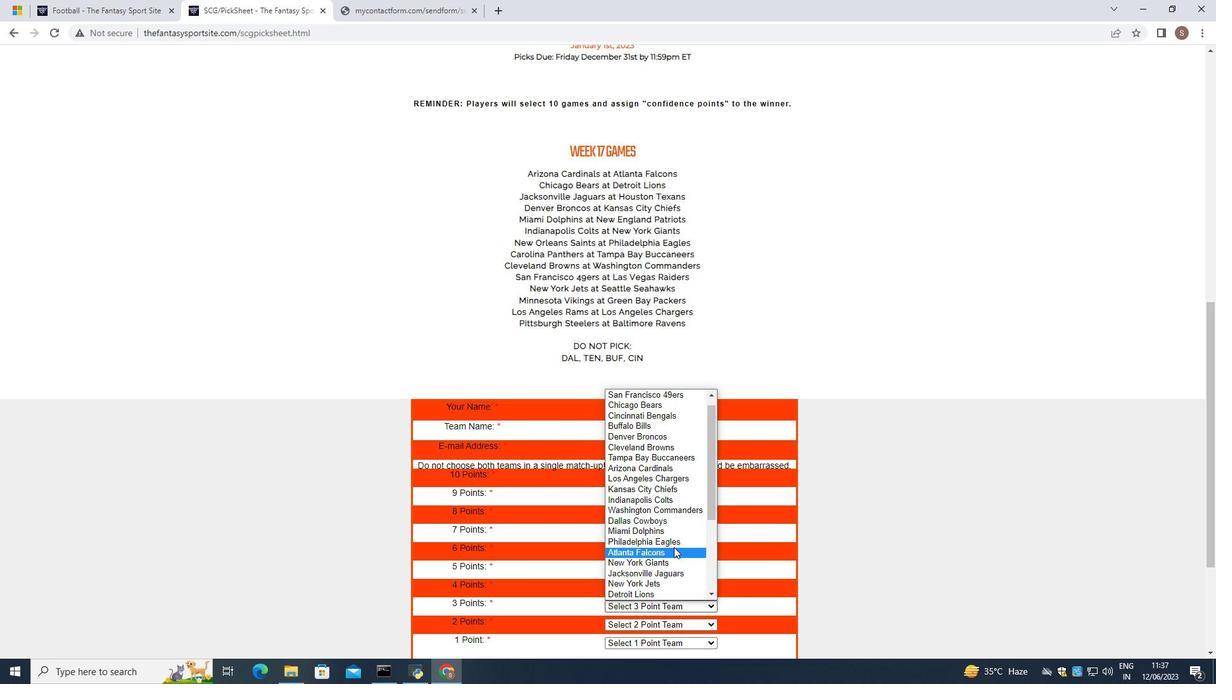 
Action: Mouse scrolled (673, 547) with delta (0, 0)
Screenshot: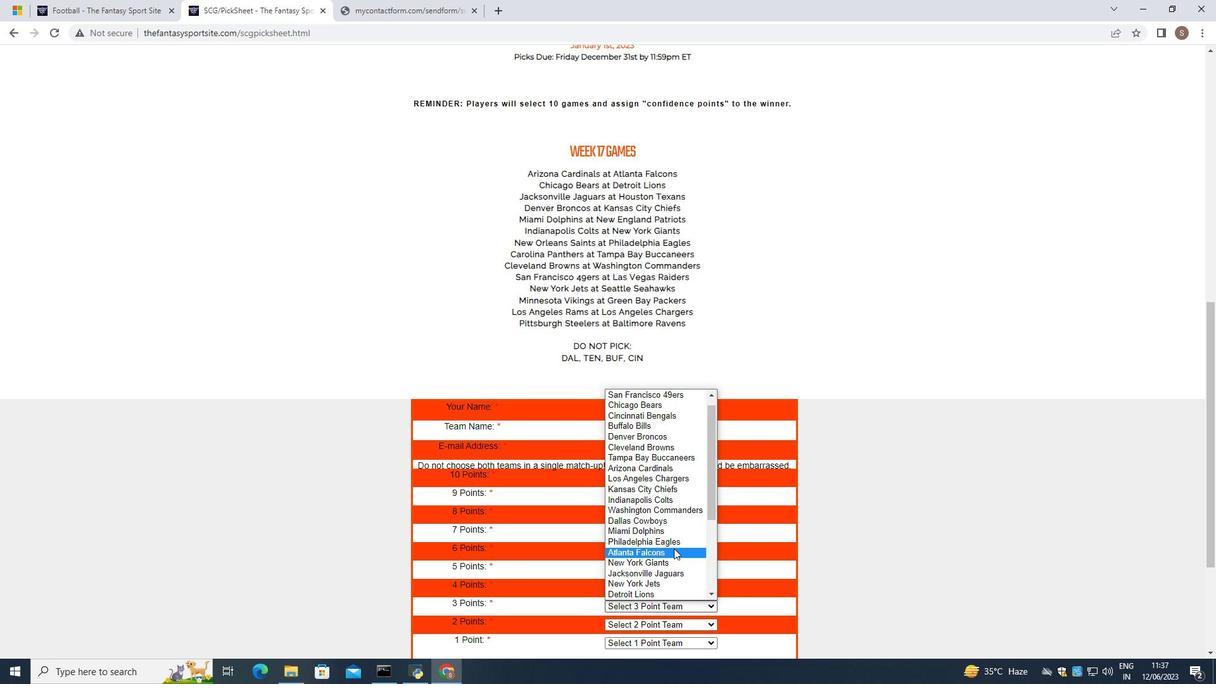 
Action: Mouse scrolled (673, 547) with delta (0, 0)
Screenshot: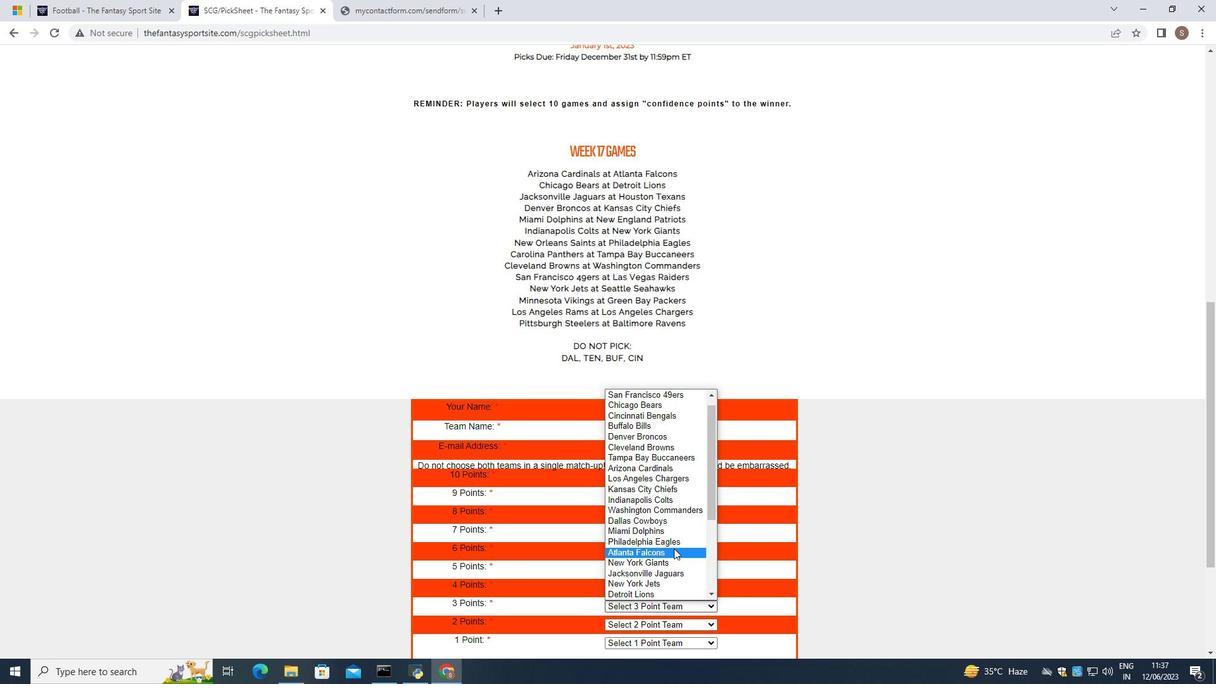 
Action: Mouse scrolled (673, 547) with delta (0, 0)
Screenshot: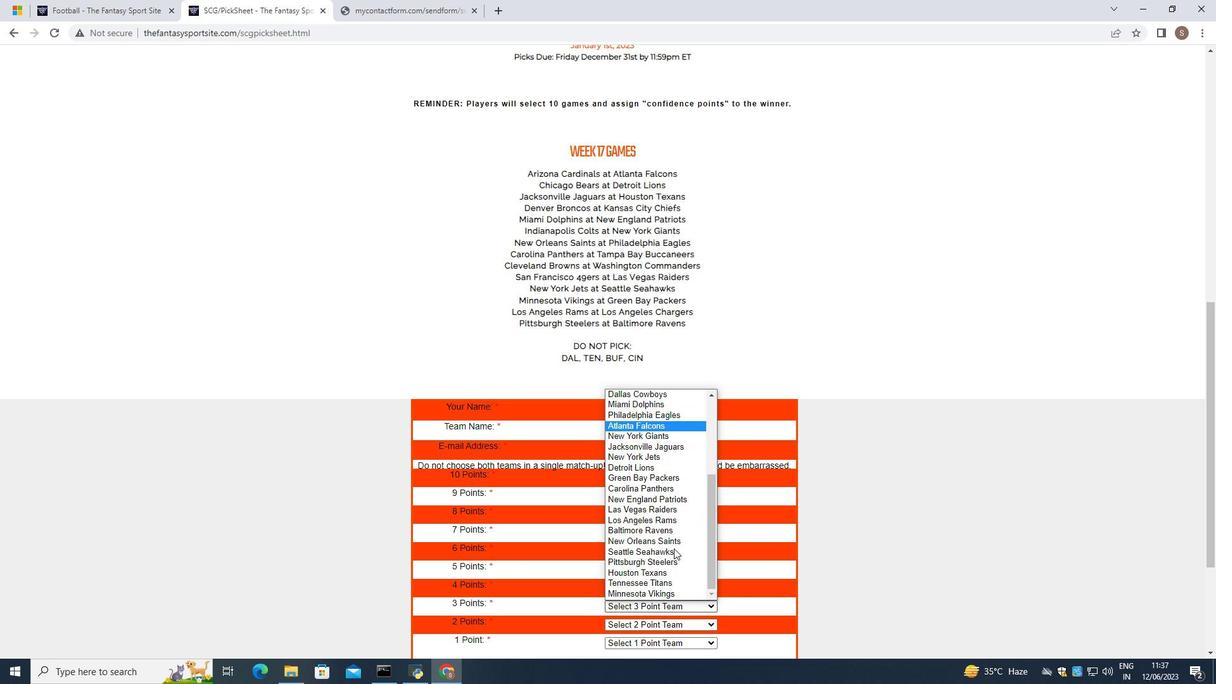 
Action: Mouse moved to (684, 499)
Screenshot: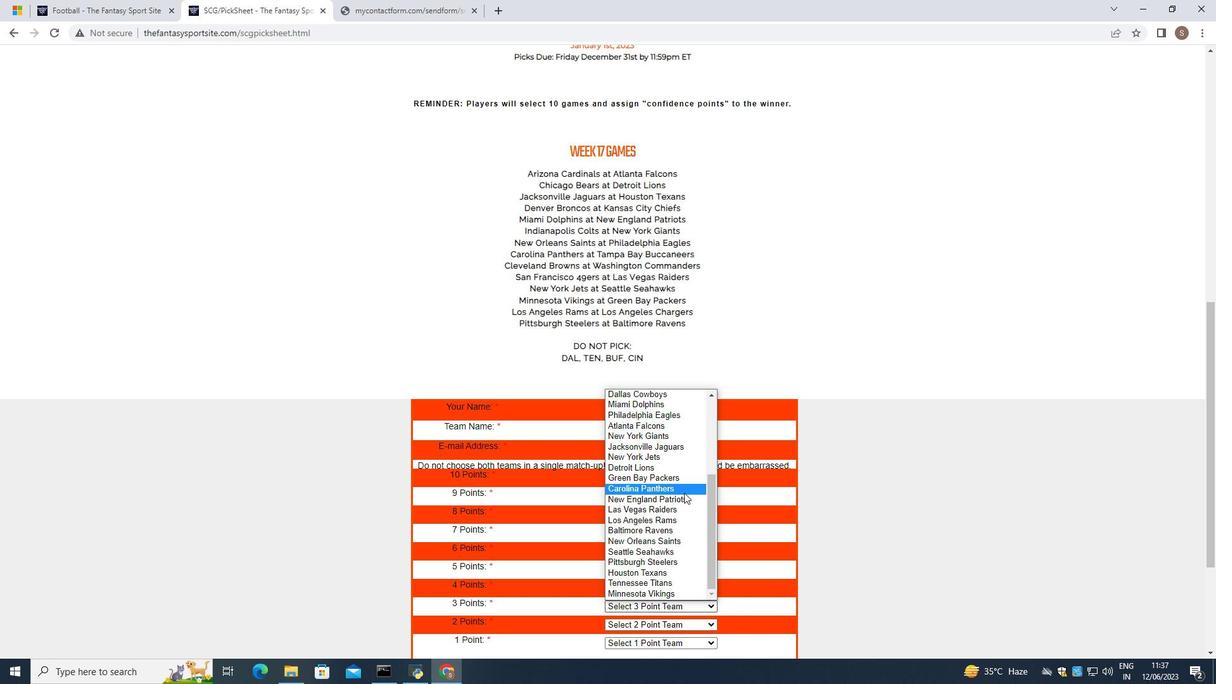 
Action: Mouse pressed left at (684, 499)
Screenshot: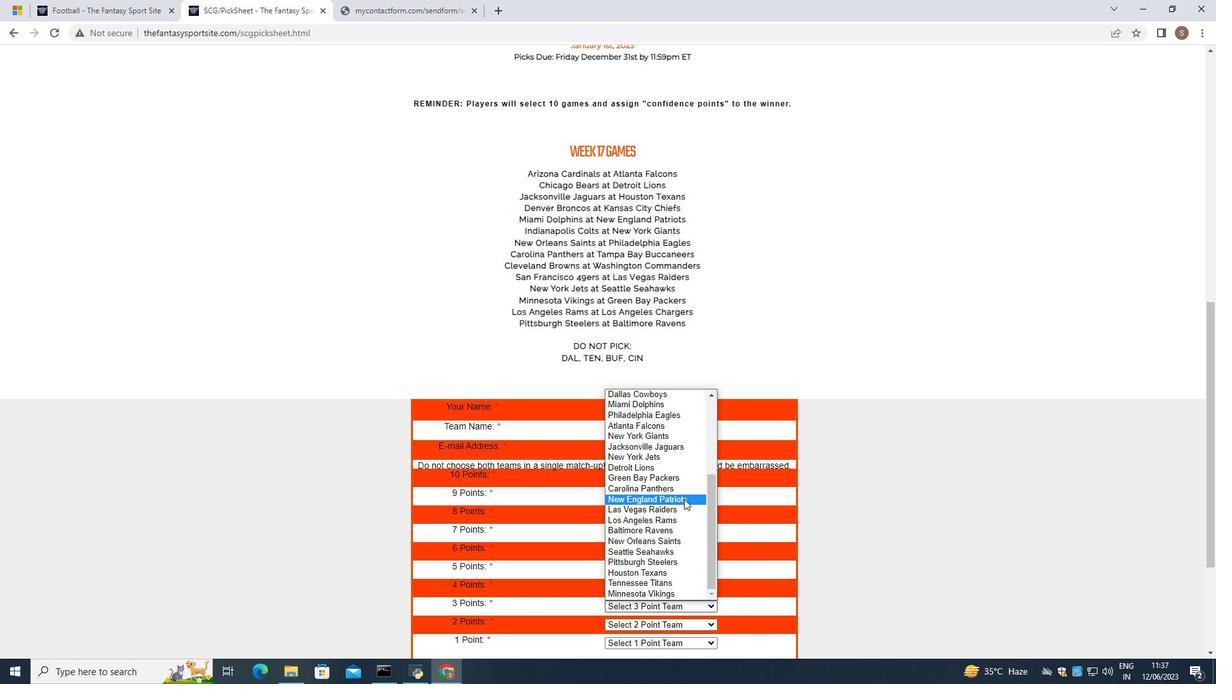 
Action: Mouse moved to (695, 620)
Screenshot: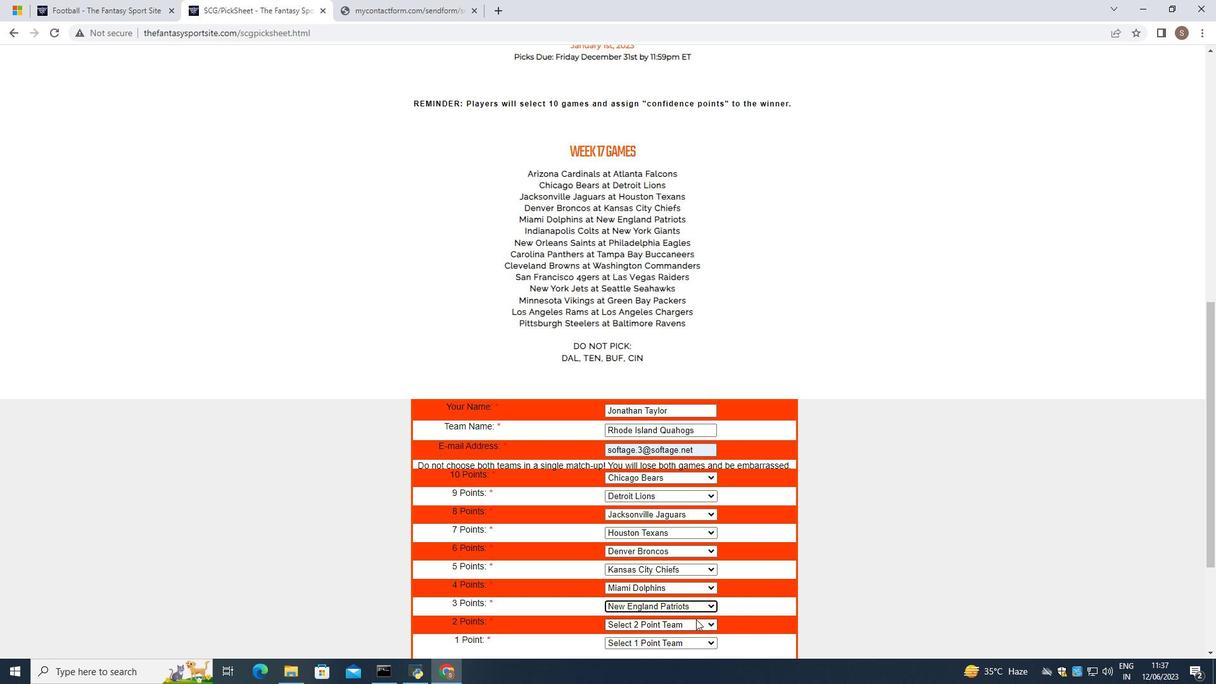 
Action: Mouse pressed left at (695, 620)
Screenshot: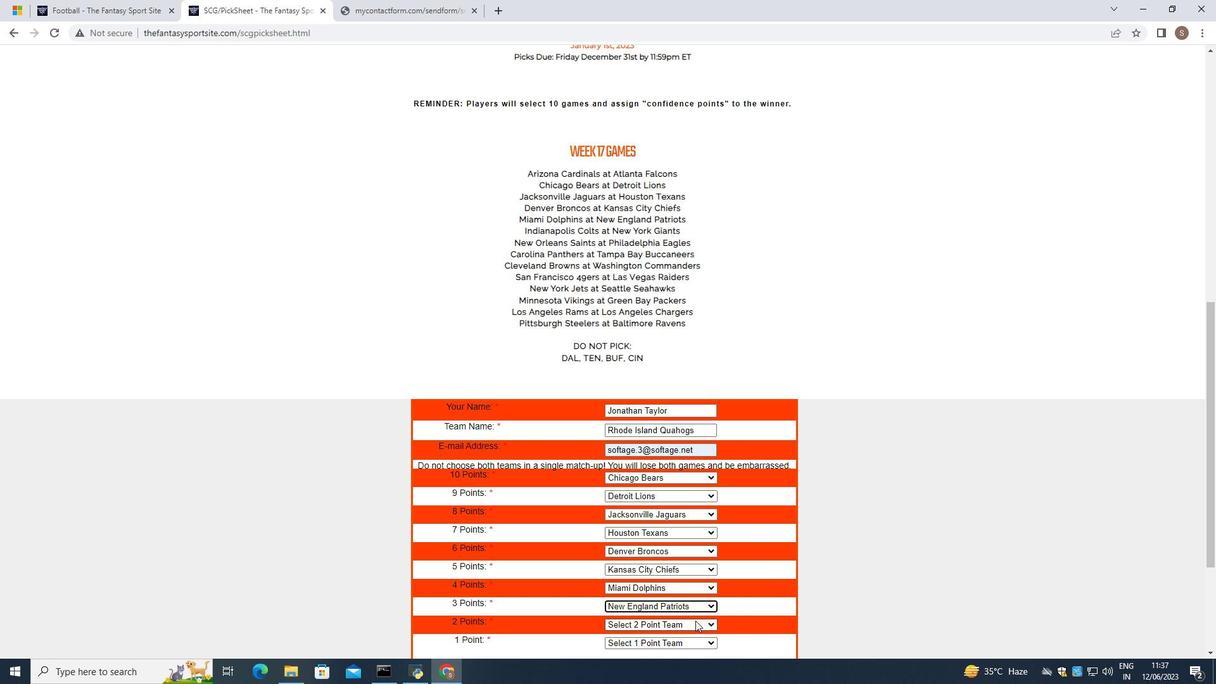 
Action: Mouse moved to (686, 577)
Screenshot: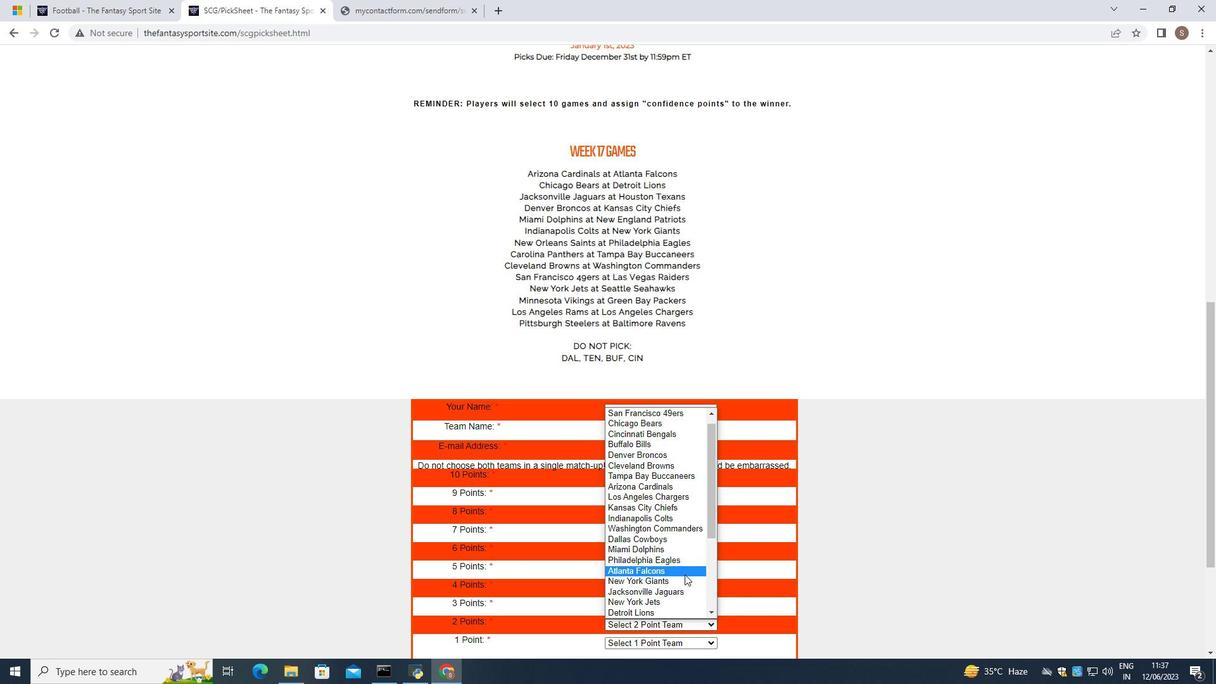 
Action: Mouse scrolled (686, 576) with delta (0, 0)
Screenshot: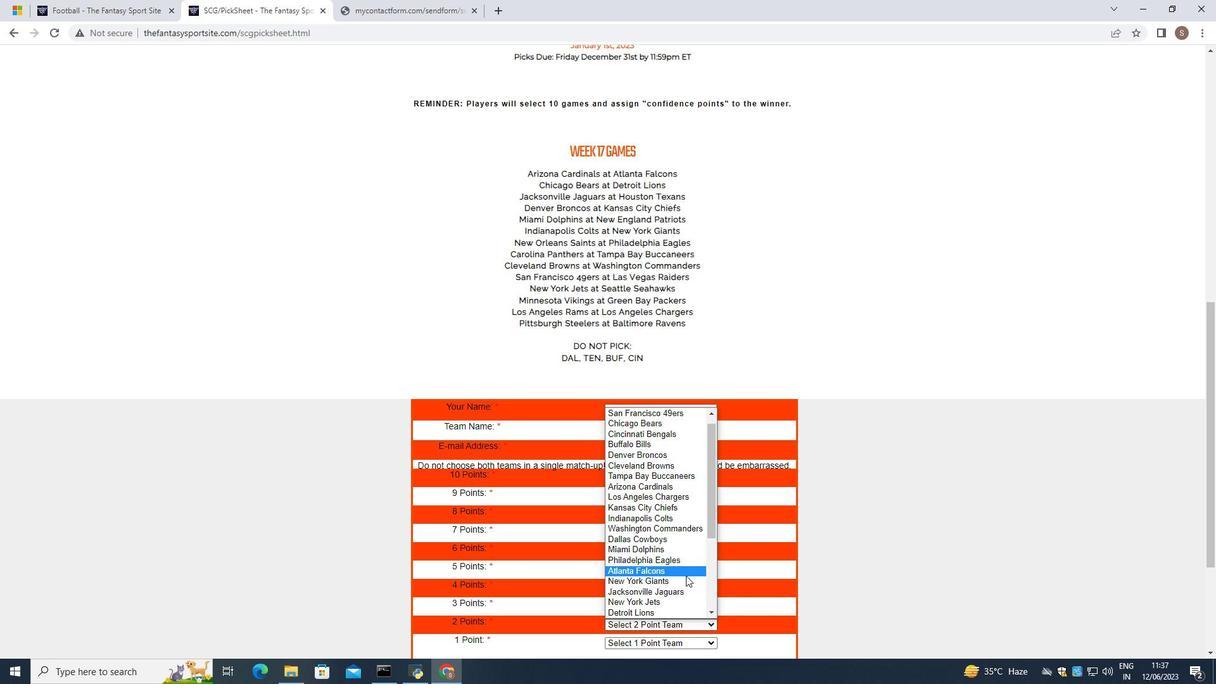 
Action: Mouse moved to (687, 578)
Screenshot: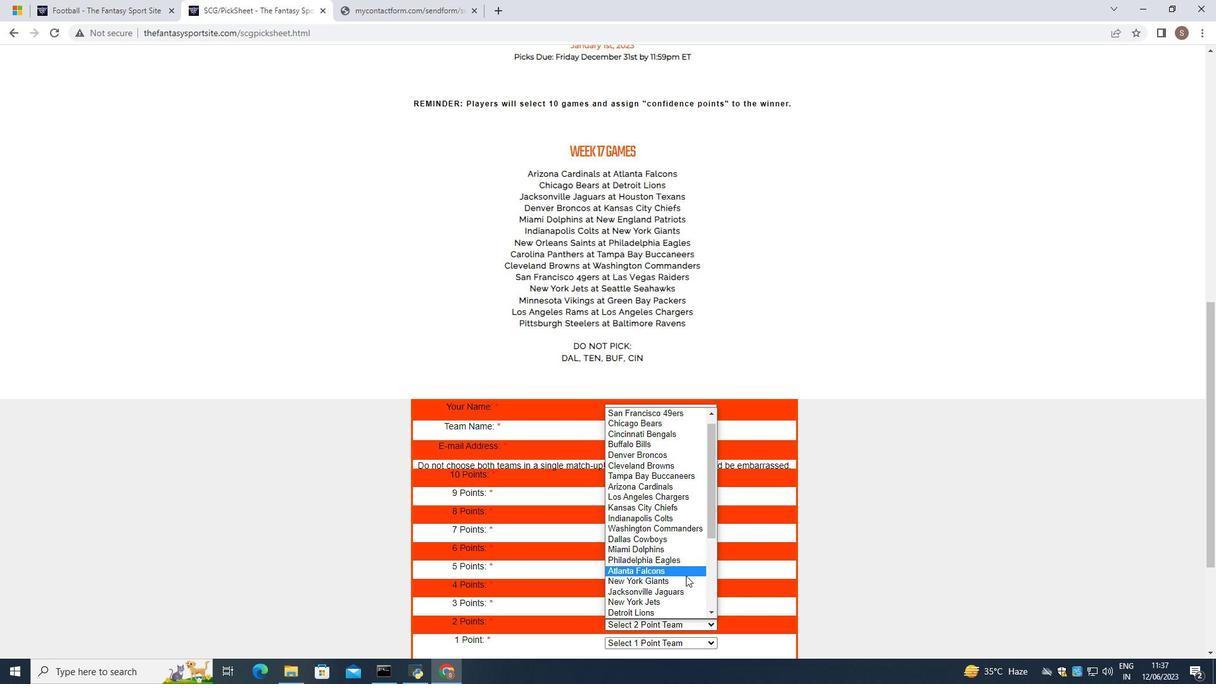 
Action: Mouse scrolled (687, 578) with delta (0, 0)
Screenshot: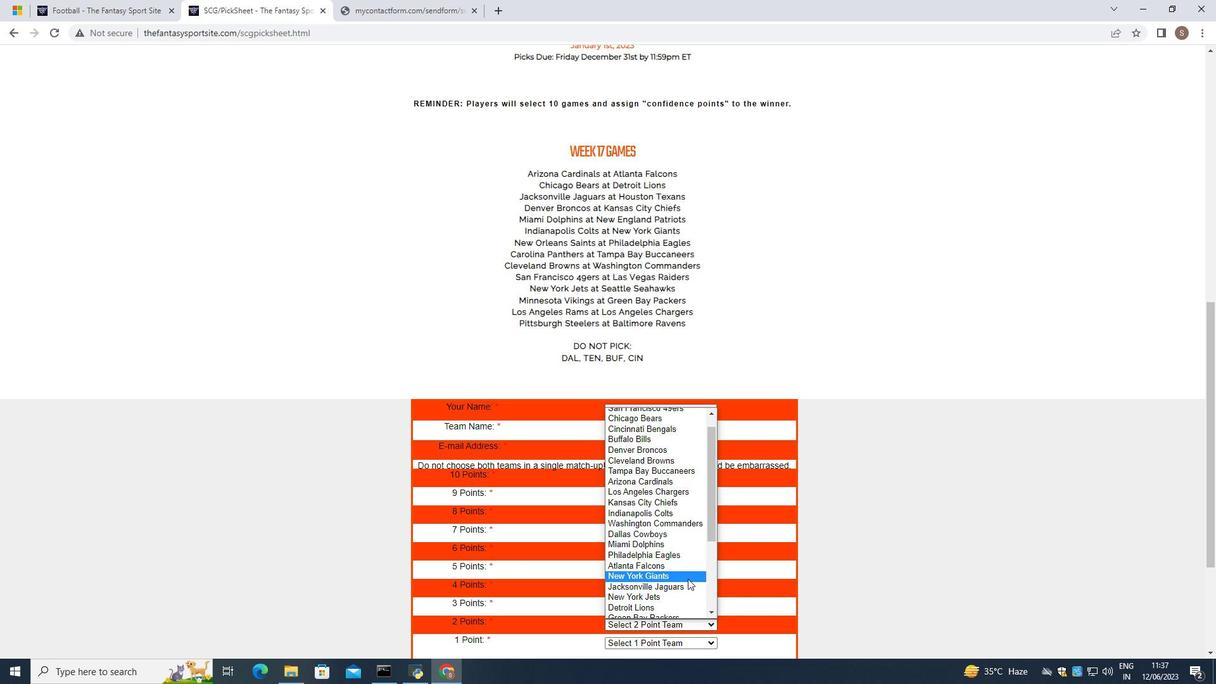 
Action: Mouse scrolled (687, 578) with delta (0, 0)
Screenshot: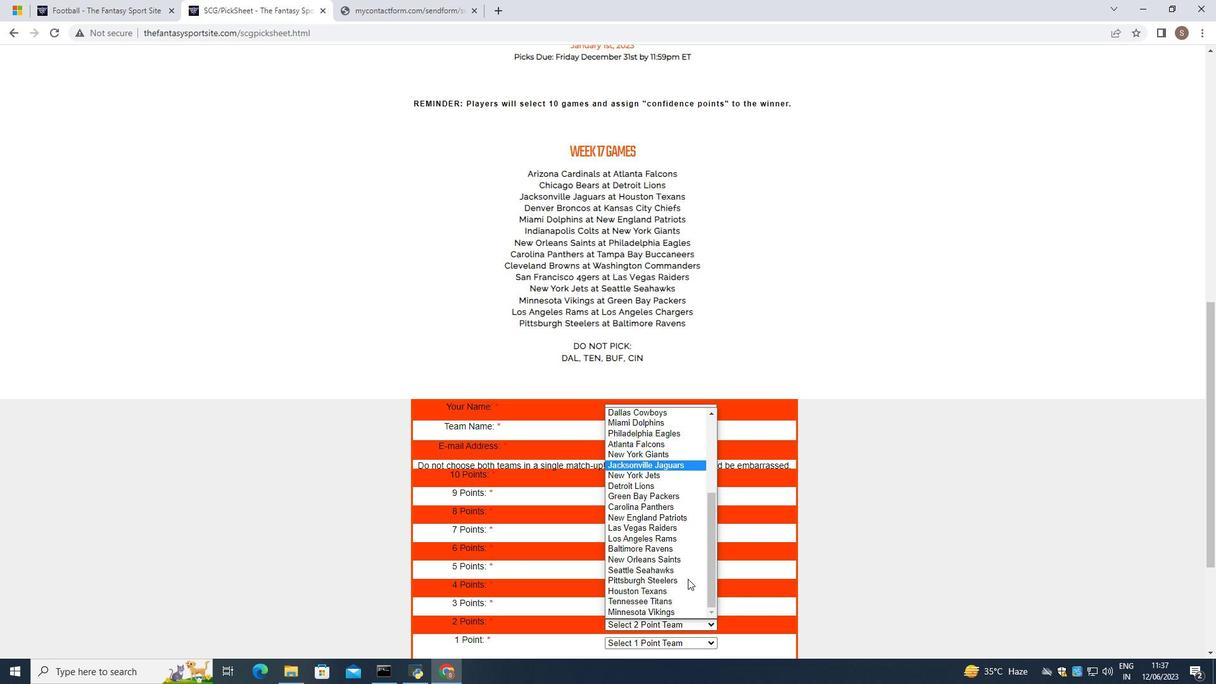 
Action: Mouse moved to (673, 526)
Screenshot: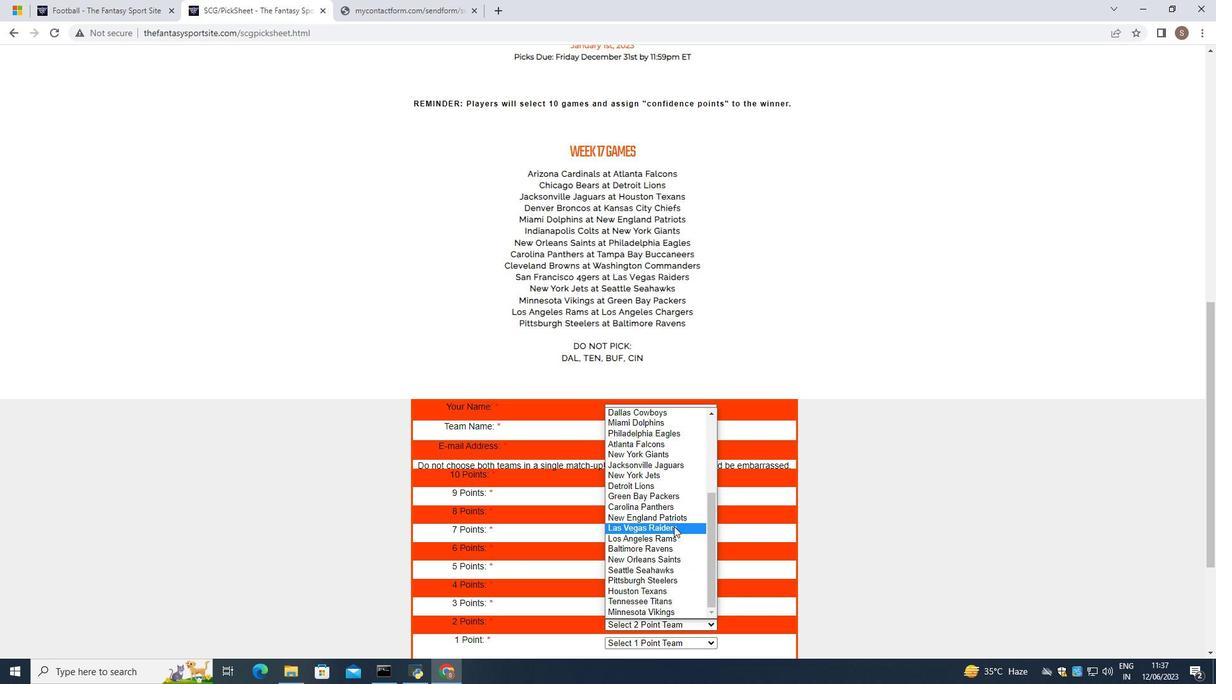 
Action: Mouse scrolled (673, 526) with delta (0, 0)
Screenshot: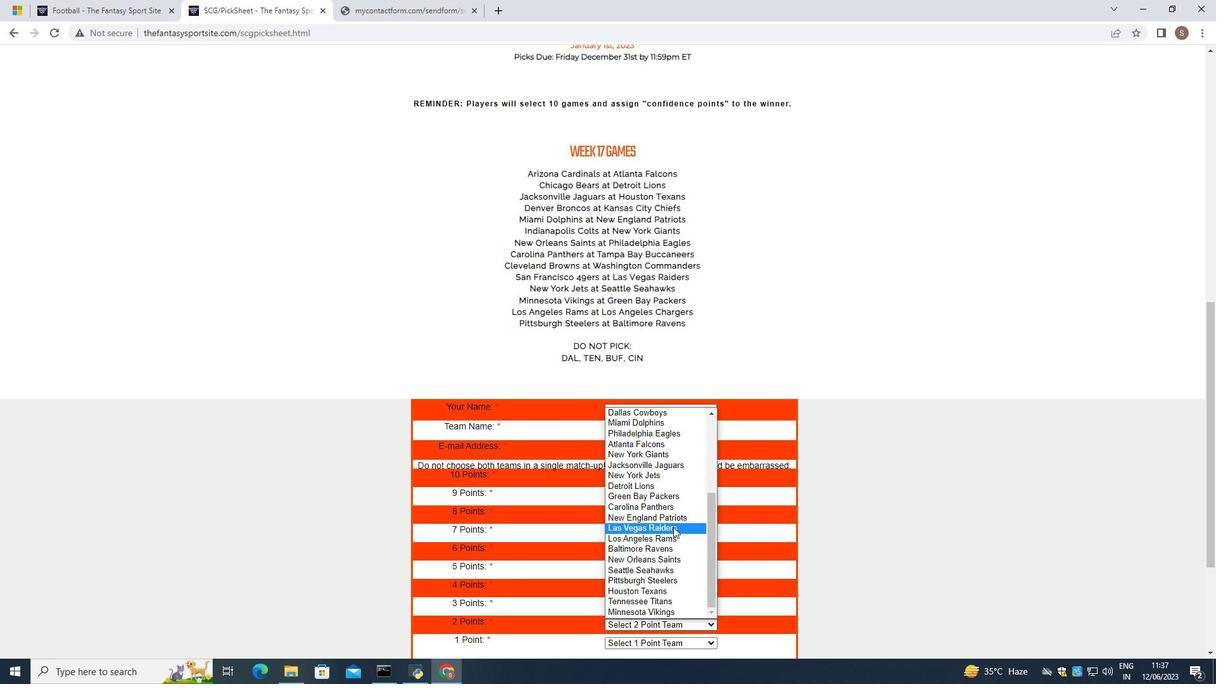 
Action: Mouse moved to (672, 526)
Screenshot: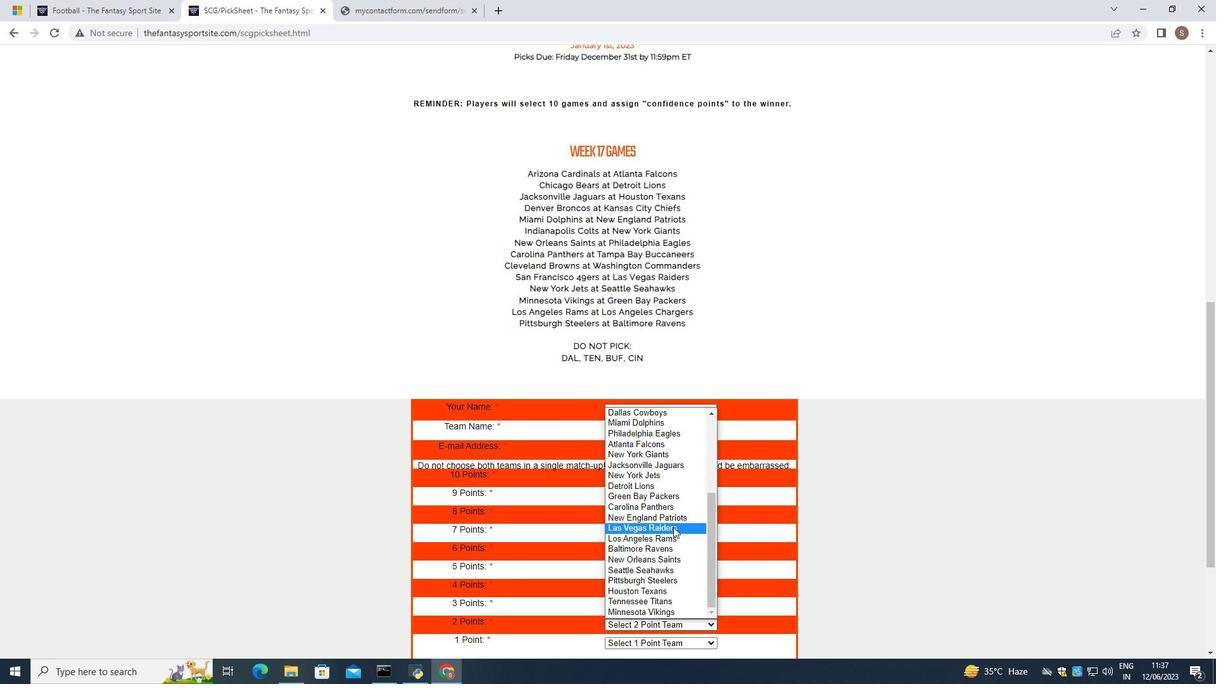 
Action: Mouse scrolled (672, 526) with delta (0, 0)
Screenshot: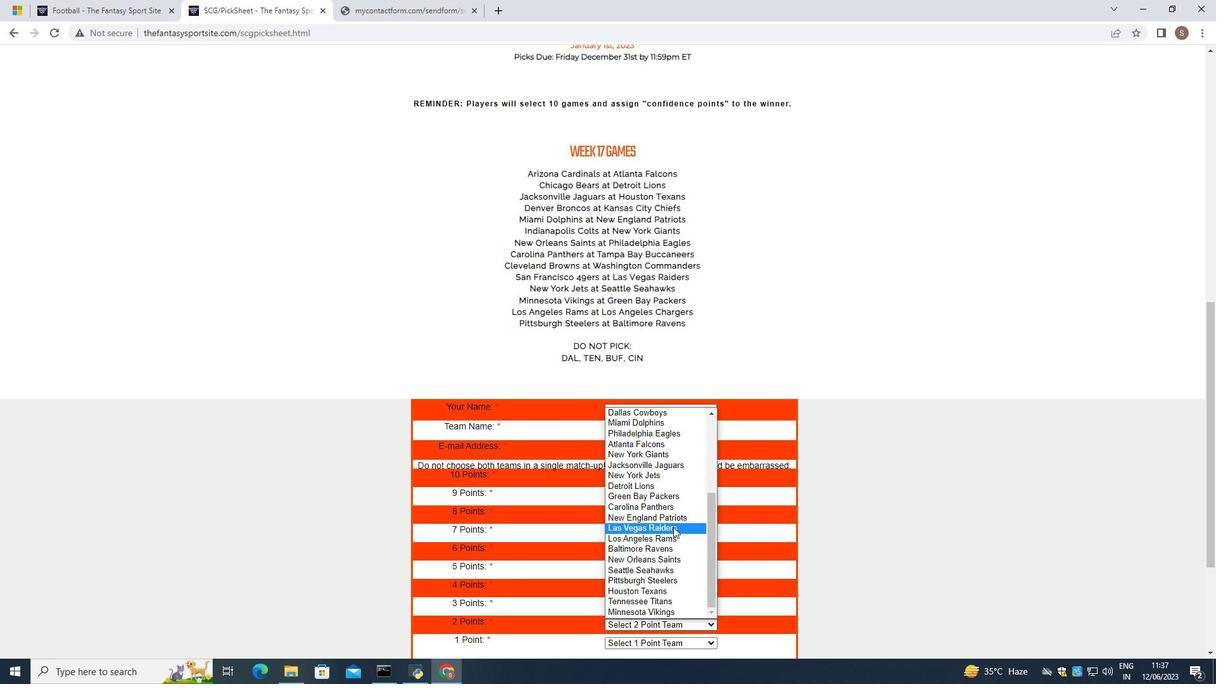 
Action: Mouse moved to (676, 444)
Screenshot: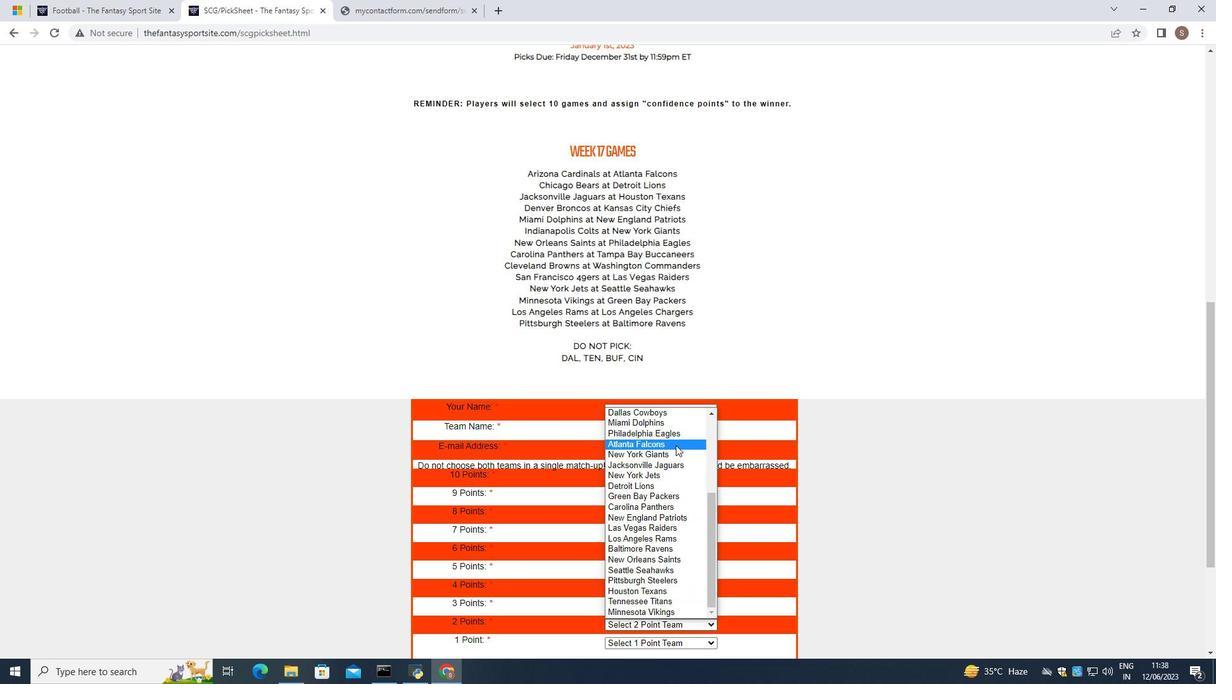 
Action: Mouse scrolled (676, 445) with delta (0, 0)
Screenshot: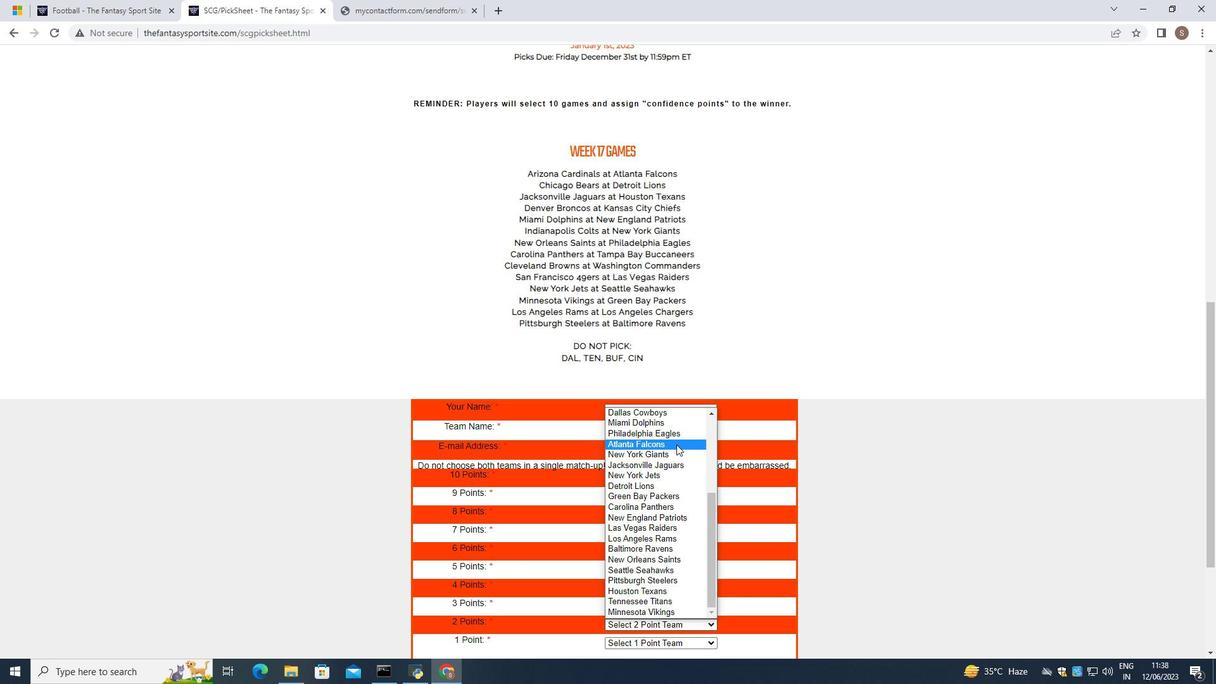 
Action: Mouse moved to (656, 518)
Screenshot: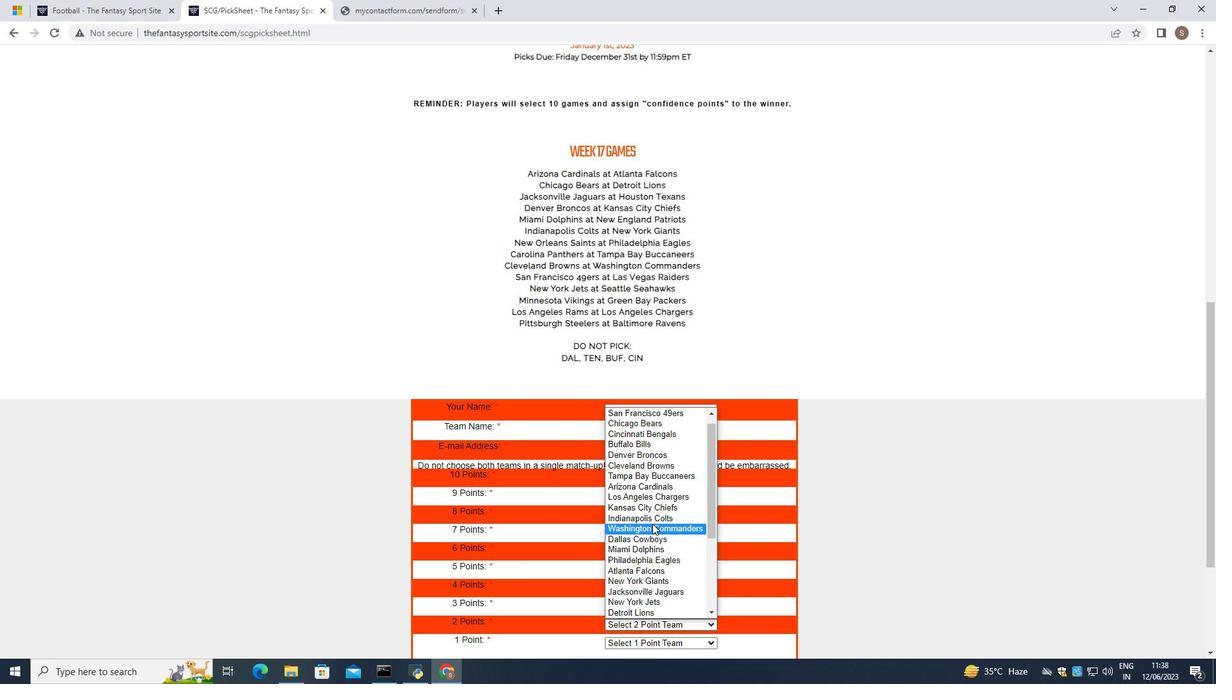 
Action: Mouse pressed left at (656, 518)
Screenshot: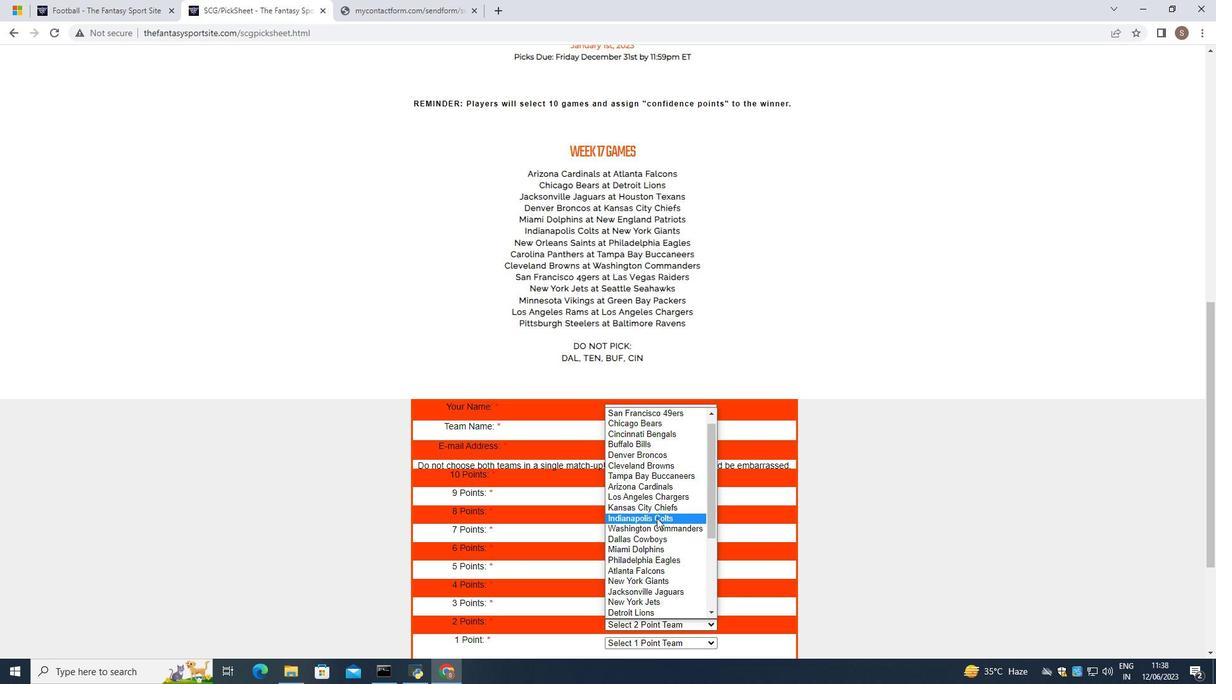 
Action: Mouse scrolled (656, 517) with delta (0, 0)
Screenshot: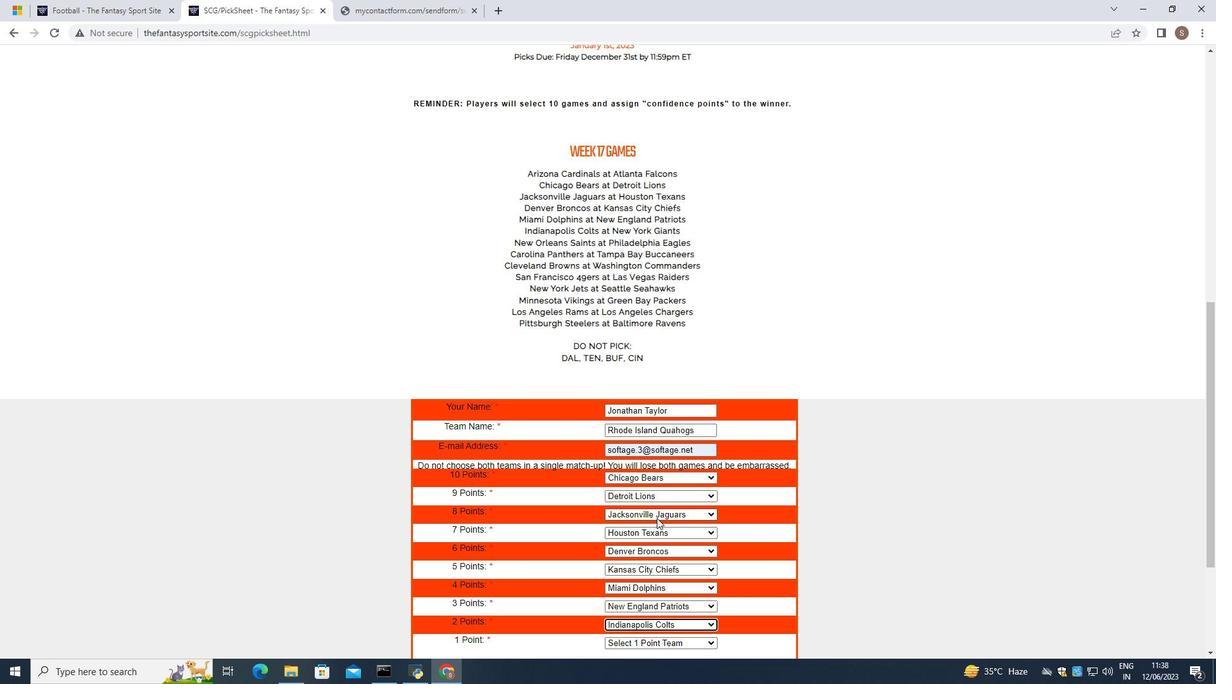 
Action: Mouse scrolled (656, 517) with delta (0, 0)
Screenshot: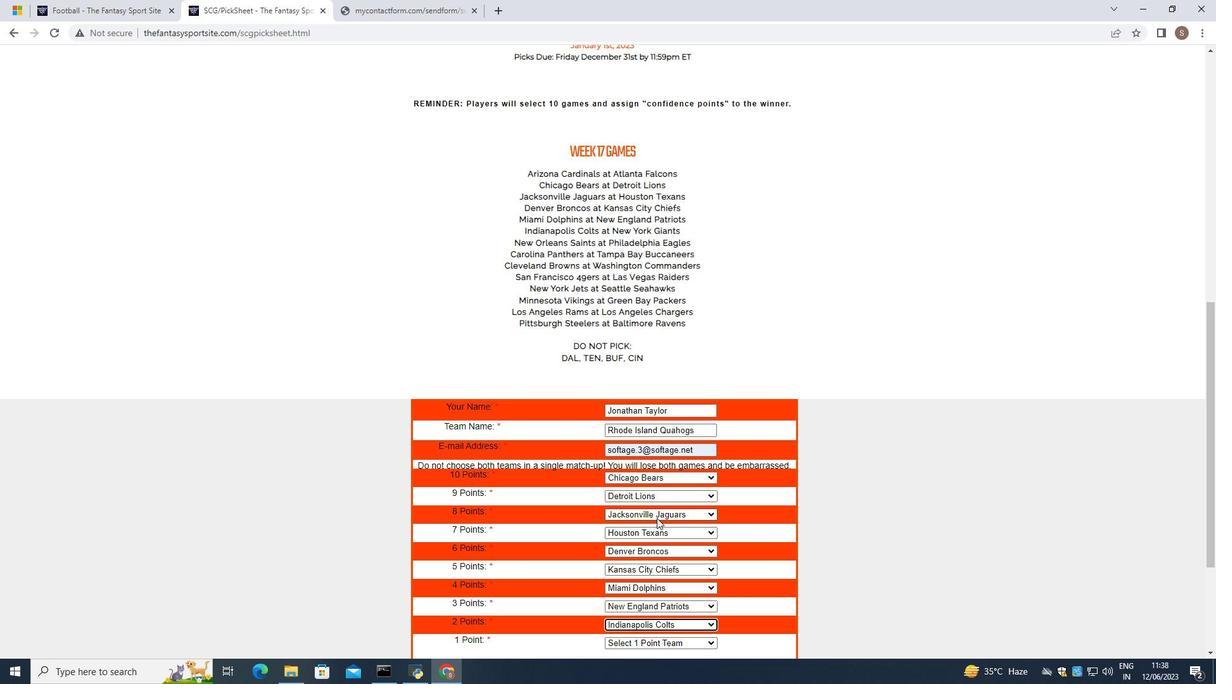 
Action: Mouse scrolled (656, 517) with delta (0, 0)
Screenshot: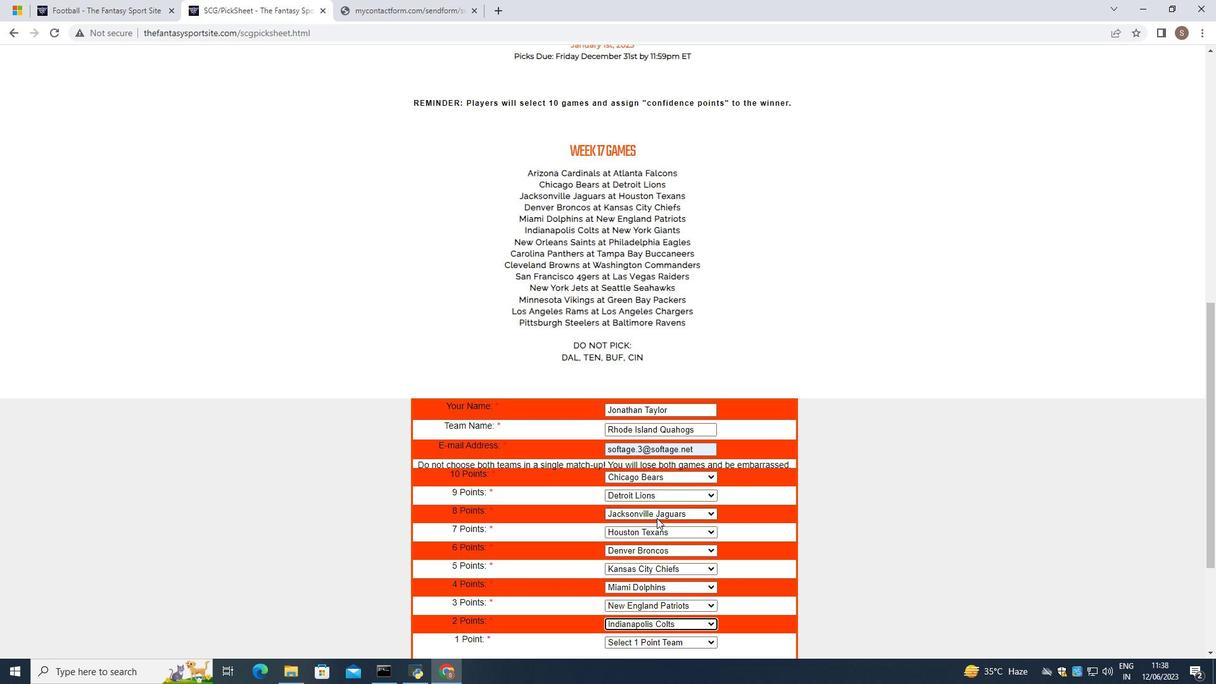 
Action: Mouse moved to (689, 456)
Screenshot: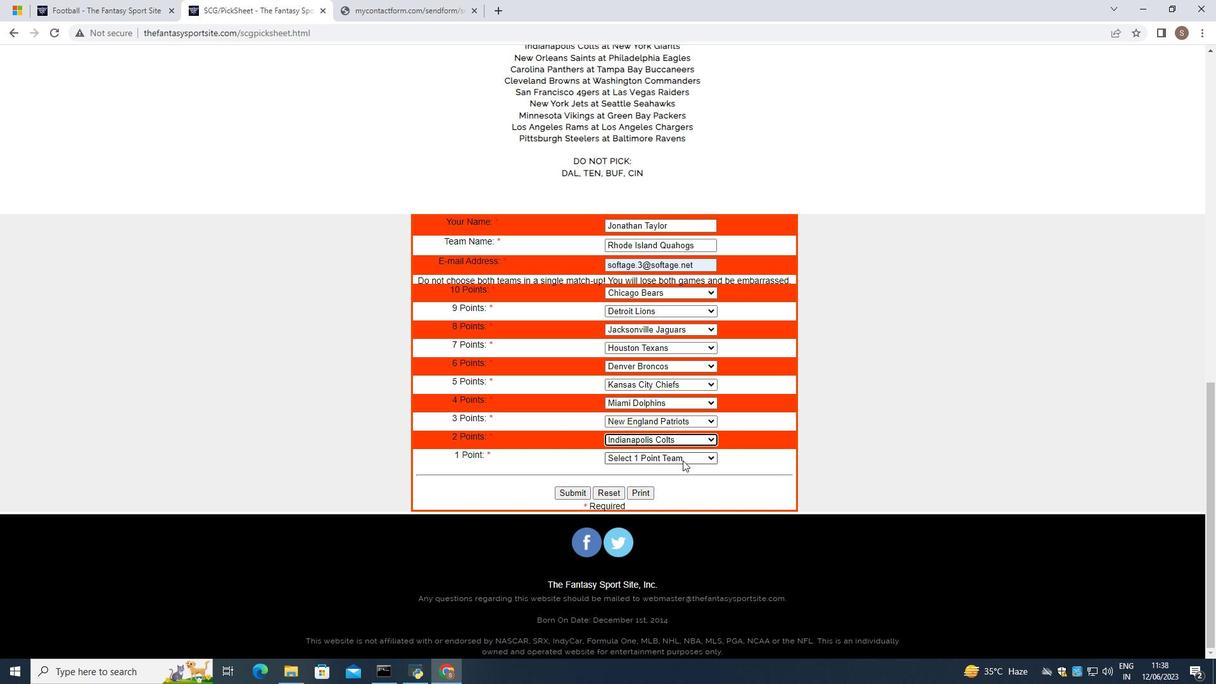 
Action: Mouse pressed left at (689, 456)
Screenshot: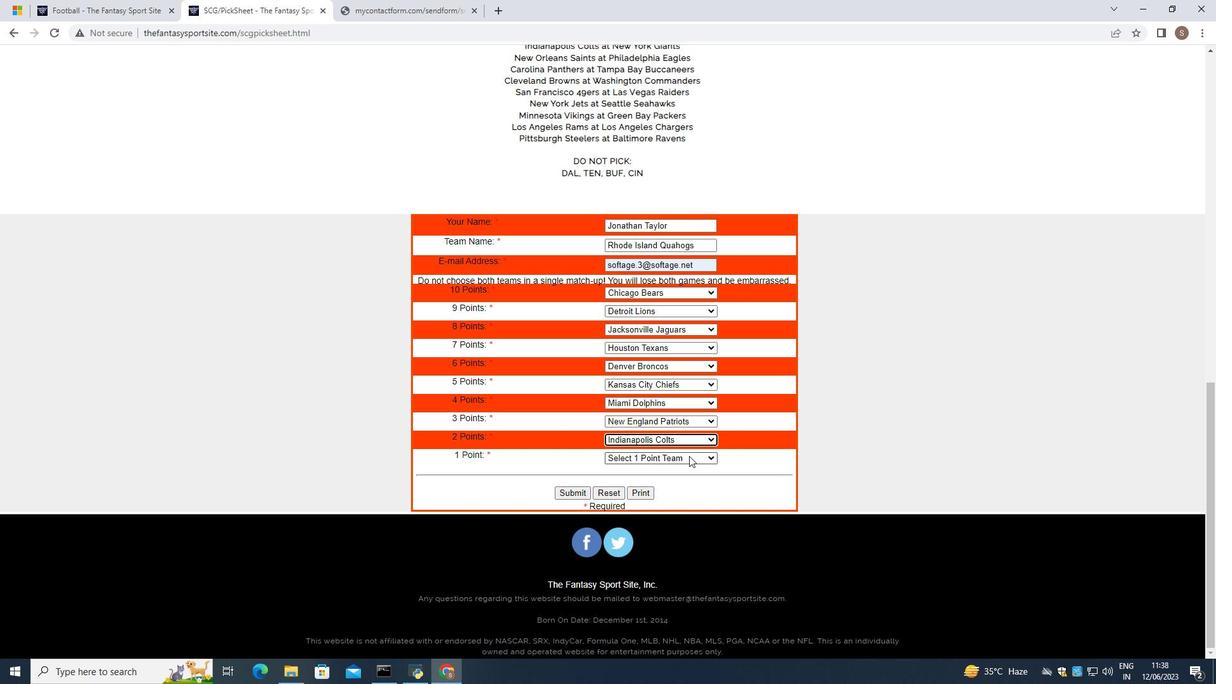 
Action: Mouse moved to (690, 416)
Screenshot: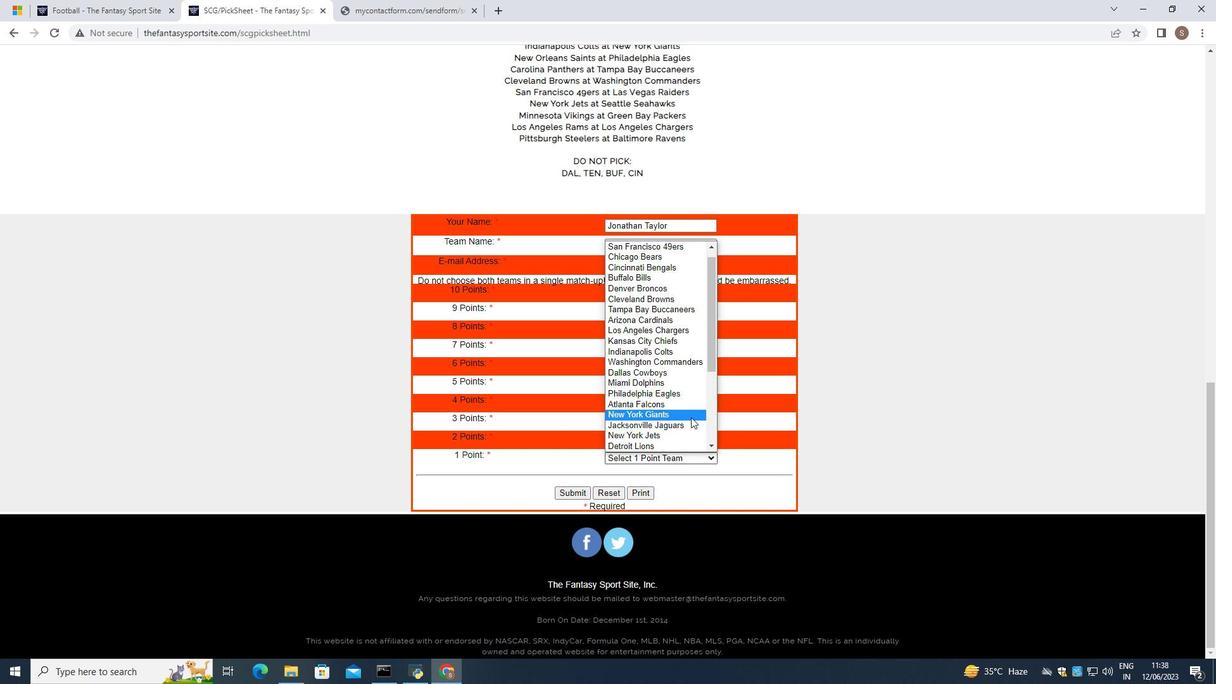 
Action: Mouse pressed left at (690, 416)
Screenshot: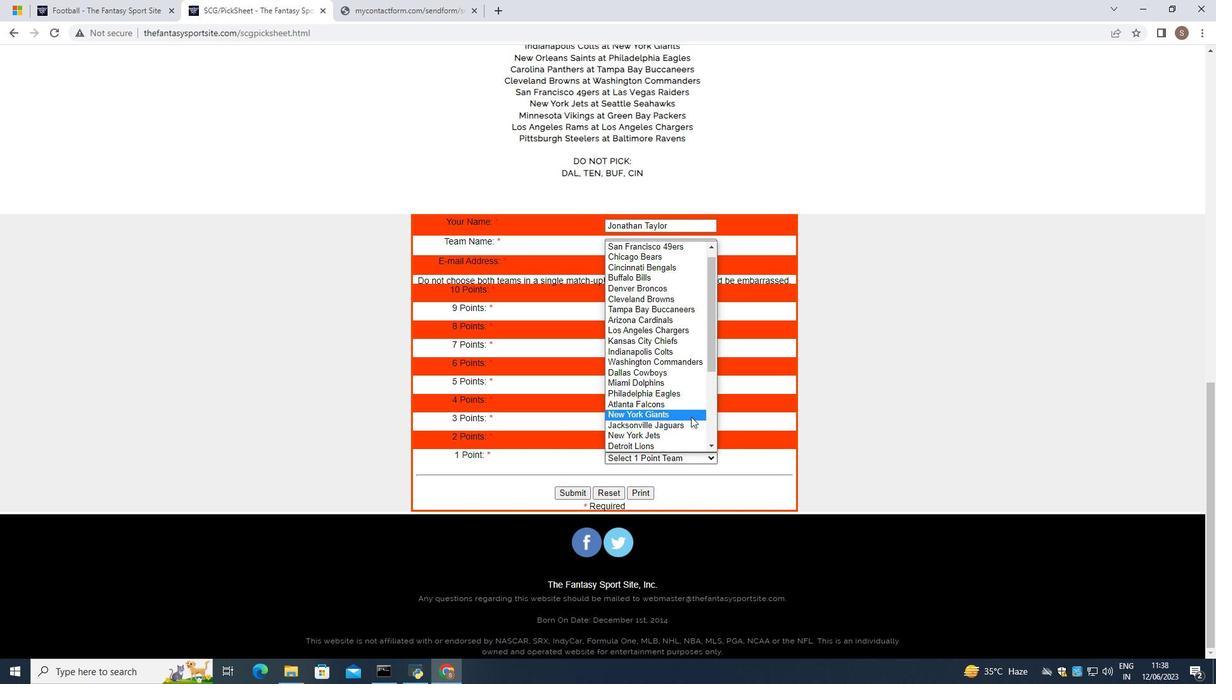 
Action: Mouse moved to (584, 488)
Screenshot: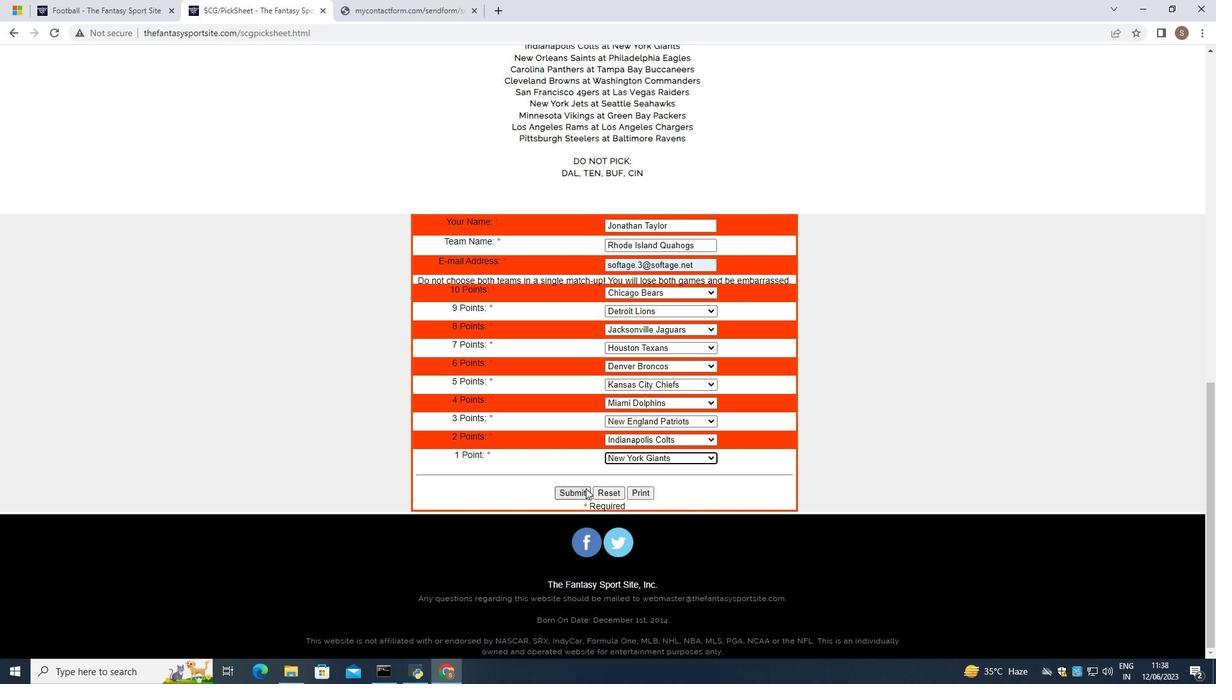 
Action: Mouse pressed left at (584, 488)
Screenshot: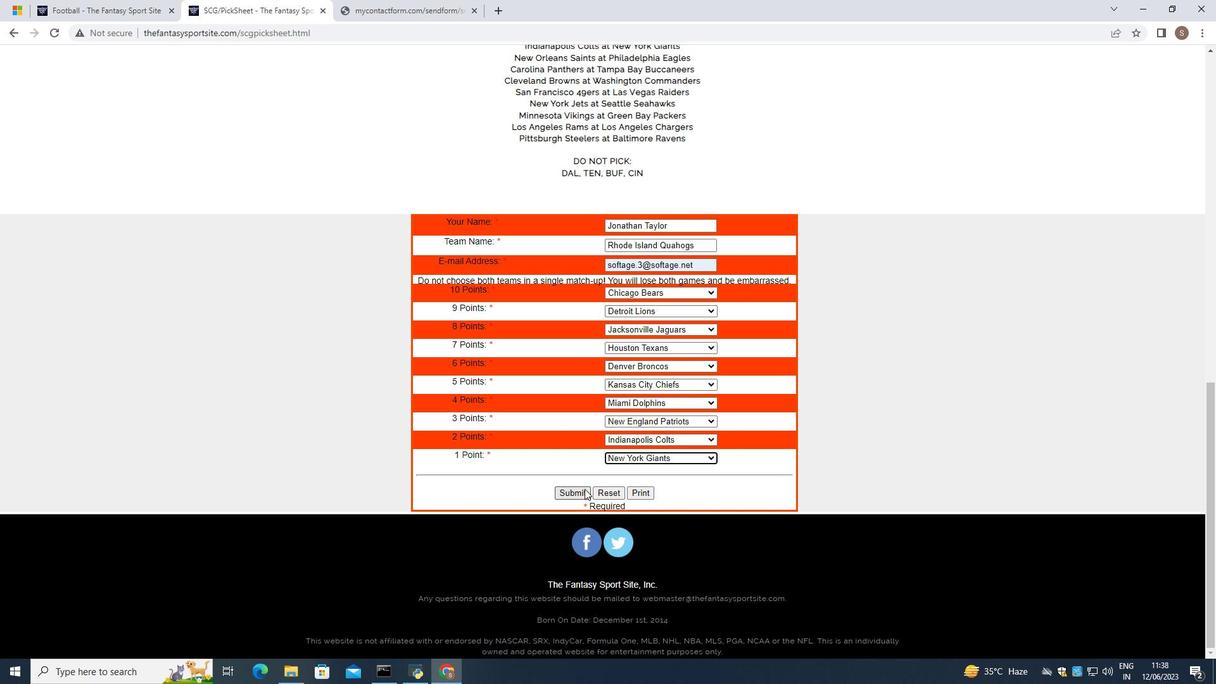 
